 Task: Send an email with the signature Mariah Brown with the subject Feedback on a pitch deck and the message I would like to request a copy of the contract for the recent agreement we made. from softage.3@softage.net to softage.2@softage.net with an attached audio file Audio_humor_sketch.mp3 and move the email from Sent Items to the folder Lease agreements
Action: Mouse moved to (136, 557)
Screenshot: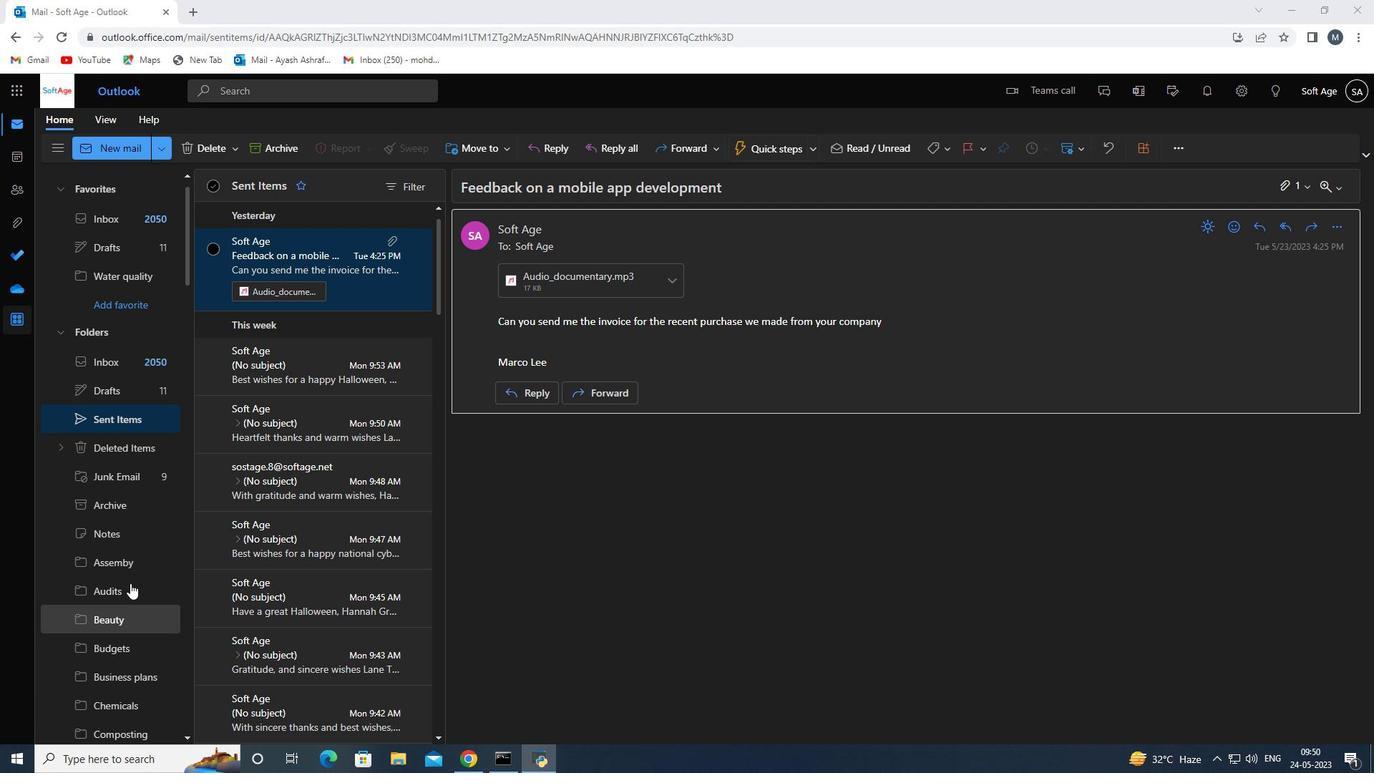 
Action: Mouse scrolled (136, 557) with delta (0, 0)
Screenshot: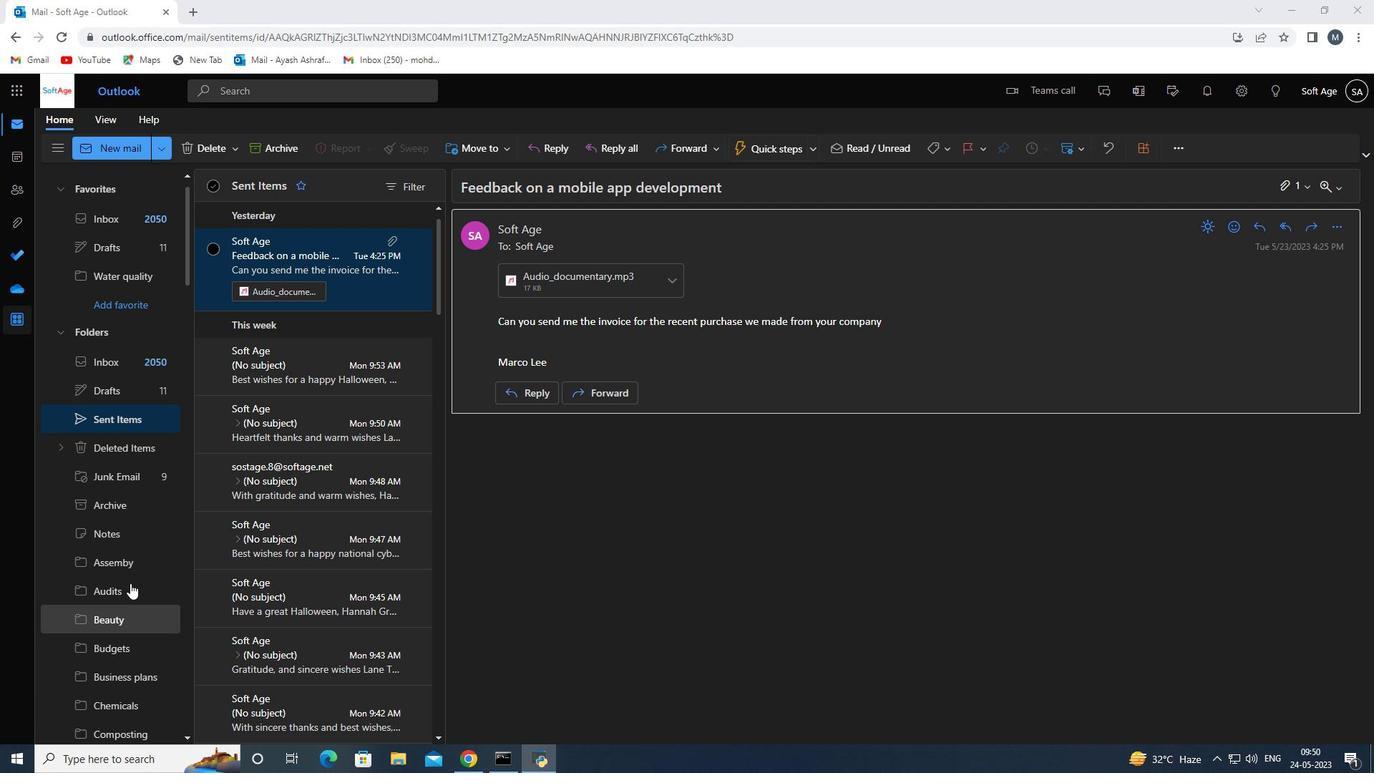 
Action: Mouse moved to (136, 555)
Screenshot: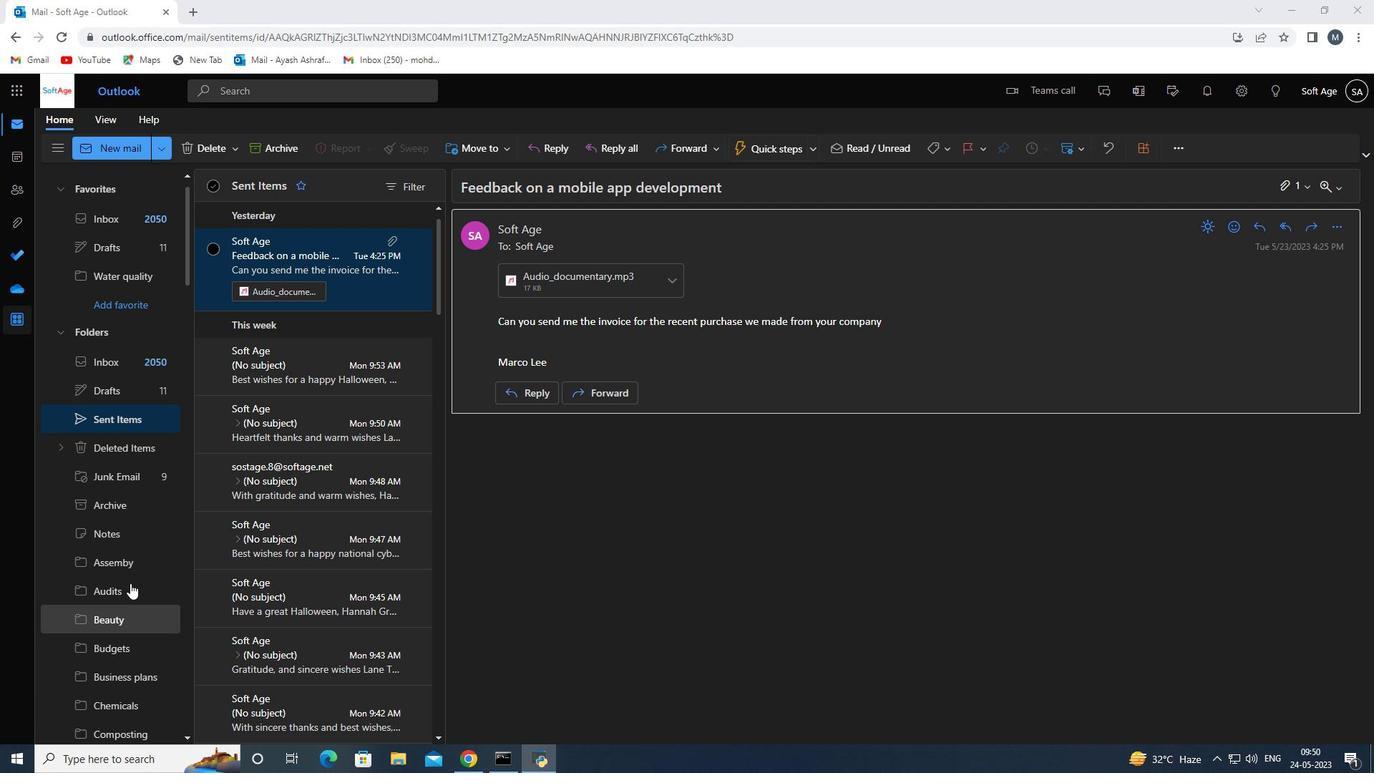 
Action: Mouse scrolled (136, 556) with delta (0, 0)
Screenshot: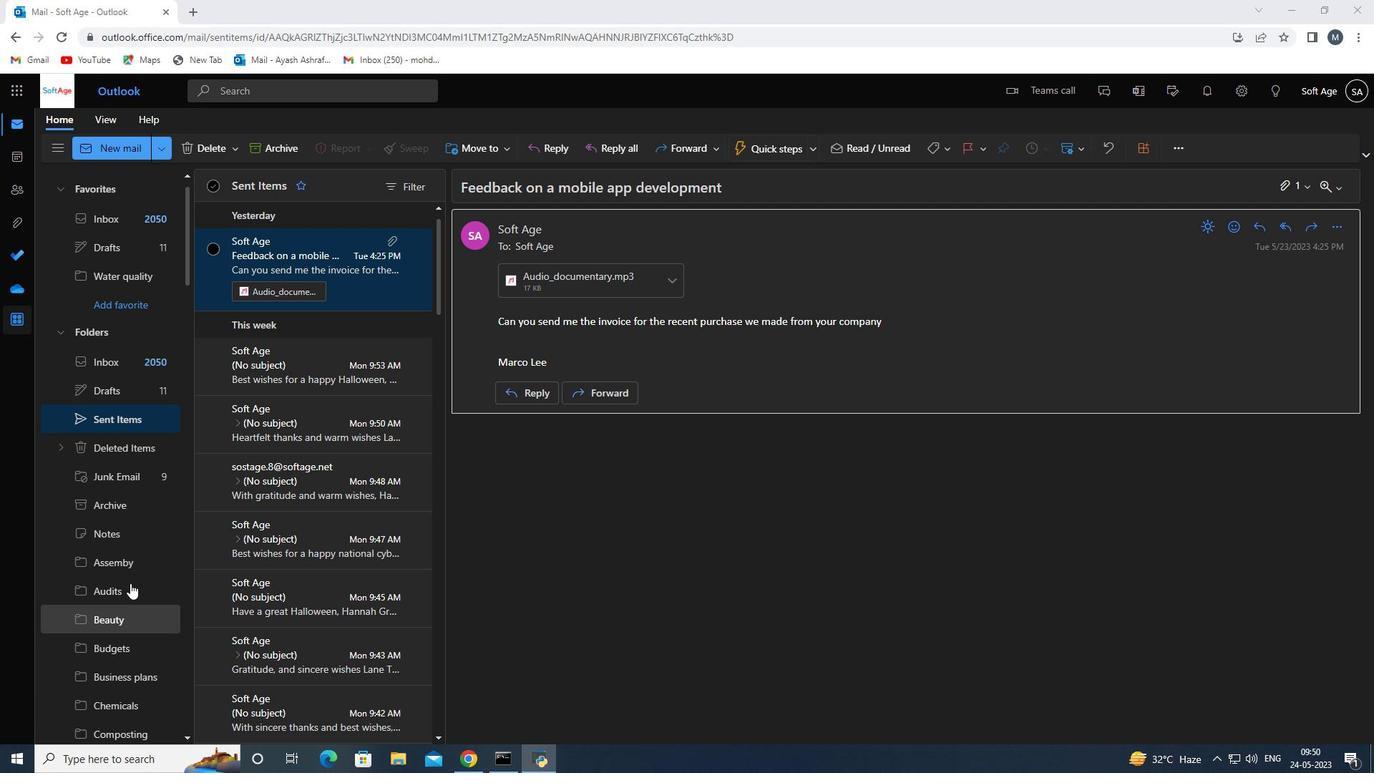 
Action: Mouse moved to (136, 553)
Screenshot: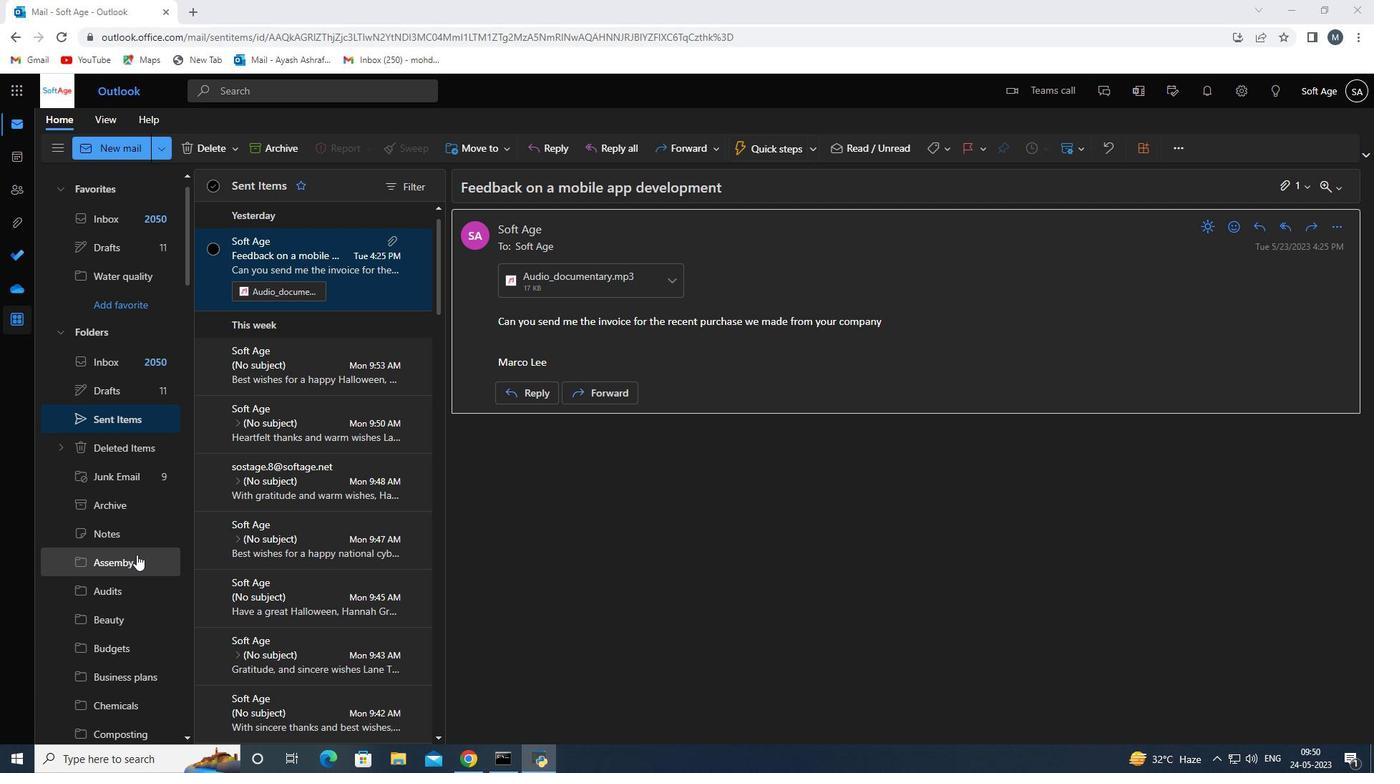 
Action: Mouse scrolled (136, 555) with delta (0, 0)
Screenshot: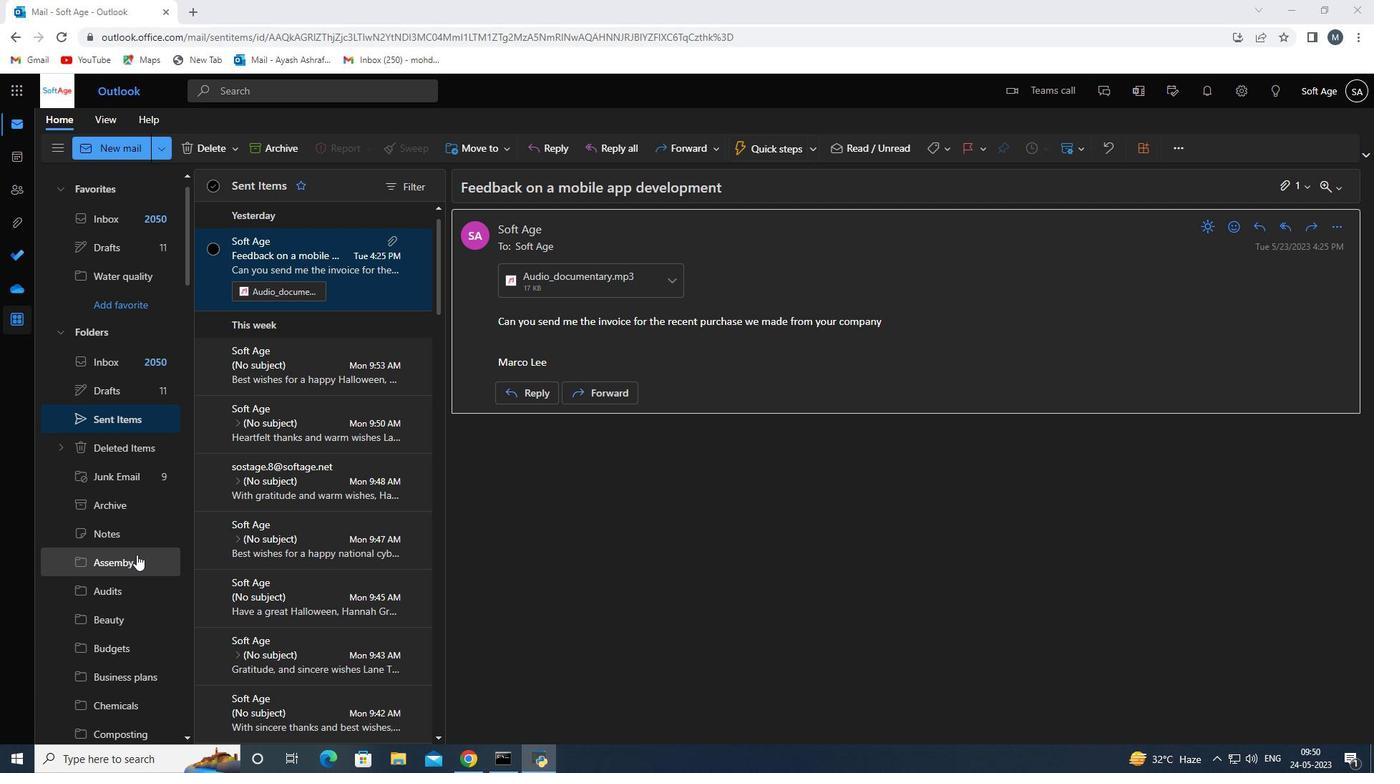 
Action: Mouse moved to (138, 543)
Screenshot: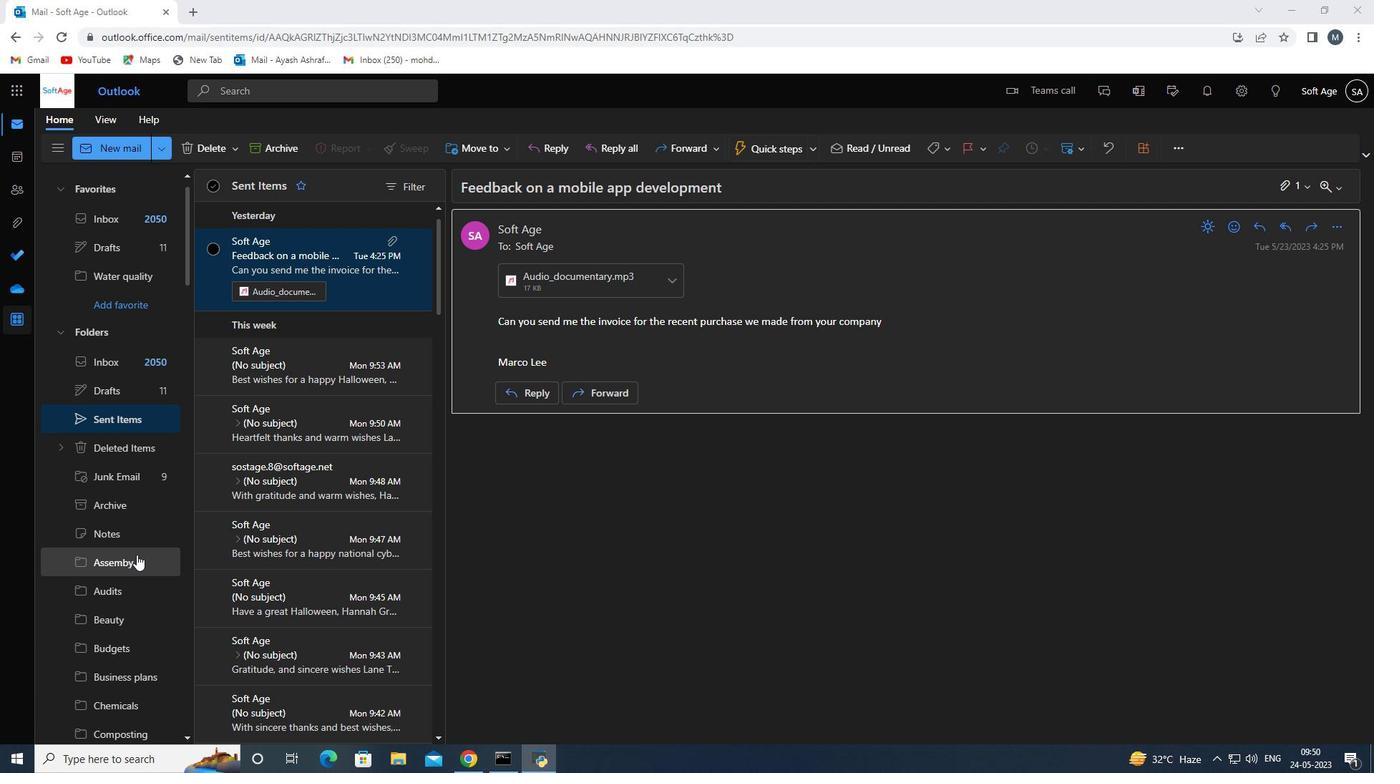 
Action: Mouse scrolled (137, 553) with delta (0, 0)
Screenshot: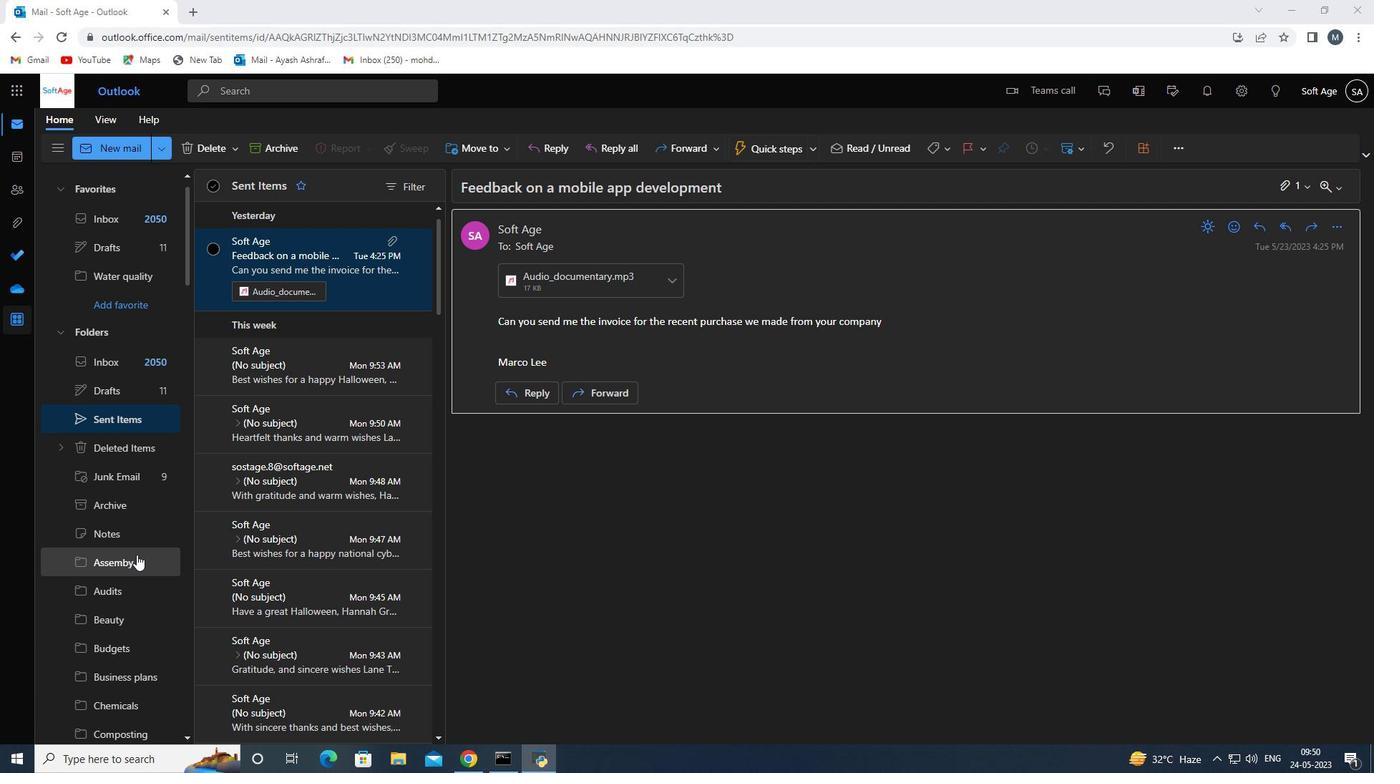
Action: Mouse moved to (113, 221)
Screenshot: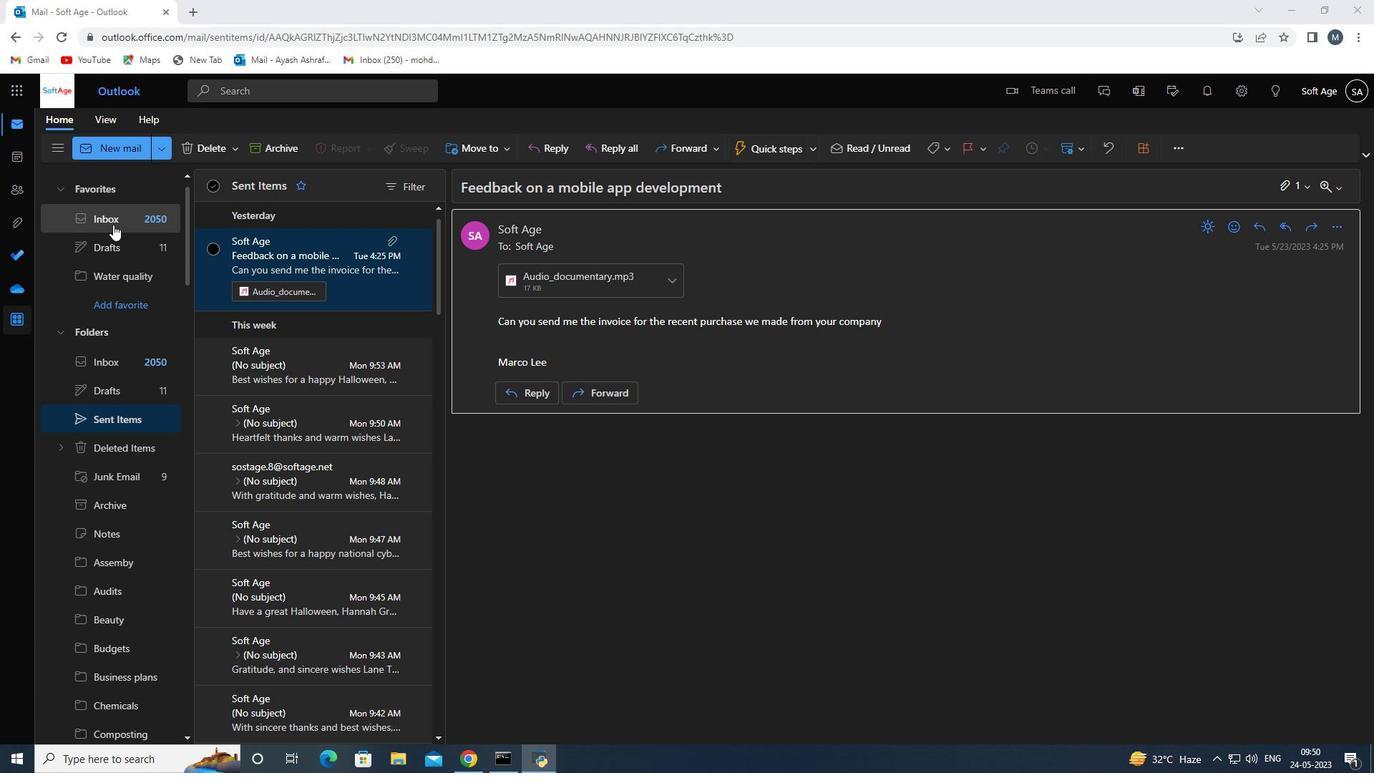 
Action: Mouse pressed left at (113, 221)
Screenshot: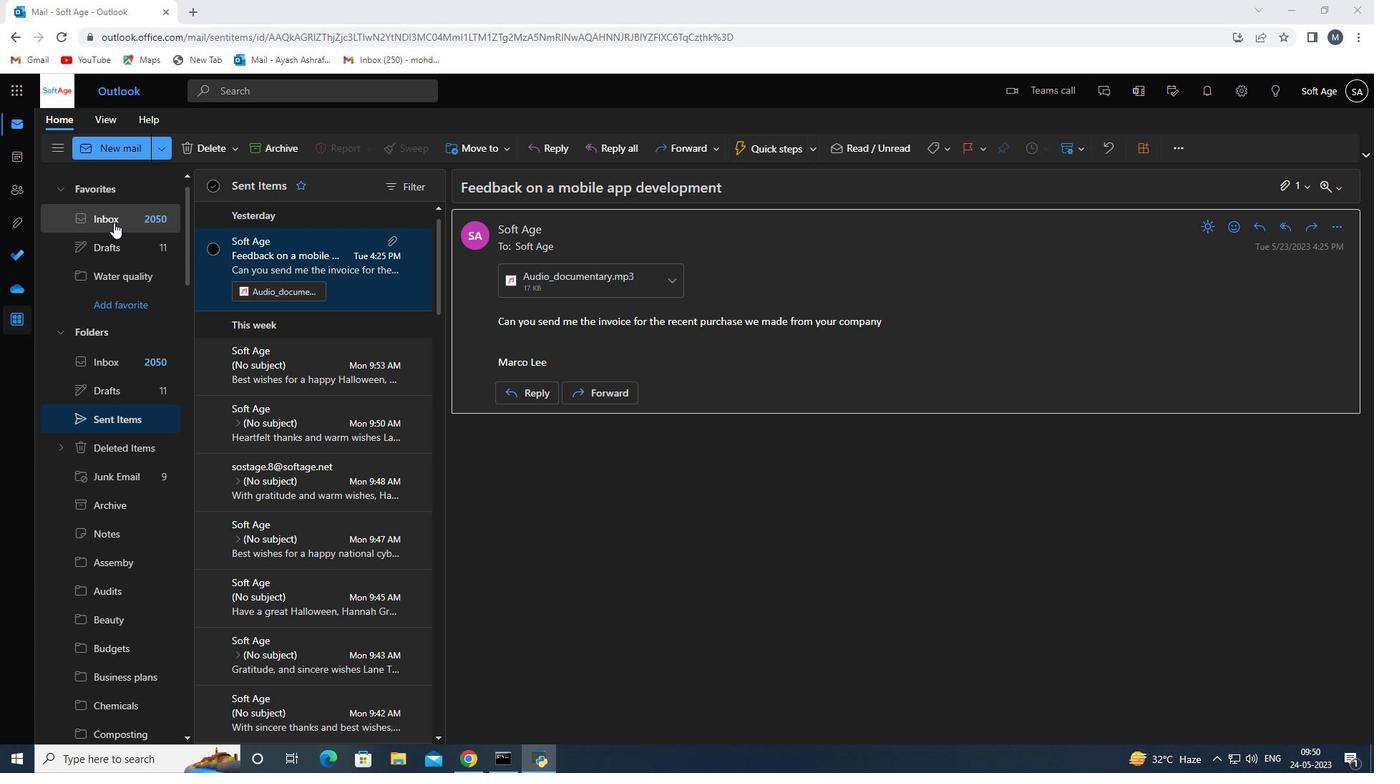 
Action: Mouse moved to (270, 319)
Screenshot: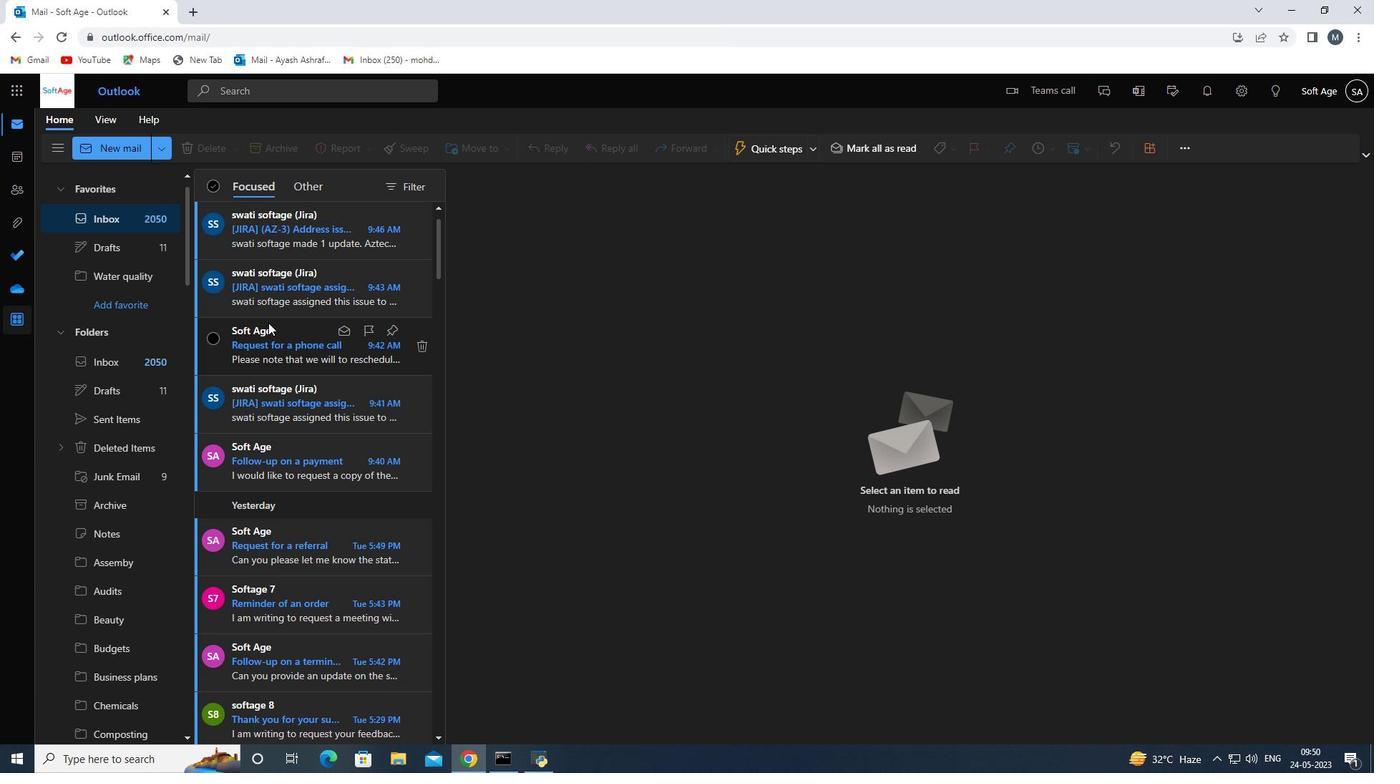 
Action: Mouse scrolled (270, 320) with delta (0, 0)
Screenshot: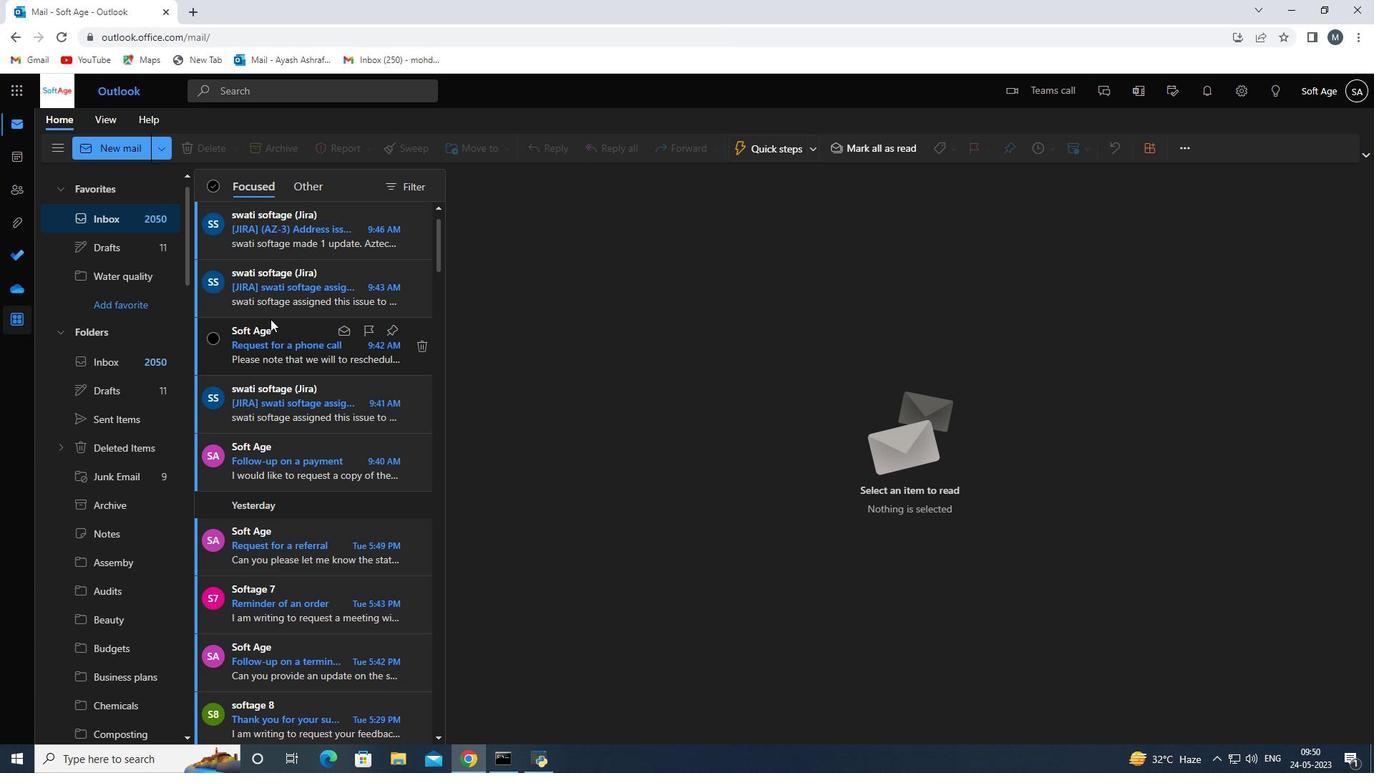 
Action: Mouse scrolled (270, 320) with delta (0, 0)
Screenshot: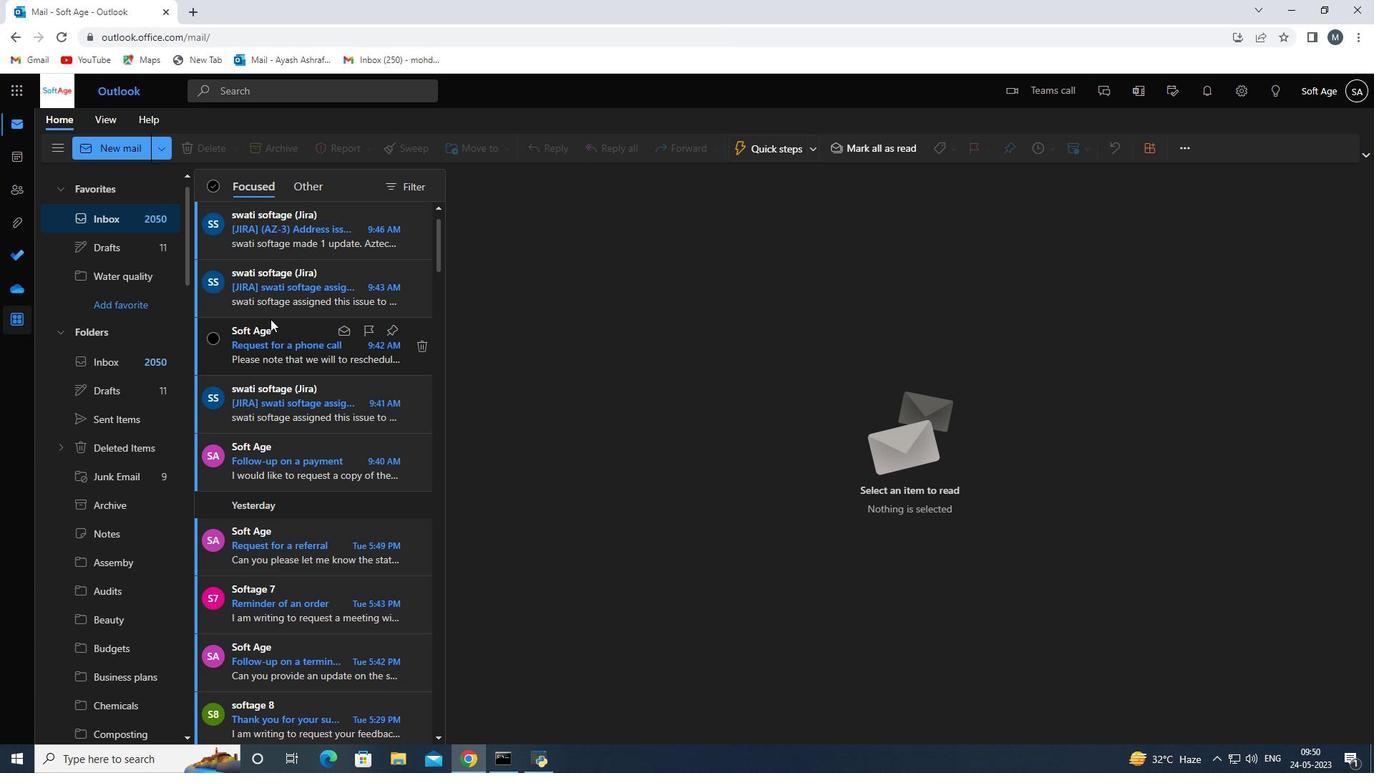 
Action: Mouse scrolled (270, 320) with delta (0, 0)
Screenshot: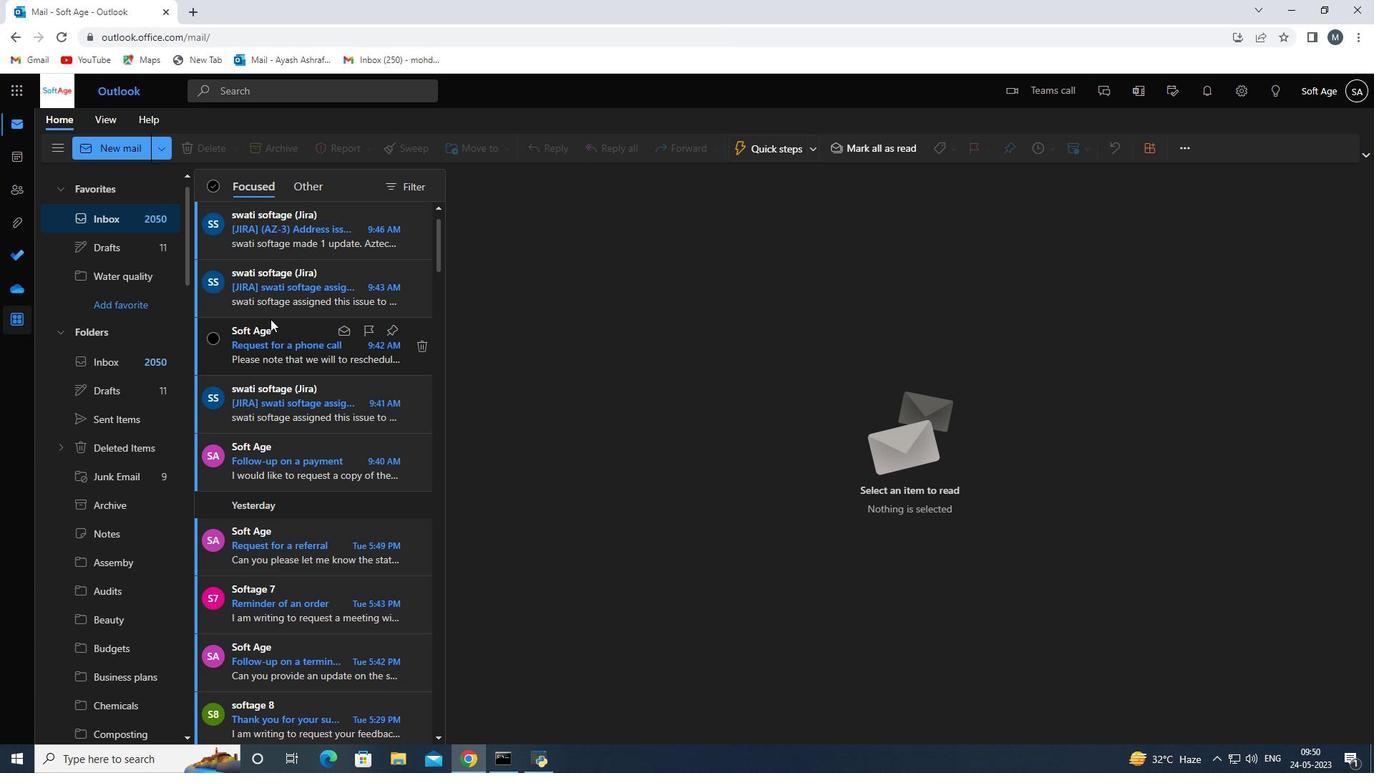 
Action: Mouse scrolled (270, 320) with delta (0, 0)
Screenshot: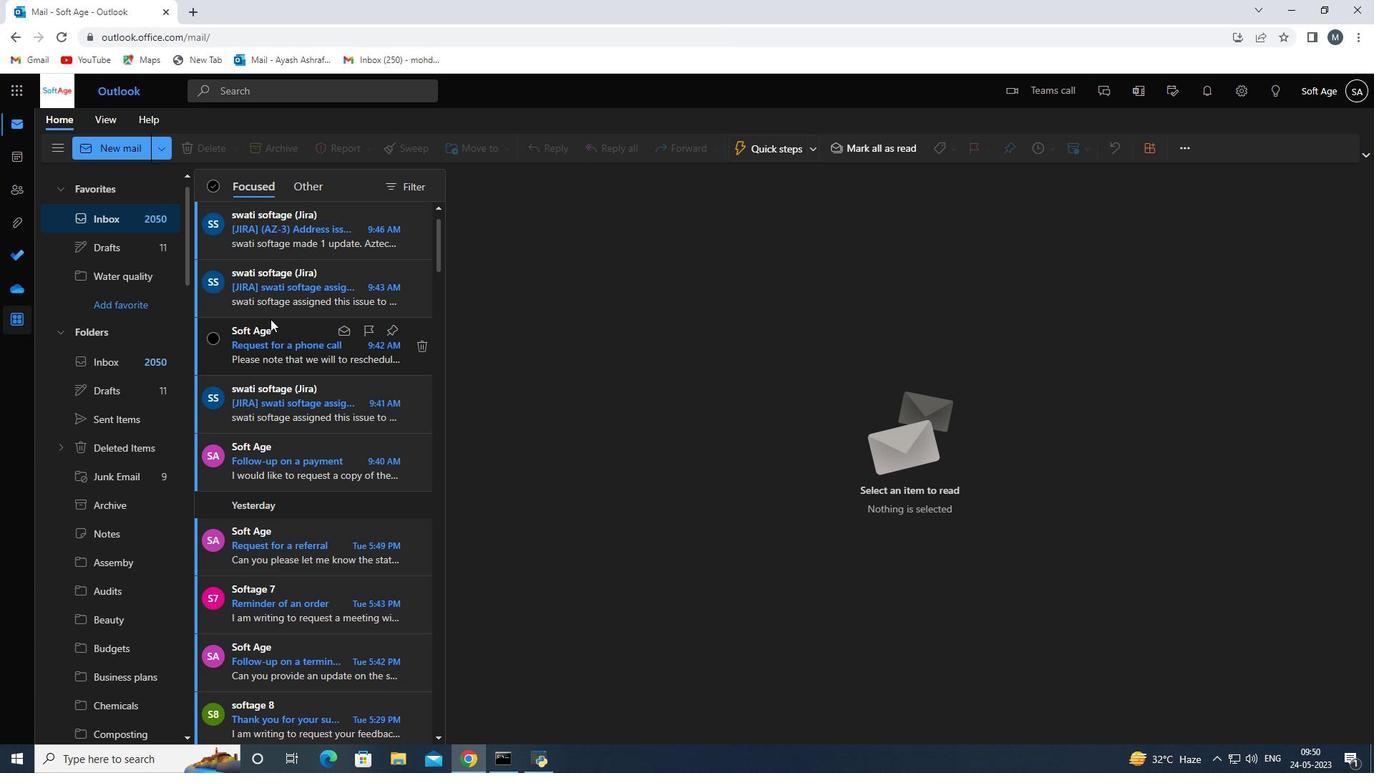 
Action: Mouse moved to (100, 136)
Screenshot: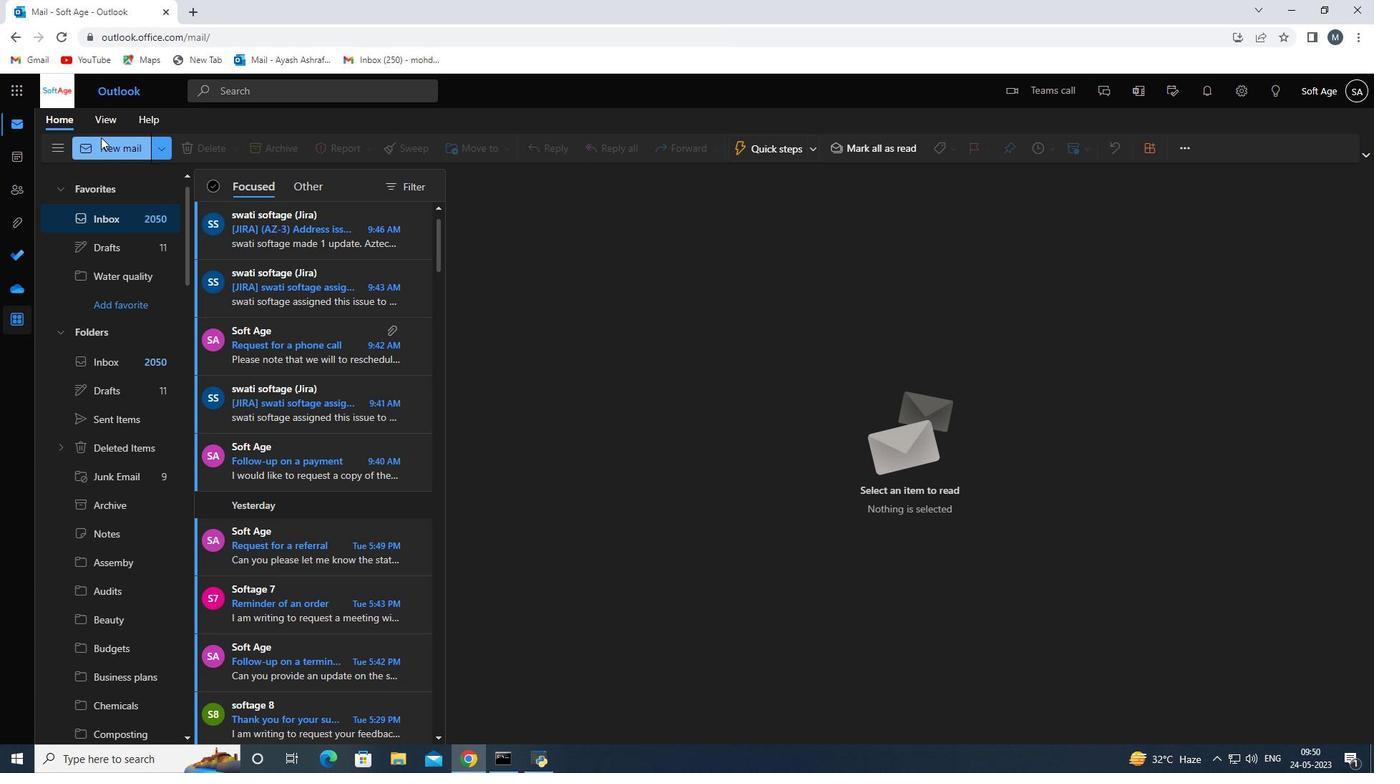 
Action: Mouse pressed left at (100, 136)
Screenshot: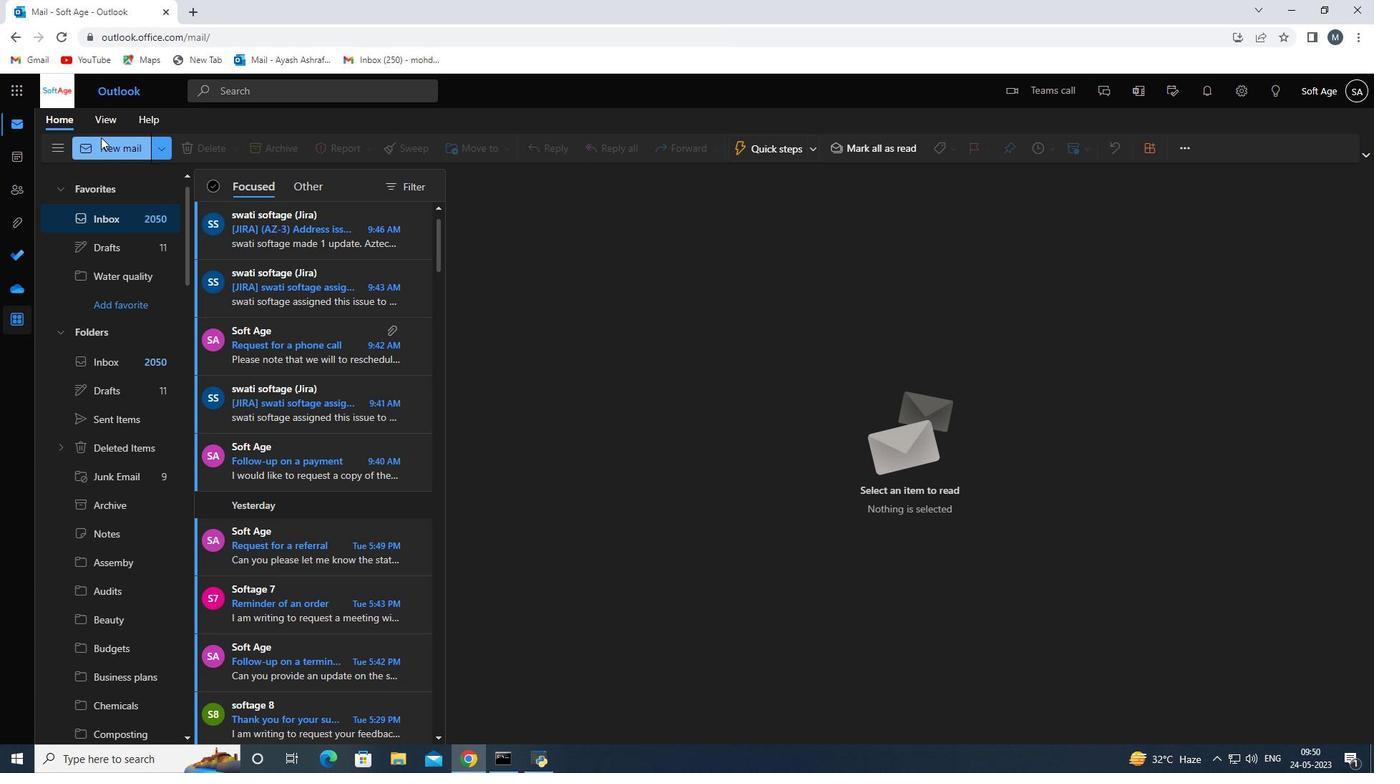 
Action: Mouse moved to (969, 153)
Screenshot: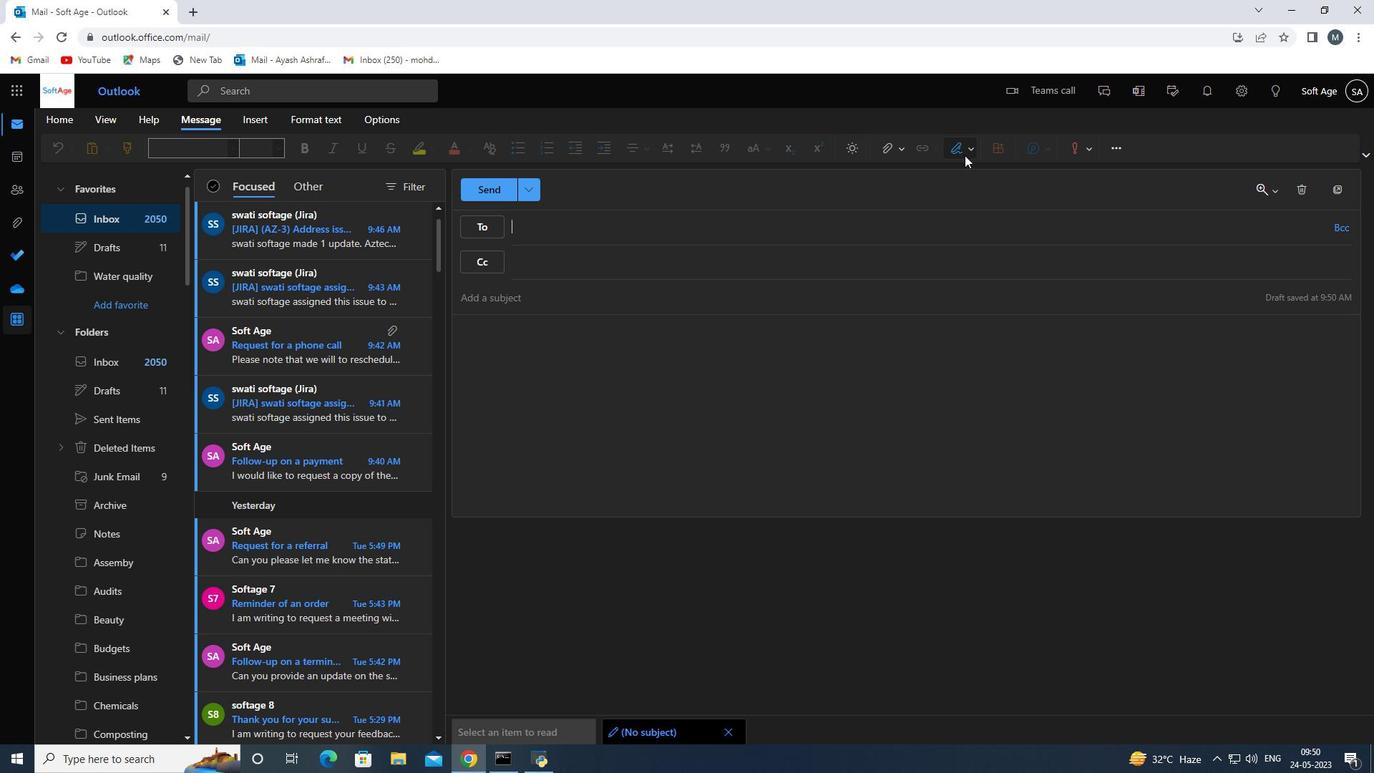 
Action: Mouse pressed left at (969, 153)
Screenshot: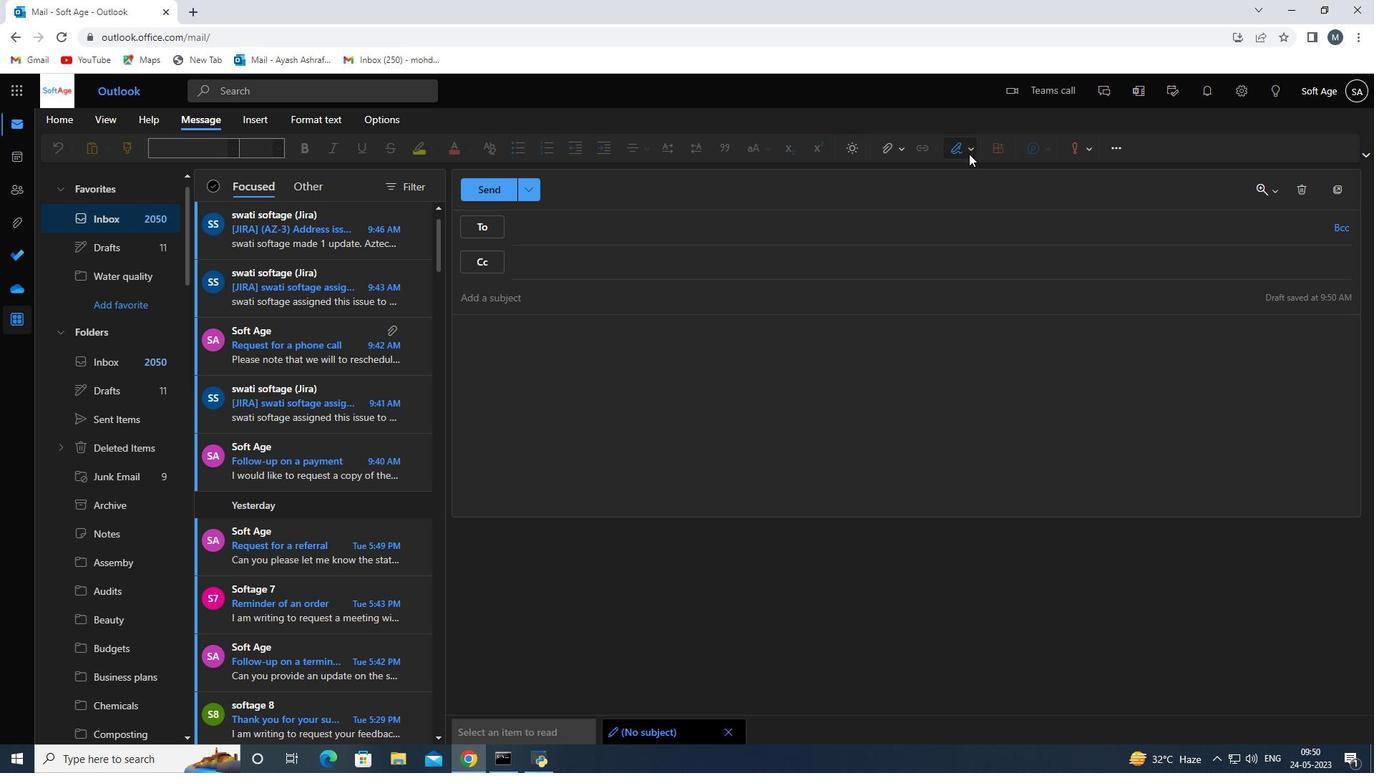 
Action: Mouse moved to (940, 206)
Screenshot: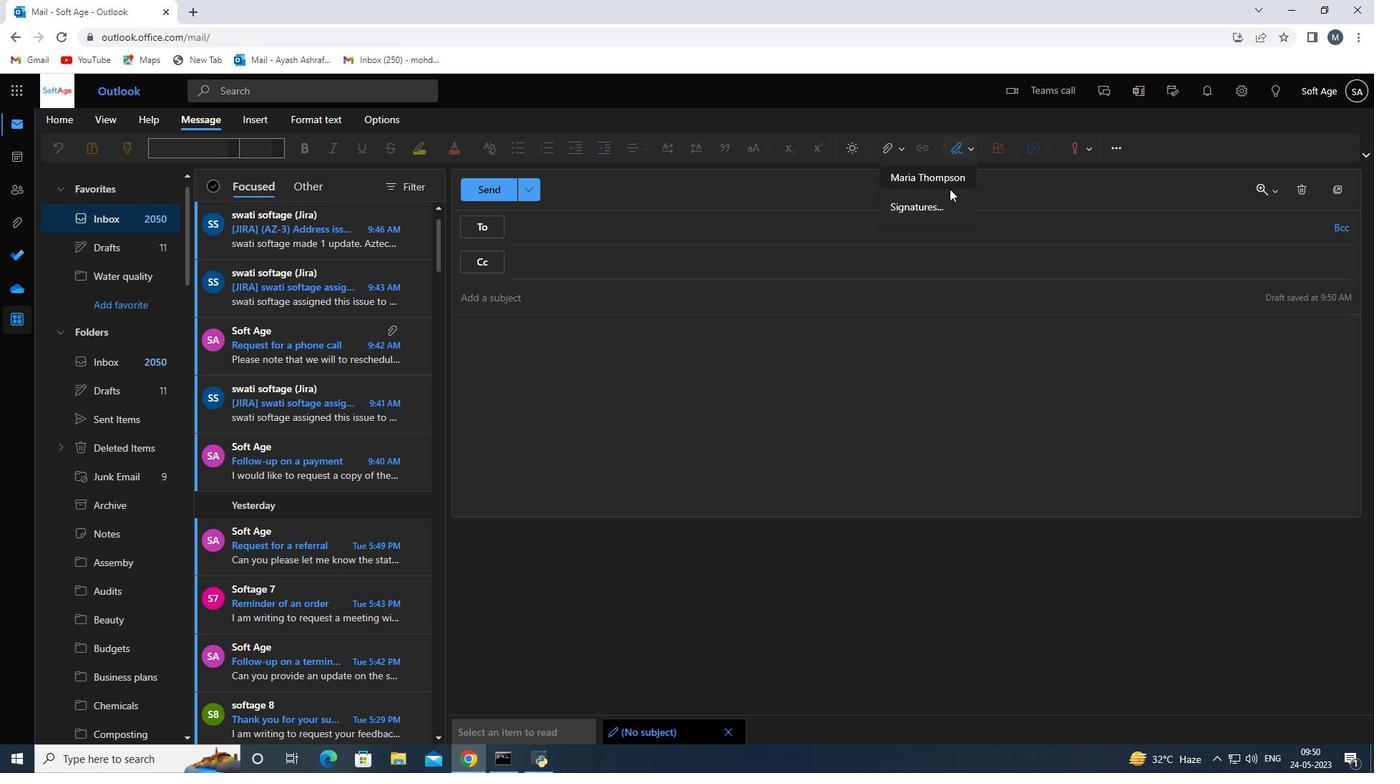
Action: Mouse pressed left at (940, 206)
Screenshot: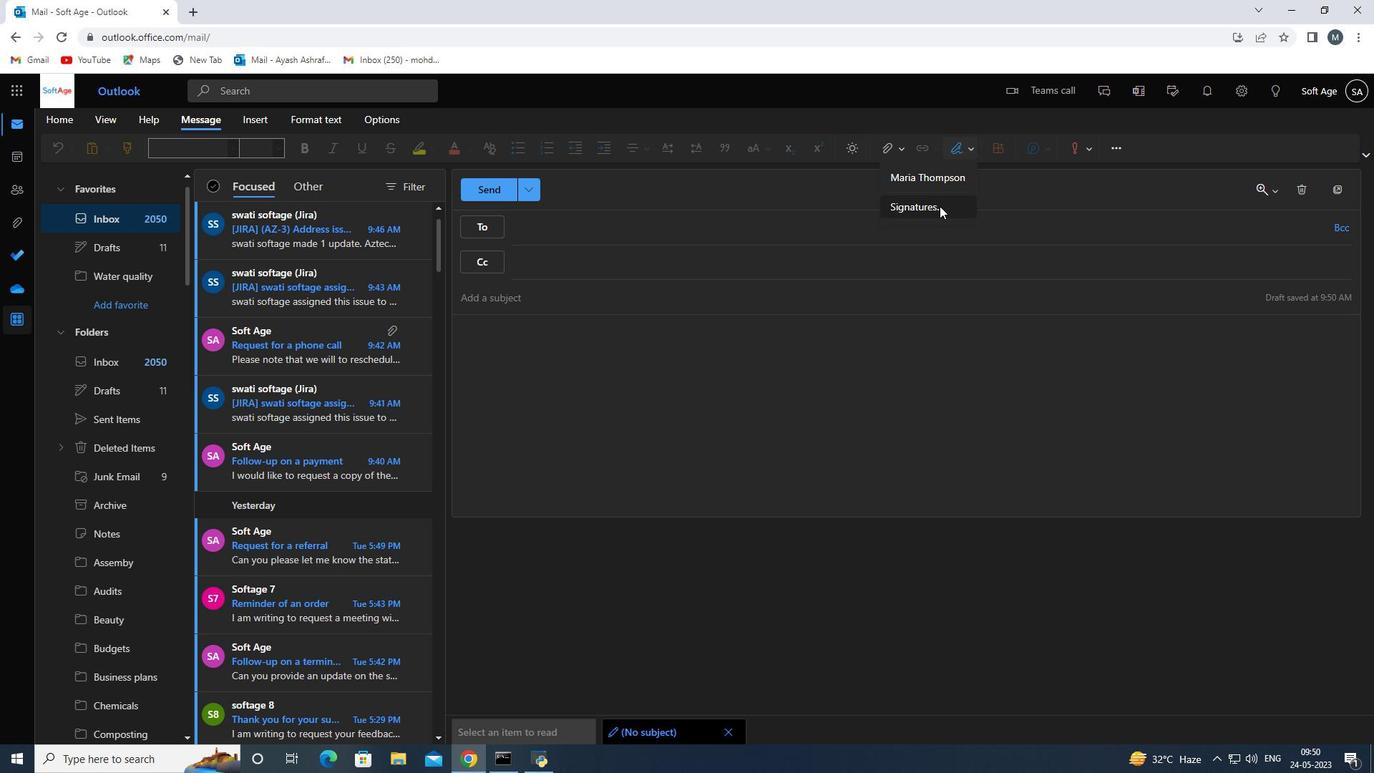 
Action: Mouse moved to (974, 253)
Screenshot: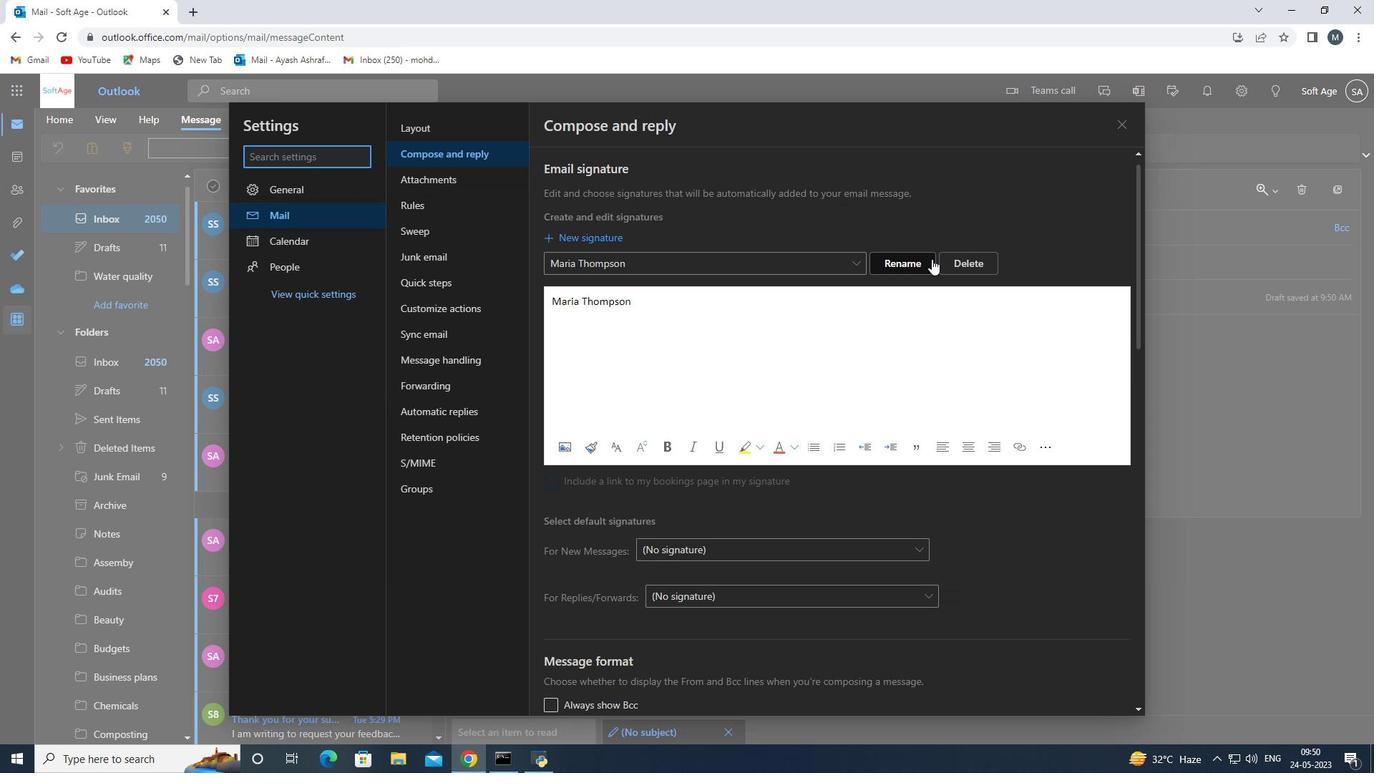 
Action: Mouse pressed left at (974, 253)
Screenshot: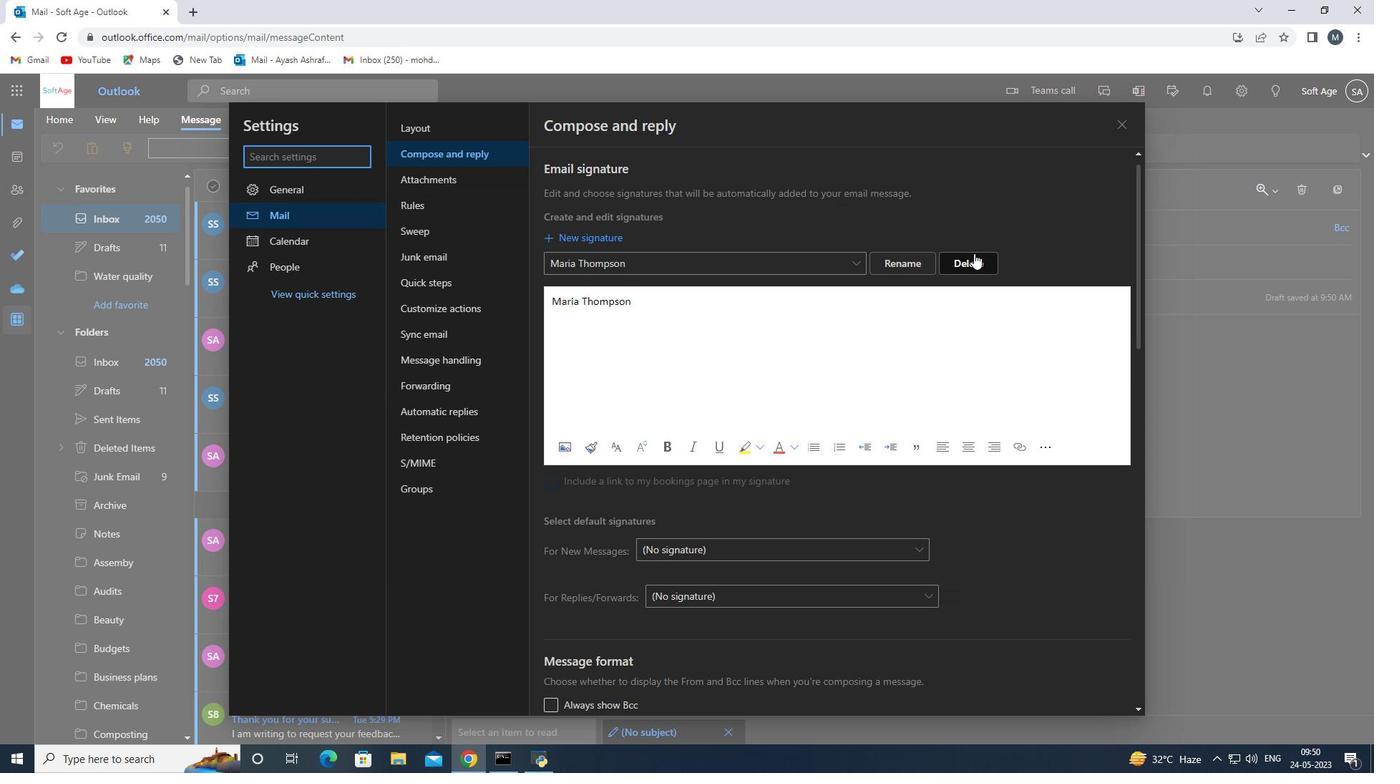 
Action: Mouse moved to (700, 262)
Screenshot: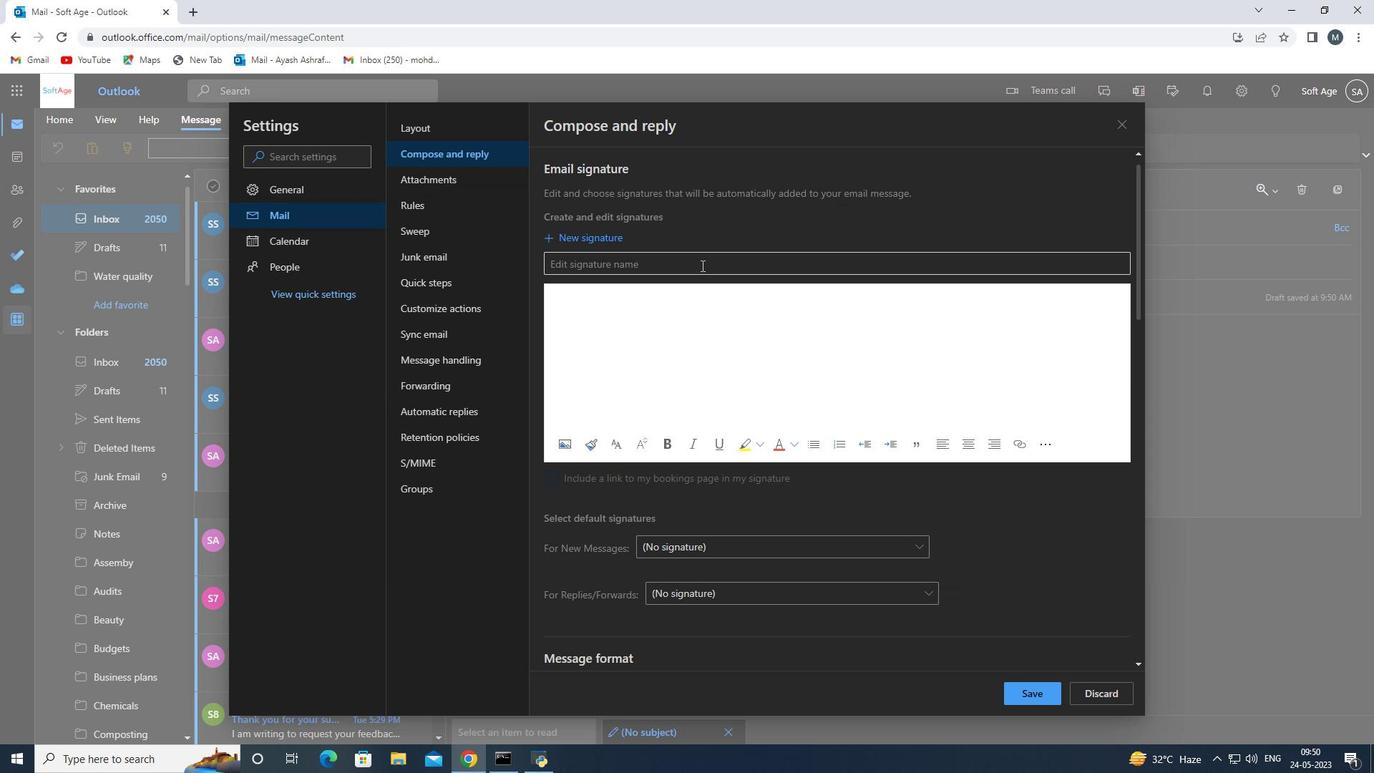 
Action: Mouse pressed left at (700, 262)
Screenshot: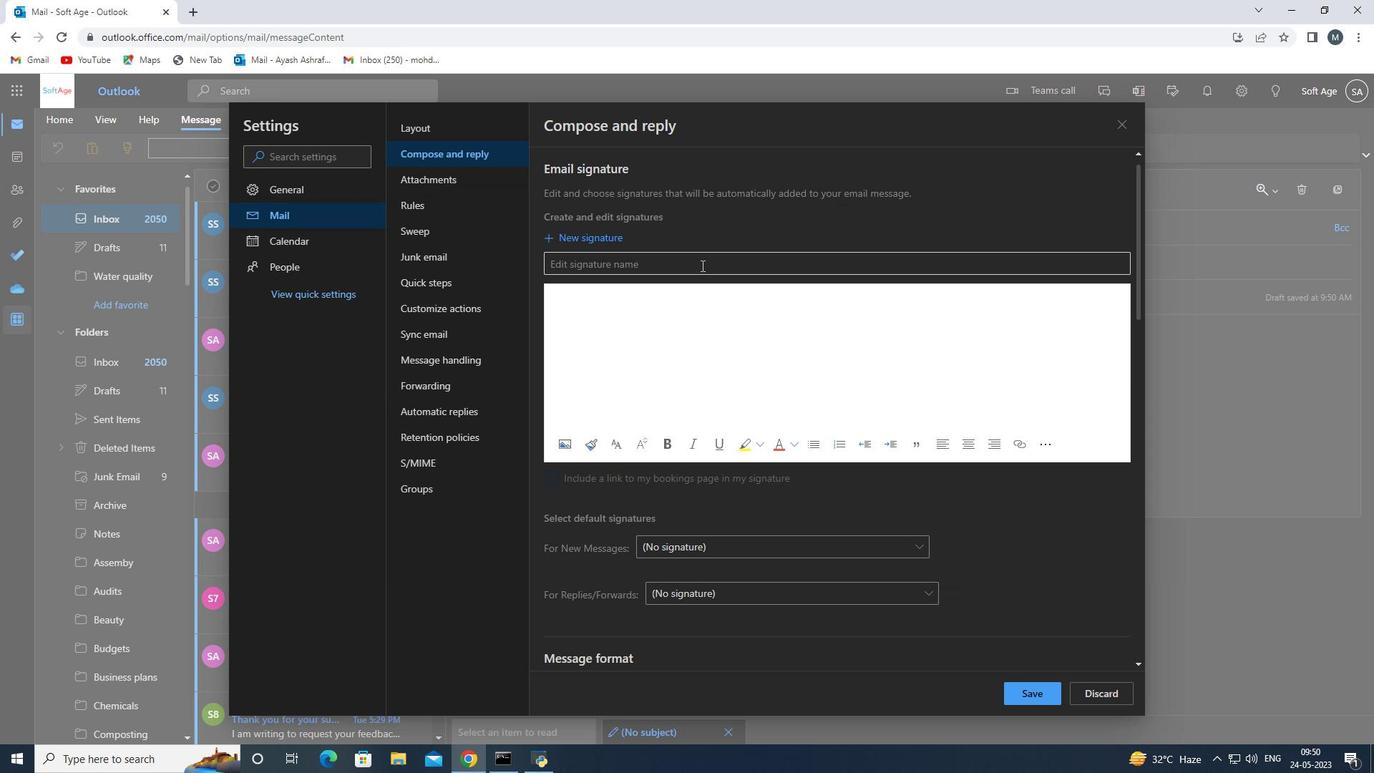 
Action: Key pressed <Key.cmd>m<Key.cmd>
Screenshot: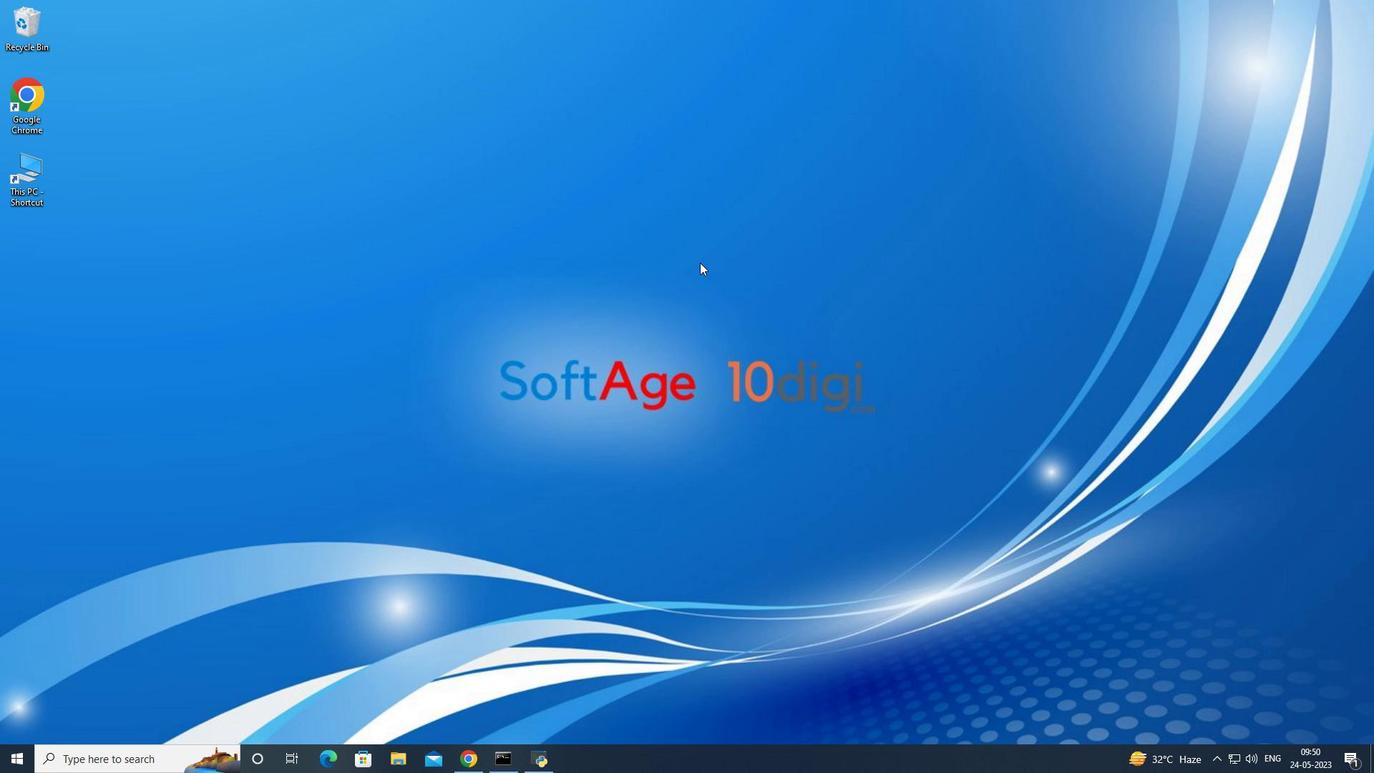 
Action: Mouse pressed left at (700, 262)
Screenshot: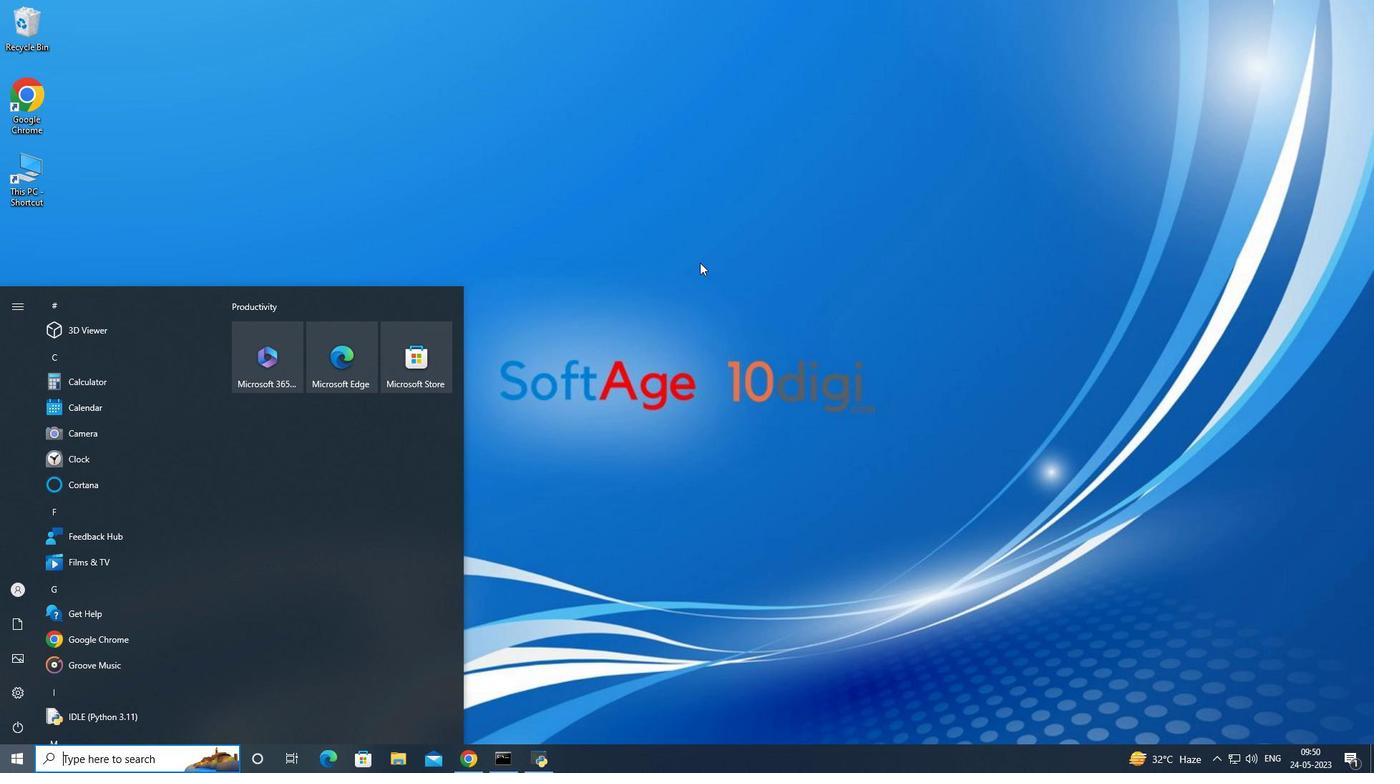
Action: Mouse moved to (454, 731)
Screenshot: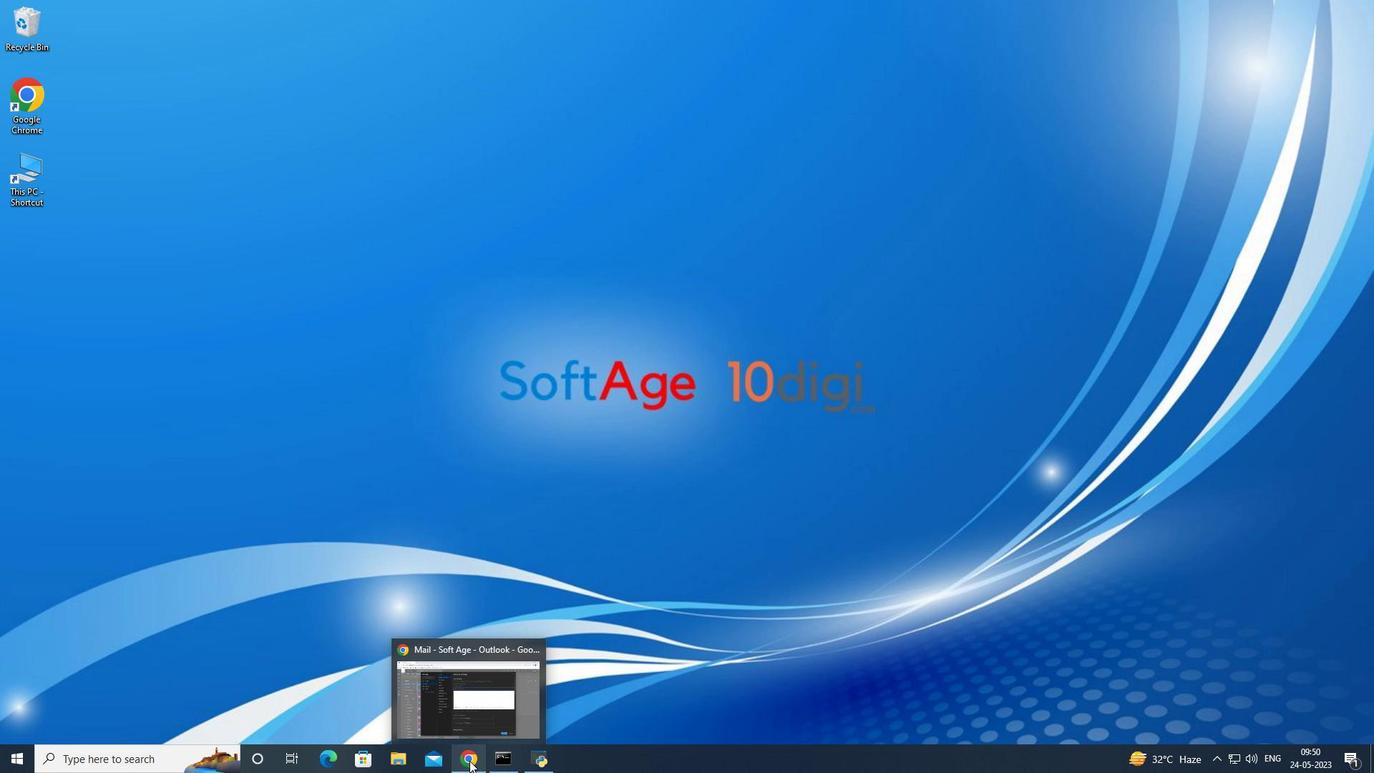 
Action: Mouse pressed left at (454, 731)
Screenshot: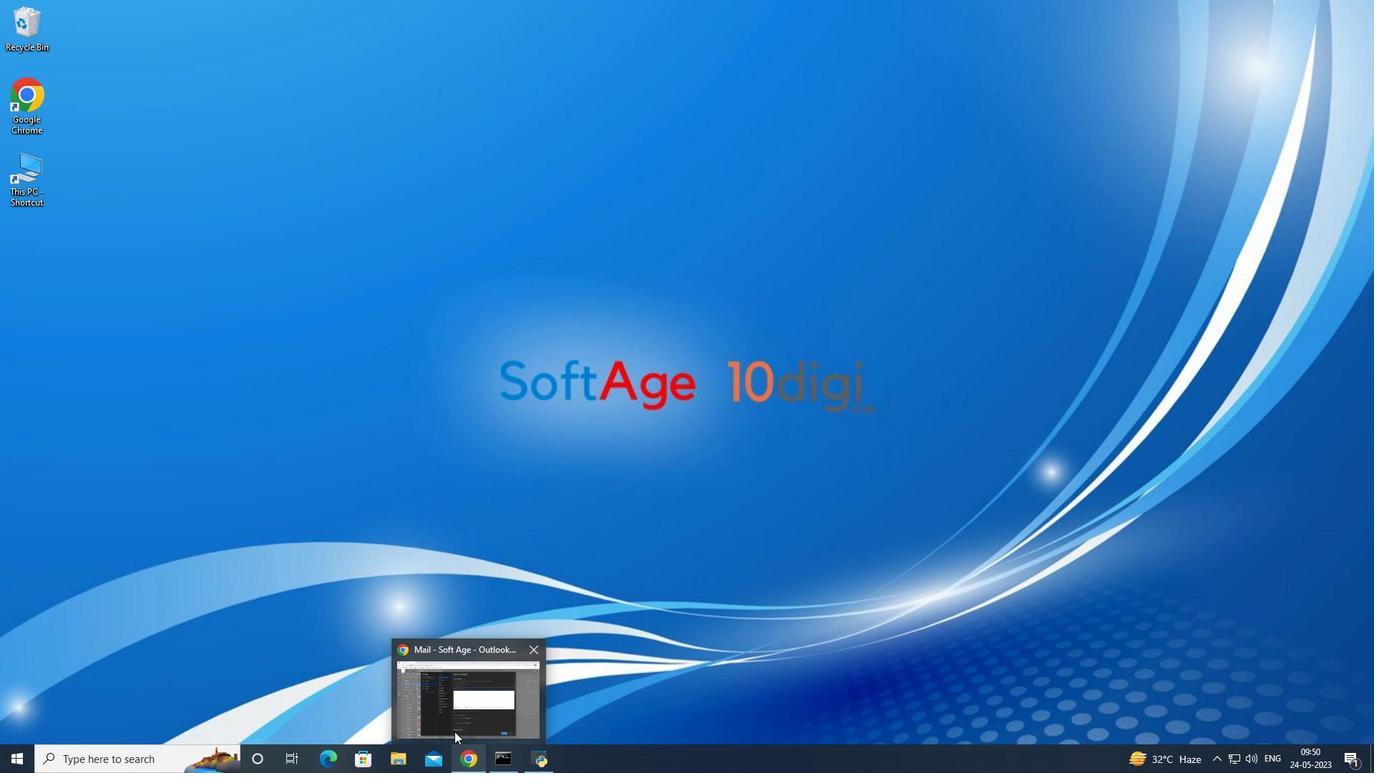 
Action: Mouse moved to (534, 768)
Screenshot: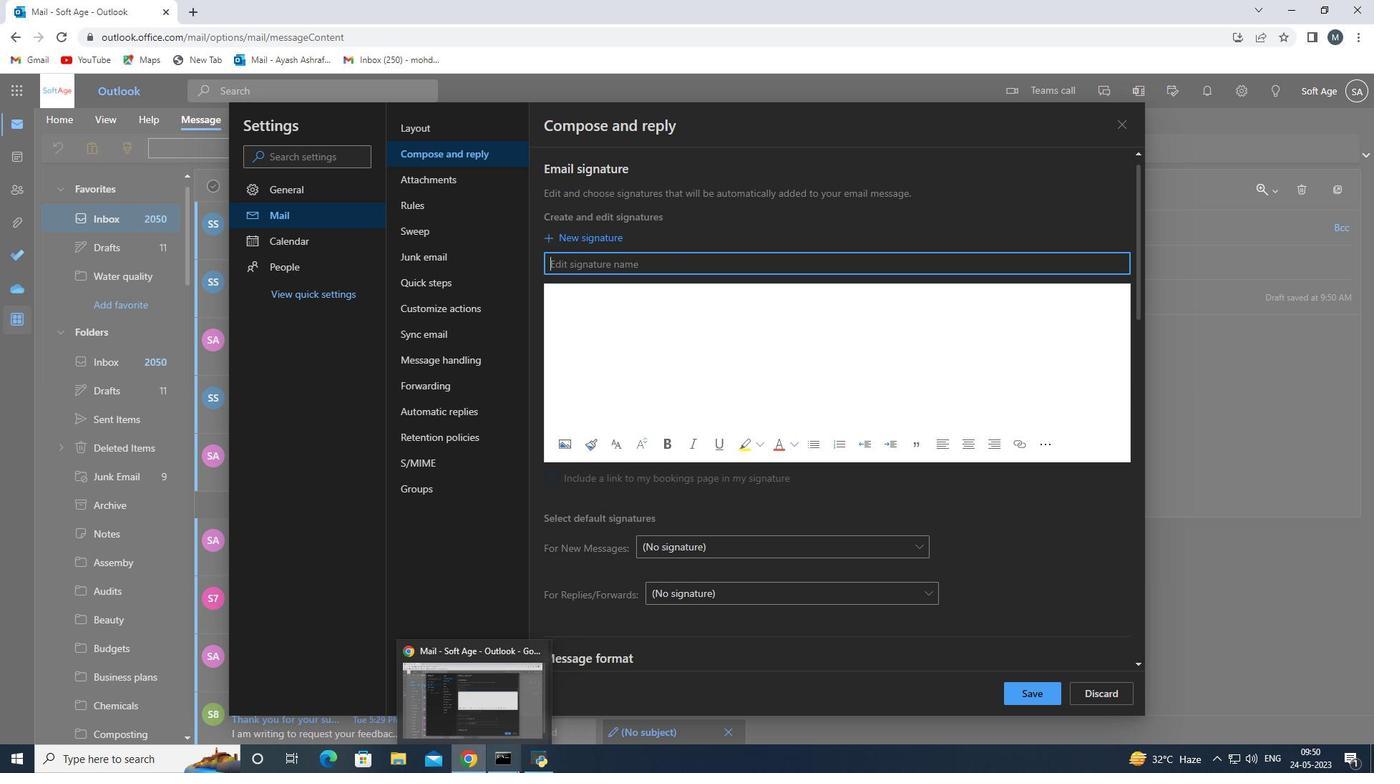 
Action: Mouse pressed left at (534, 768)
Screenshot: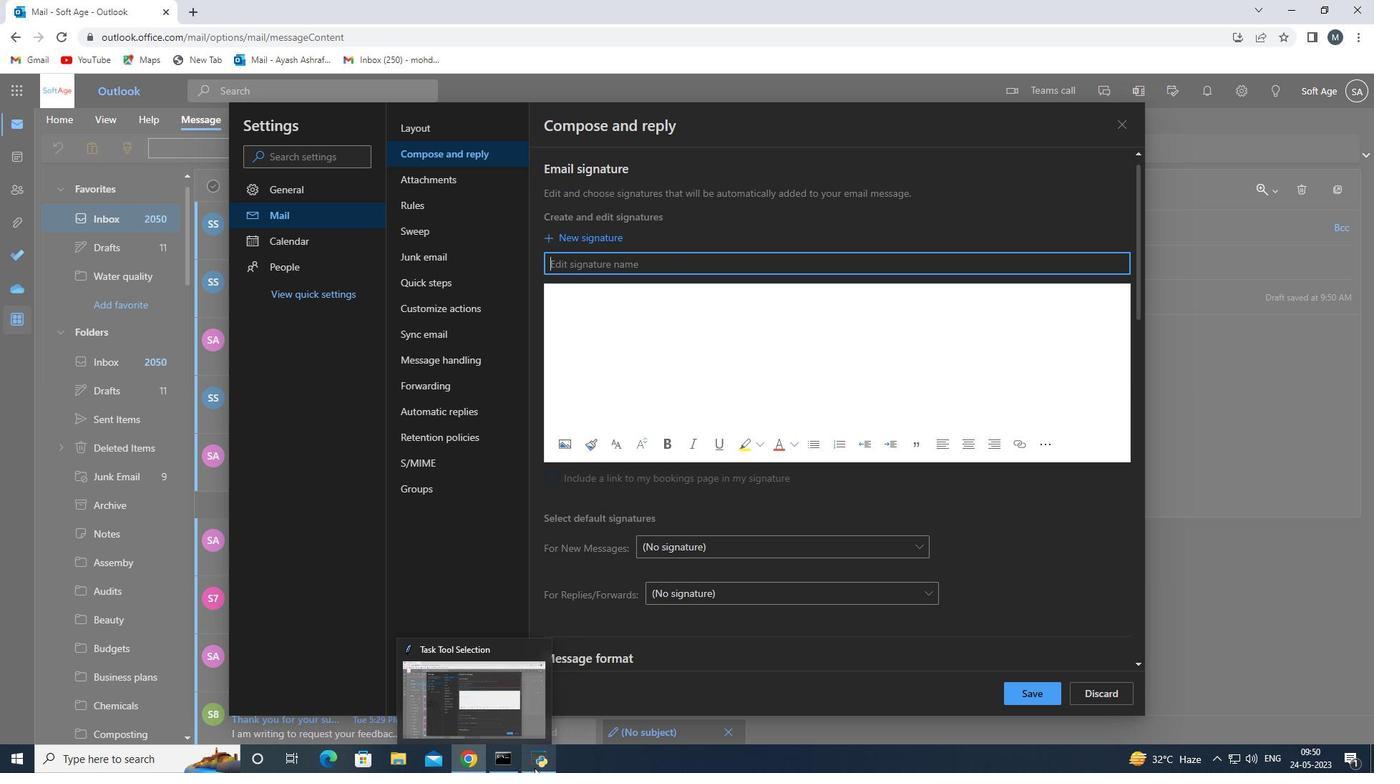 
Action: Mouse moved to (629, 265)
Screenshot: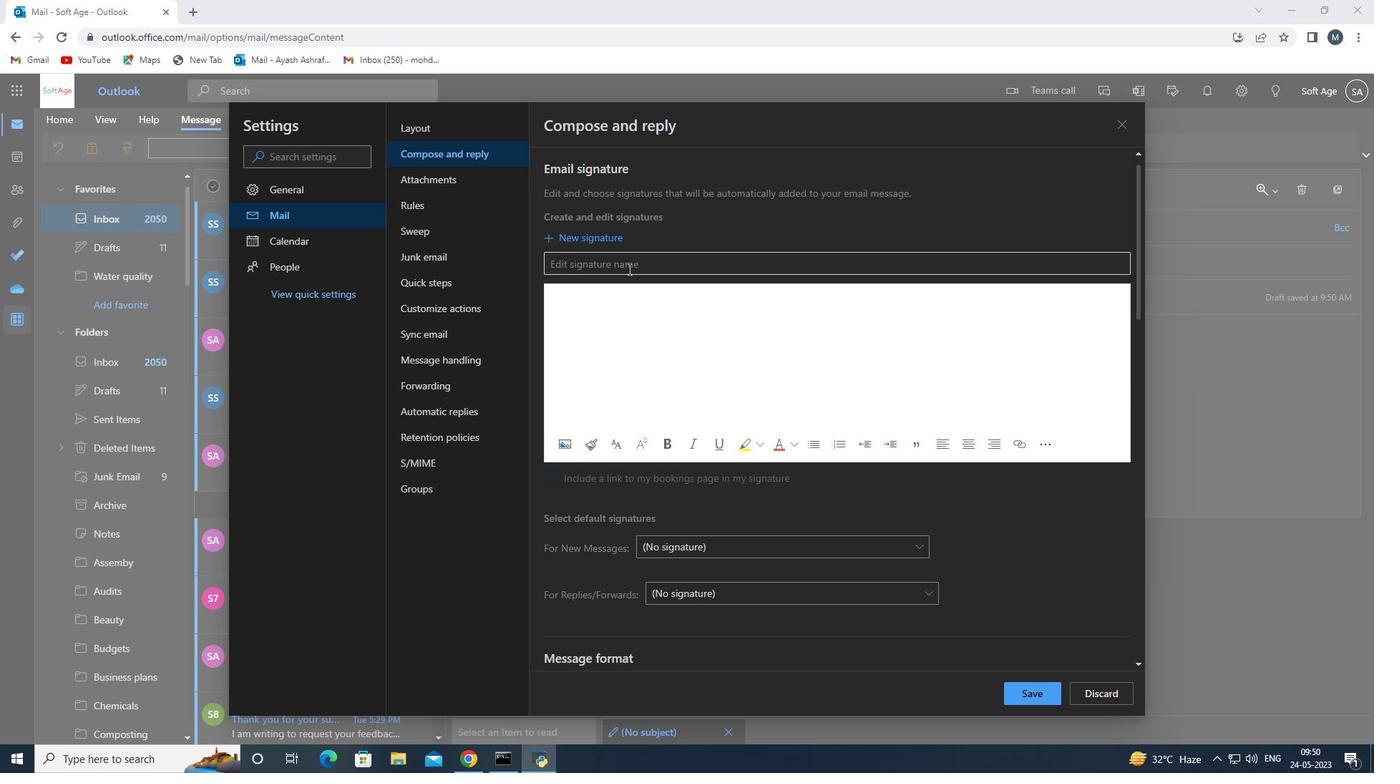 
Action: Mouse pressed left at (629, 265)
Screenshot: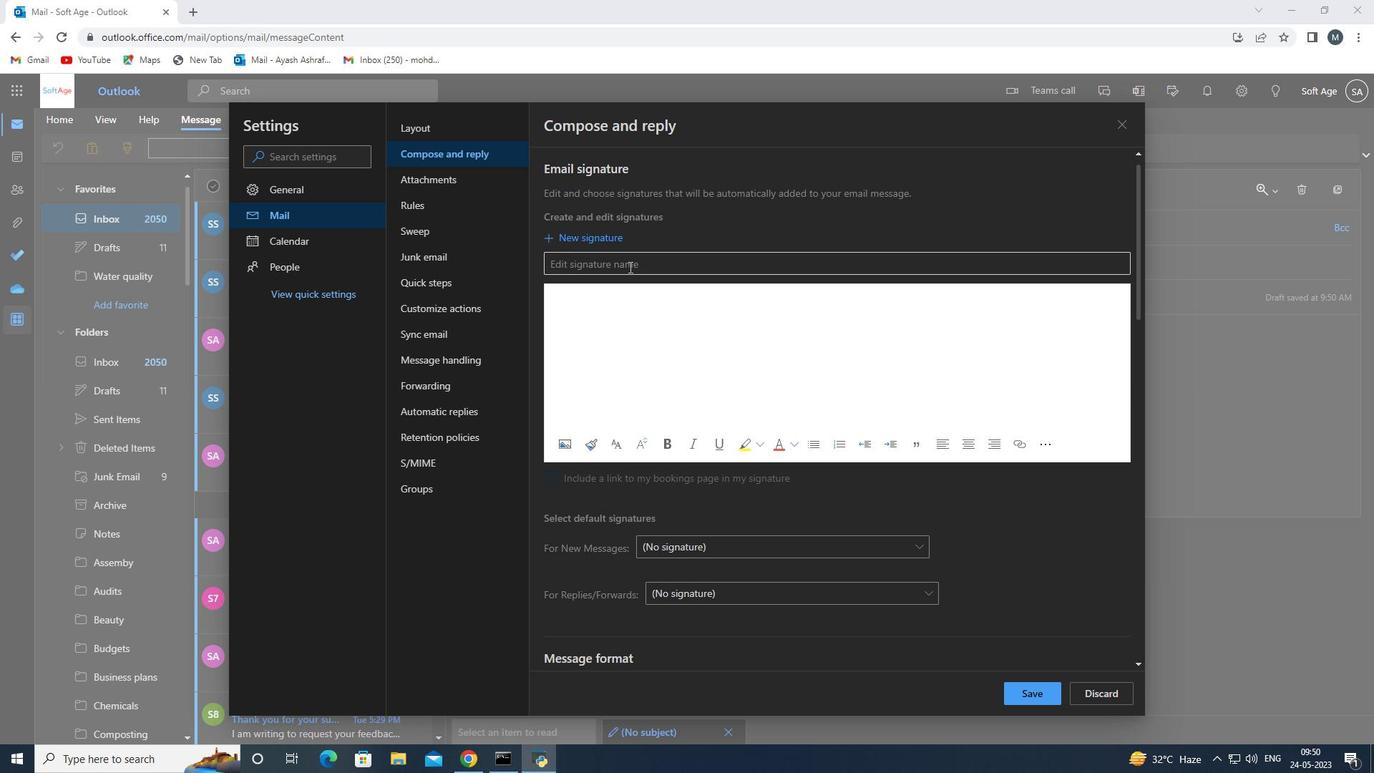 
Action: Key pressed <Key.shift>Mariah<Key.space>
Screenshot: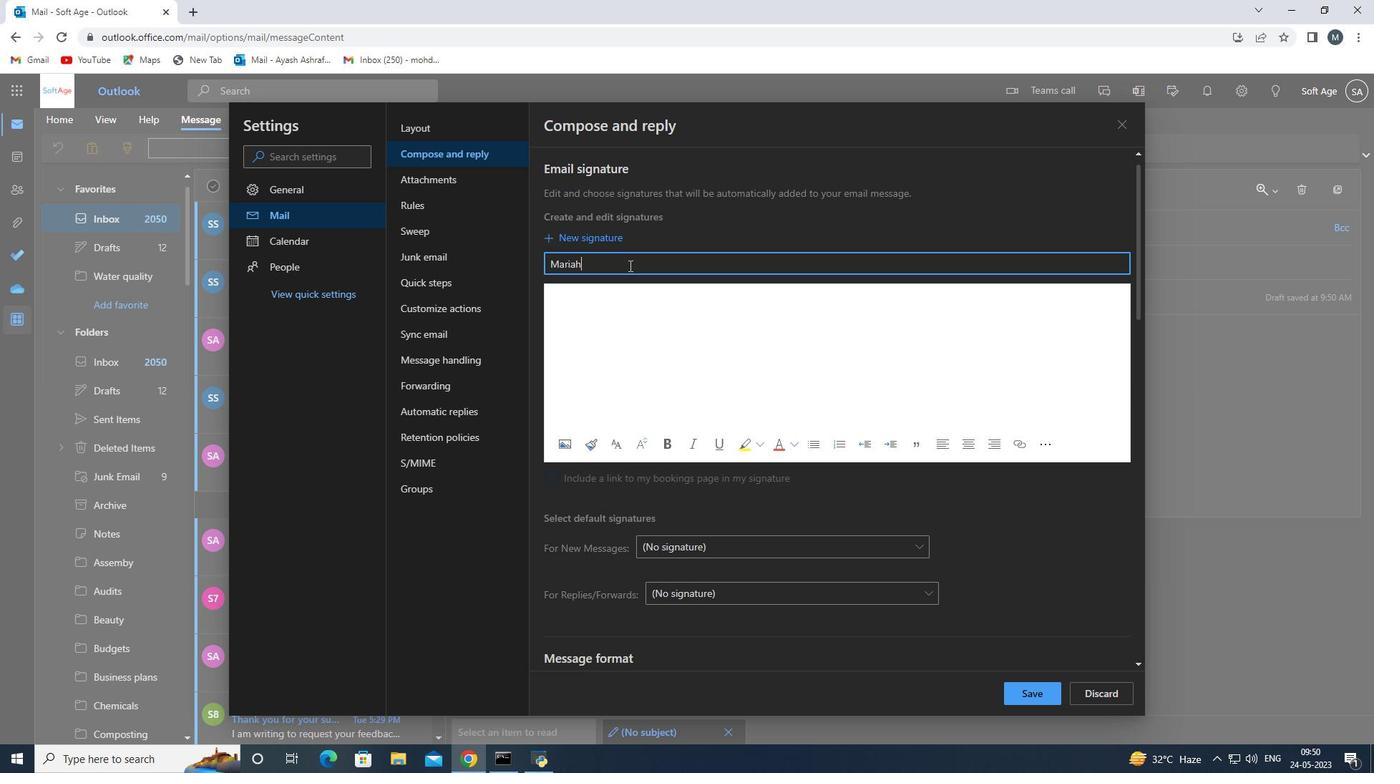 
Action: Mouse moved to (680, 428)
Screenshot: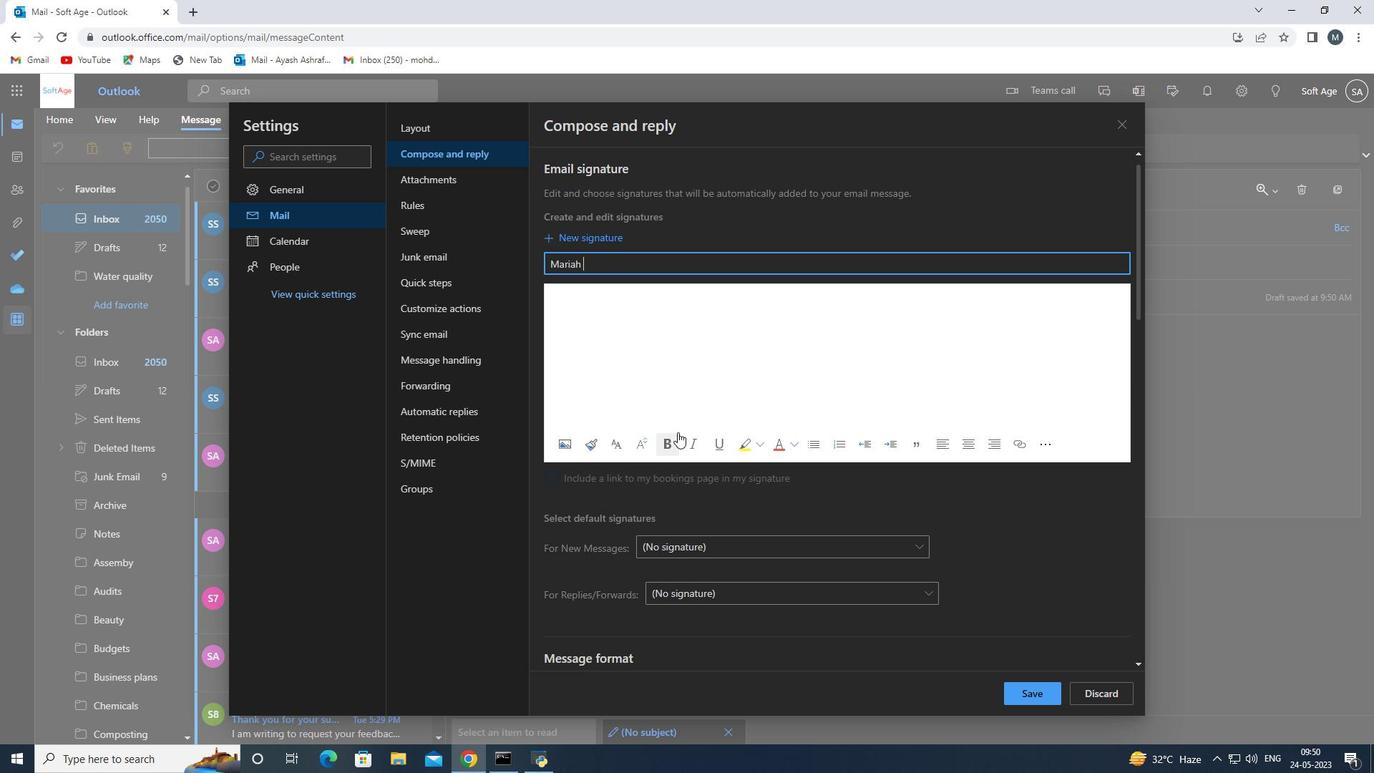 
Action: Key pressed <Key.shift><Key.shift><Key.shift><Key.shift><Key.shift><Key.shift><Key.shift><Key.shift><Key.shift><Key.shift><Key.shift><Key.shift>Brown<Key.space>
Screenshot: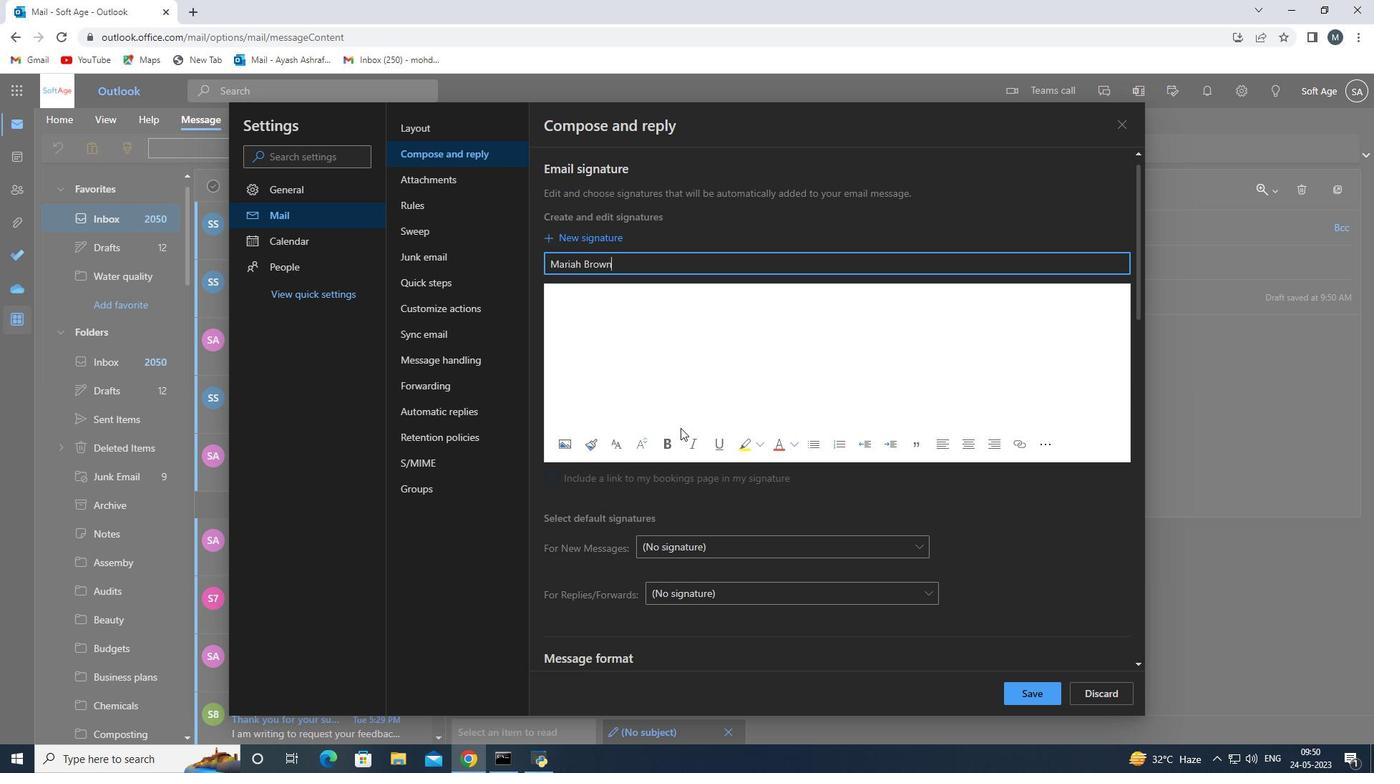 
Action: Mouse moved to (630, 328)
Screenshot: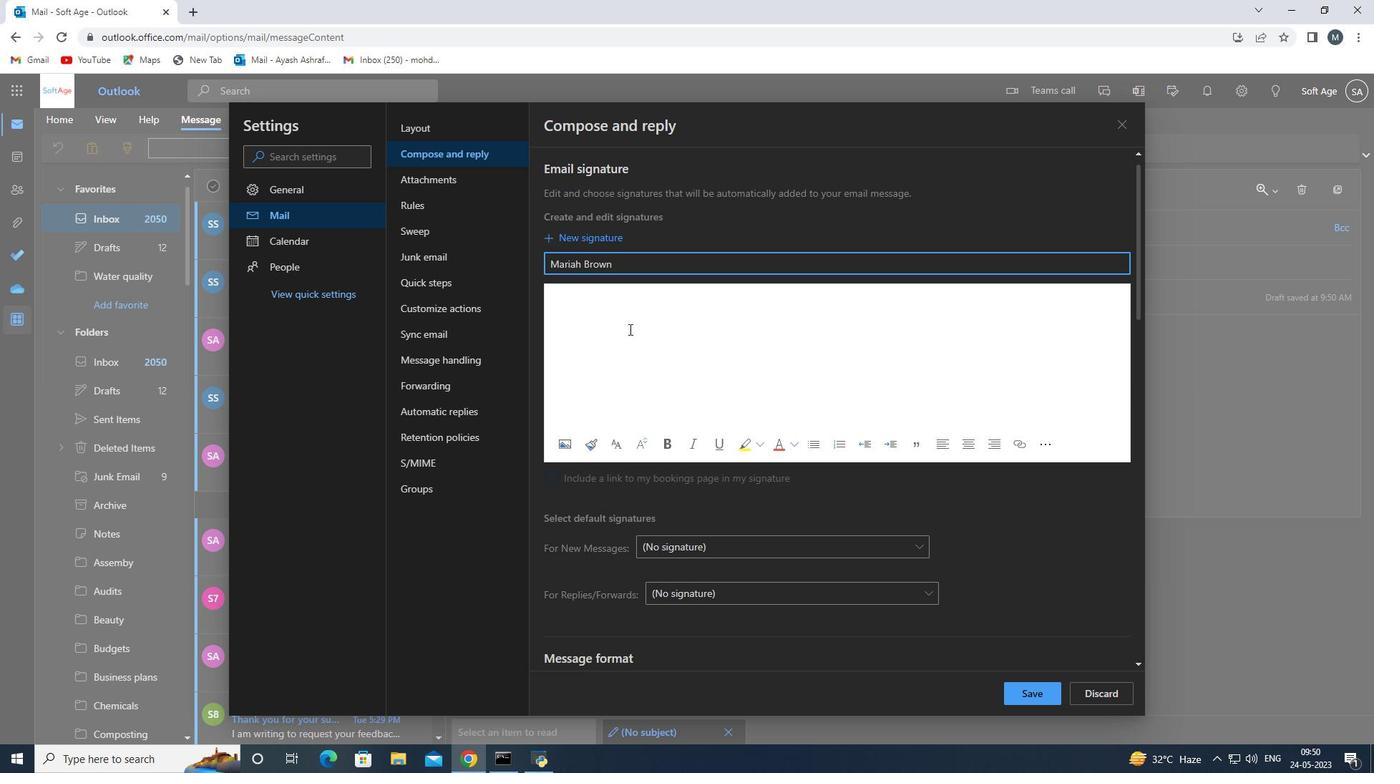 
Action: Mouse pressed left at (630, 328)
Screenshot: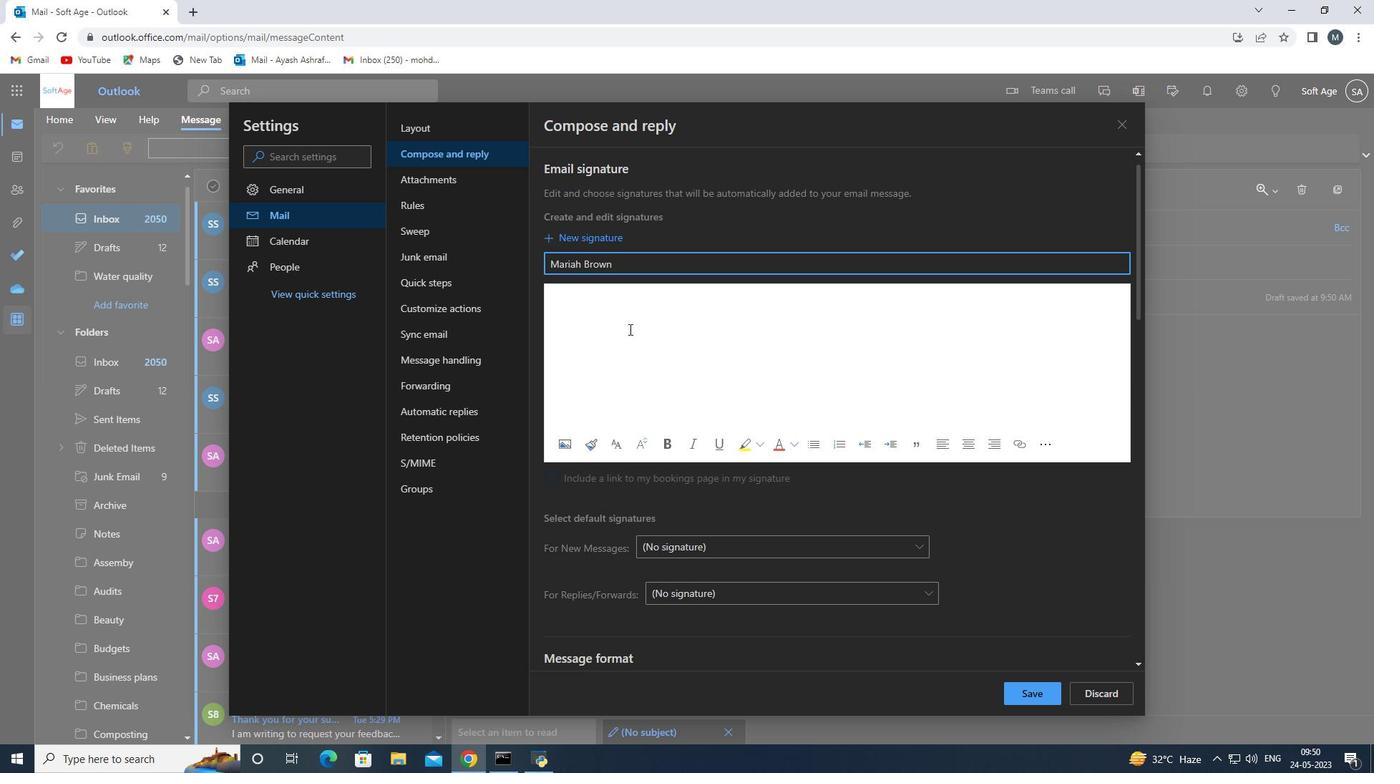 
Action: Key pressed <Key.shift>Mariiah<Key.space><Key.backspace><Key.backspace><Key.backspace><Key.backspace>ah<Key.space><Key.shift>Brown<Key.space>
Screenshot: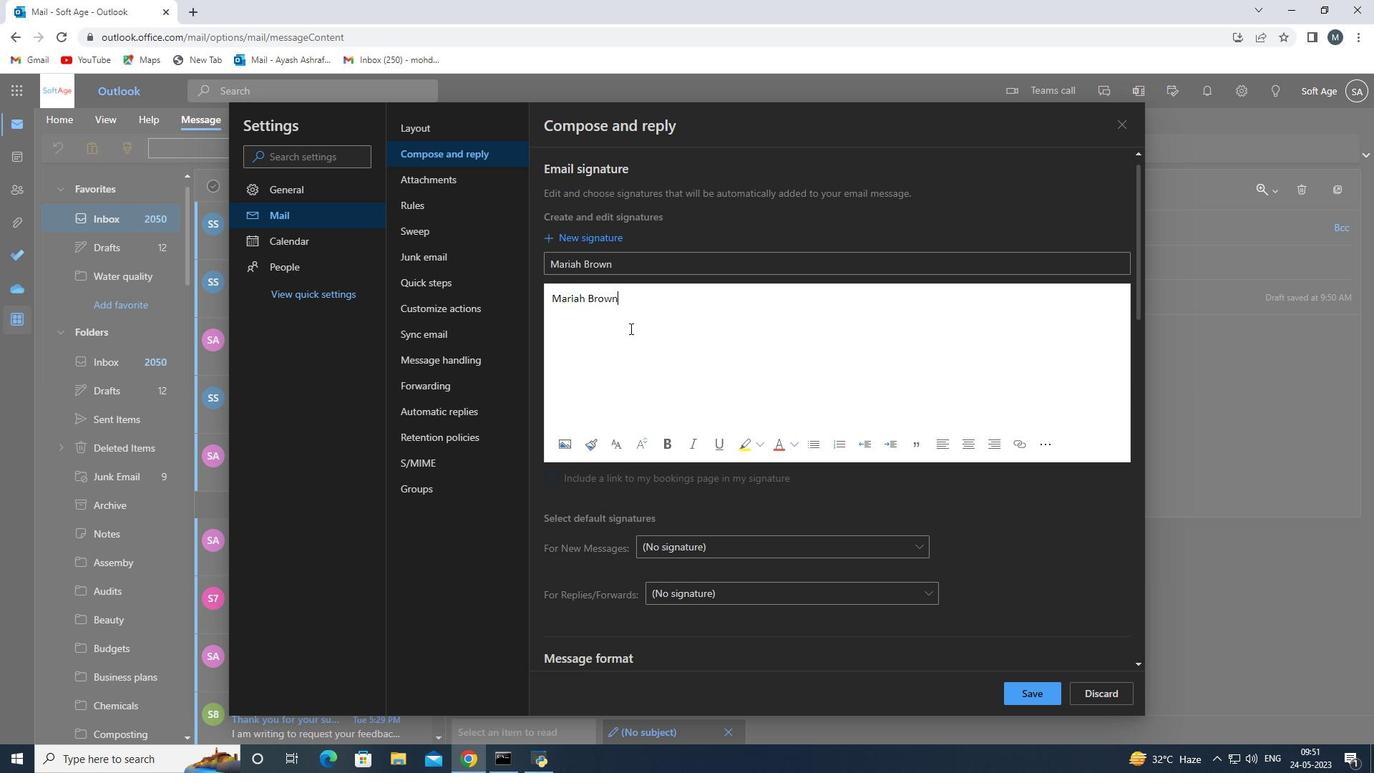 
Action: Mouse moved to (1021, 689)
Screenshot: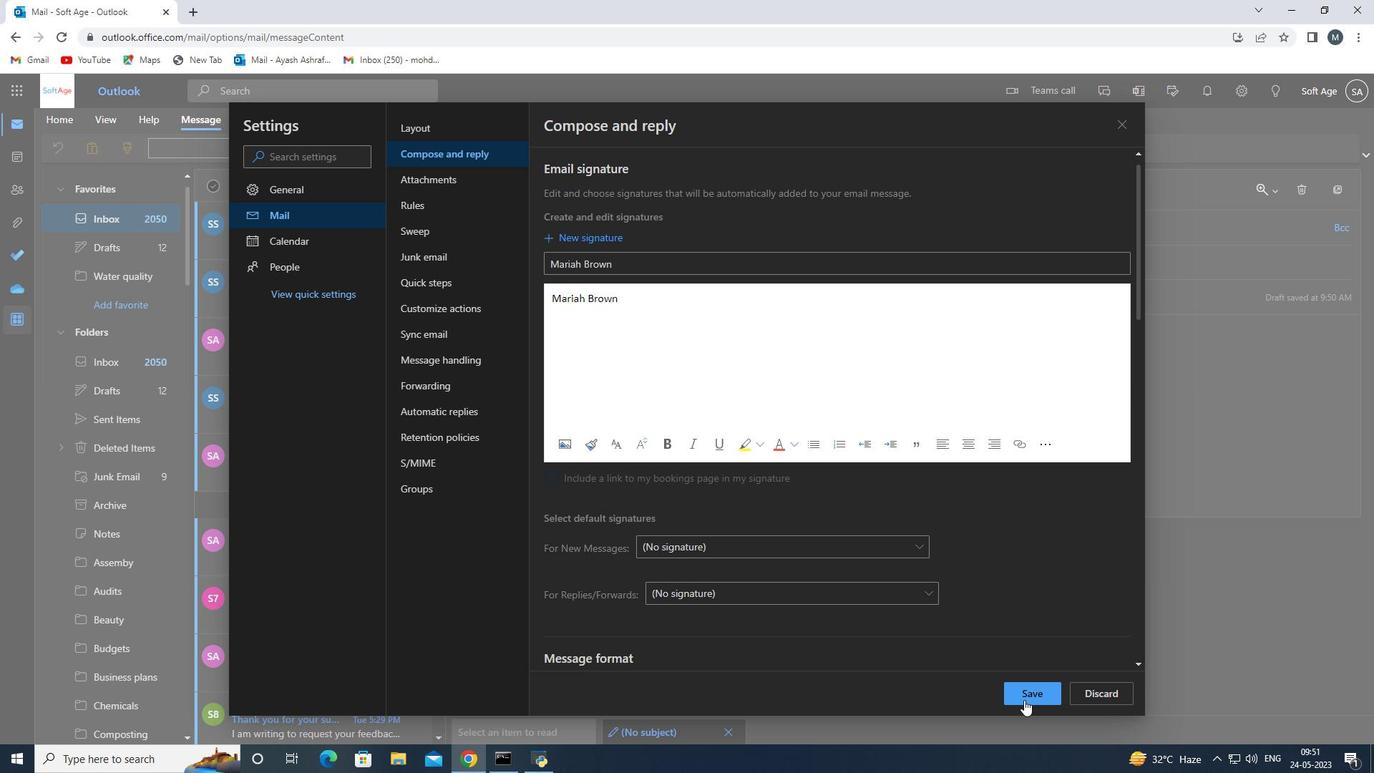 
Action: Mouse pressed left at (1021, 689)
Screenshot: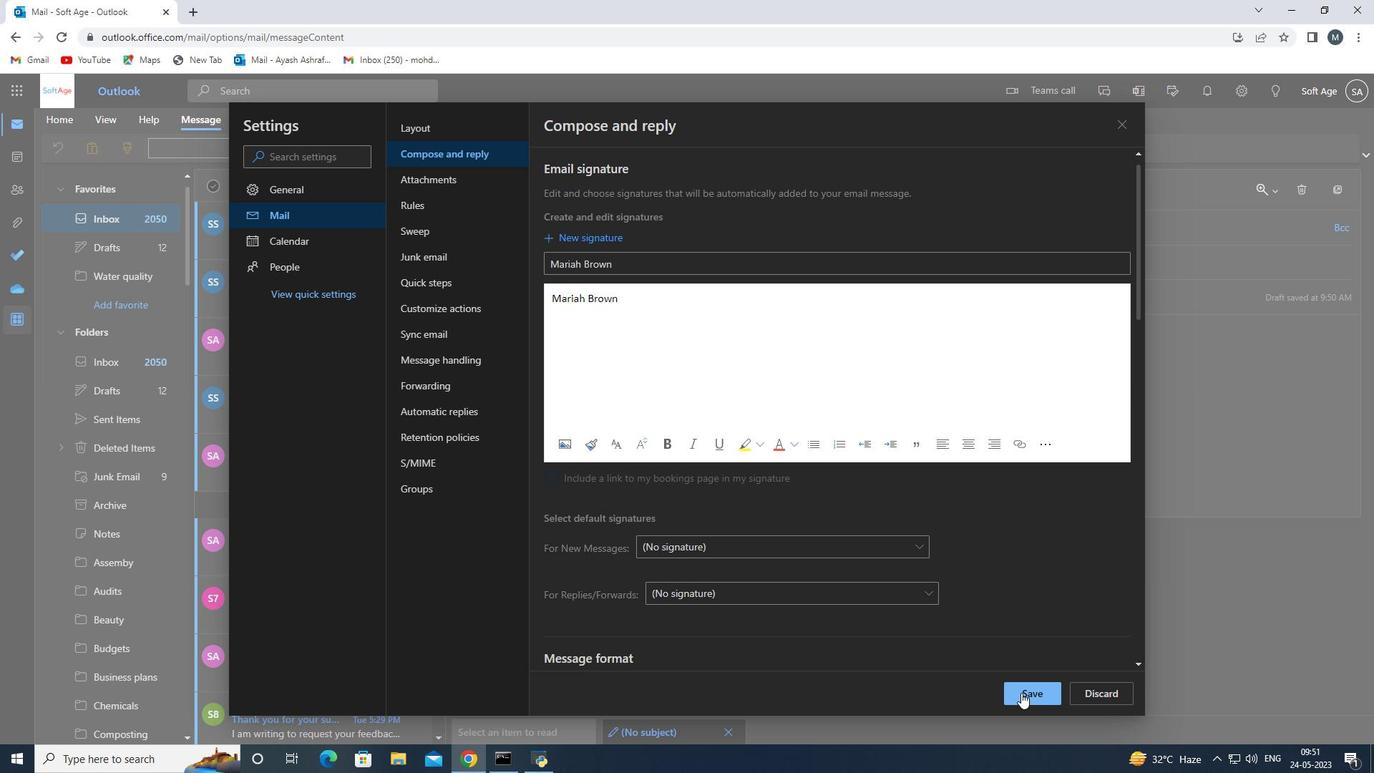 
Action: Mouse moved to (1066, 409)
Screenshot: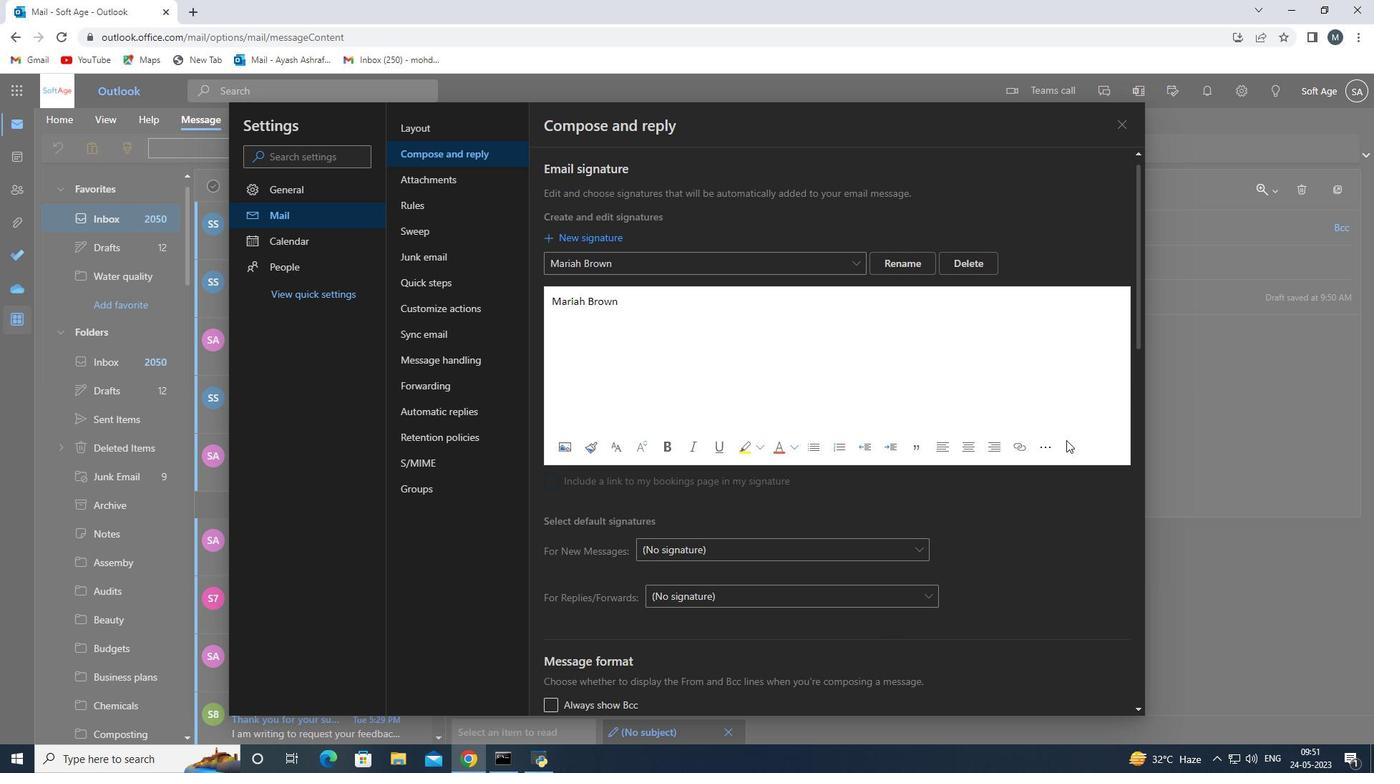 
Action: Mouse scrolled (1066, 410) with delta (0, 0)
Screenshot: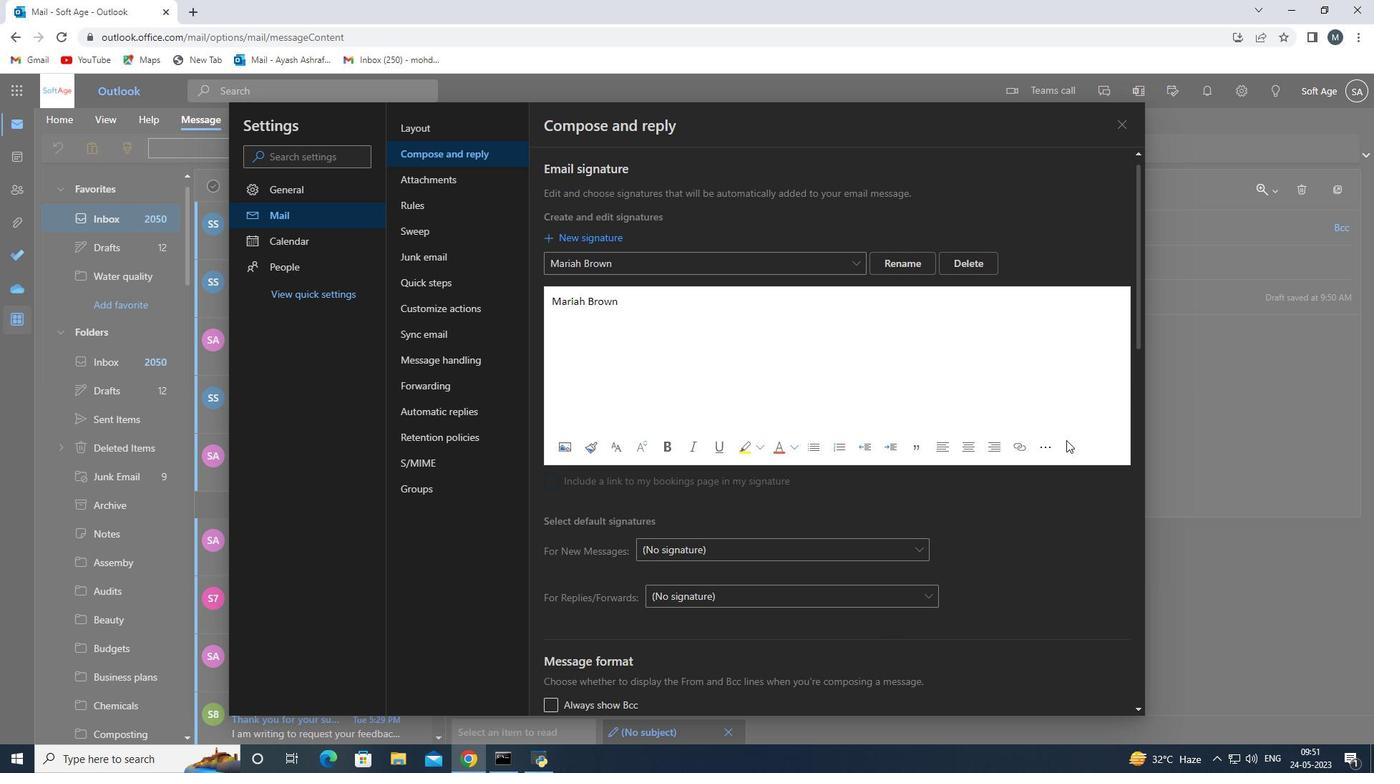 
Action: Mouse scrolled (1066, 408) with delta (0, 0)
Screenshot: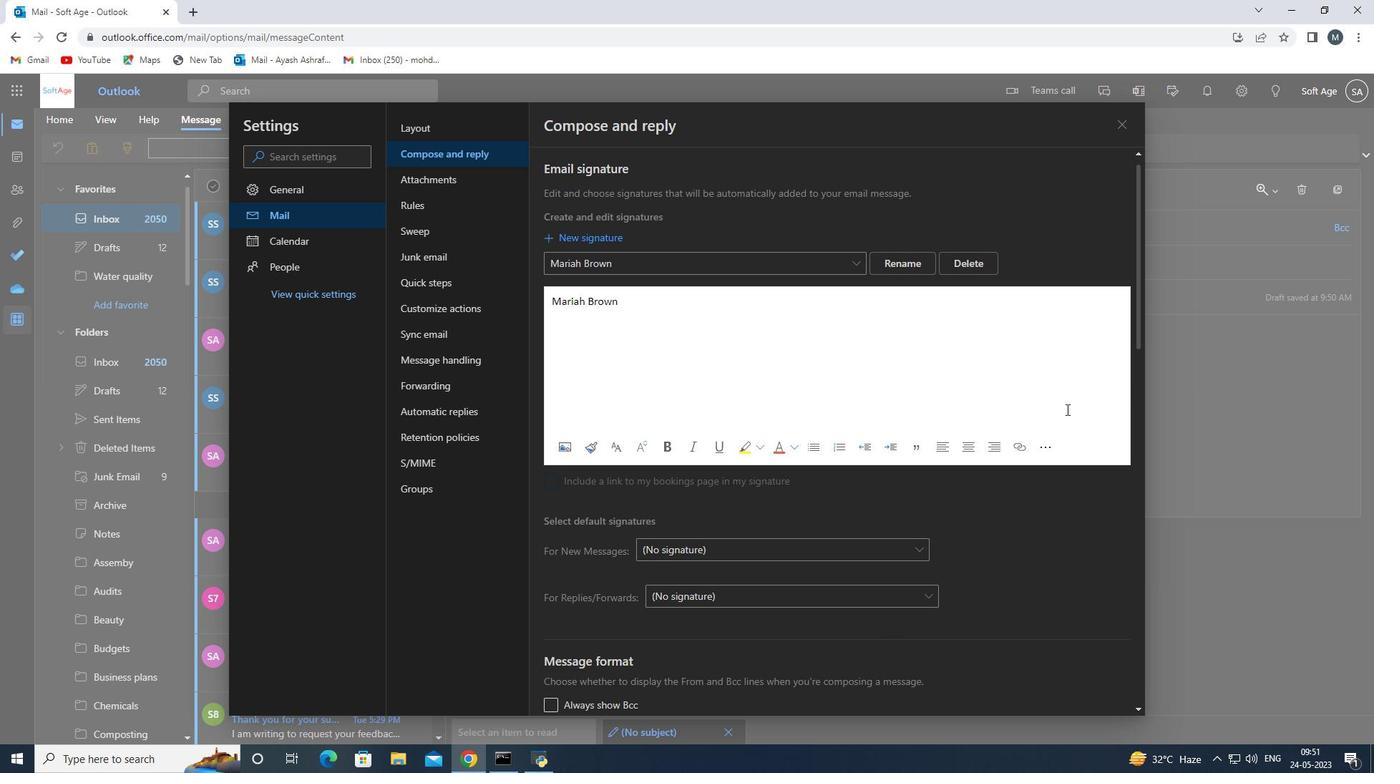 
Action: Mouse scrolled (1066, 408) with delta (0, 0)
Screenshot: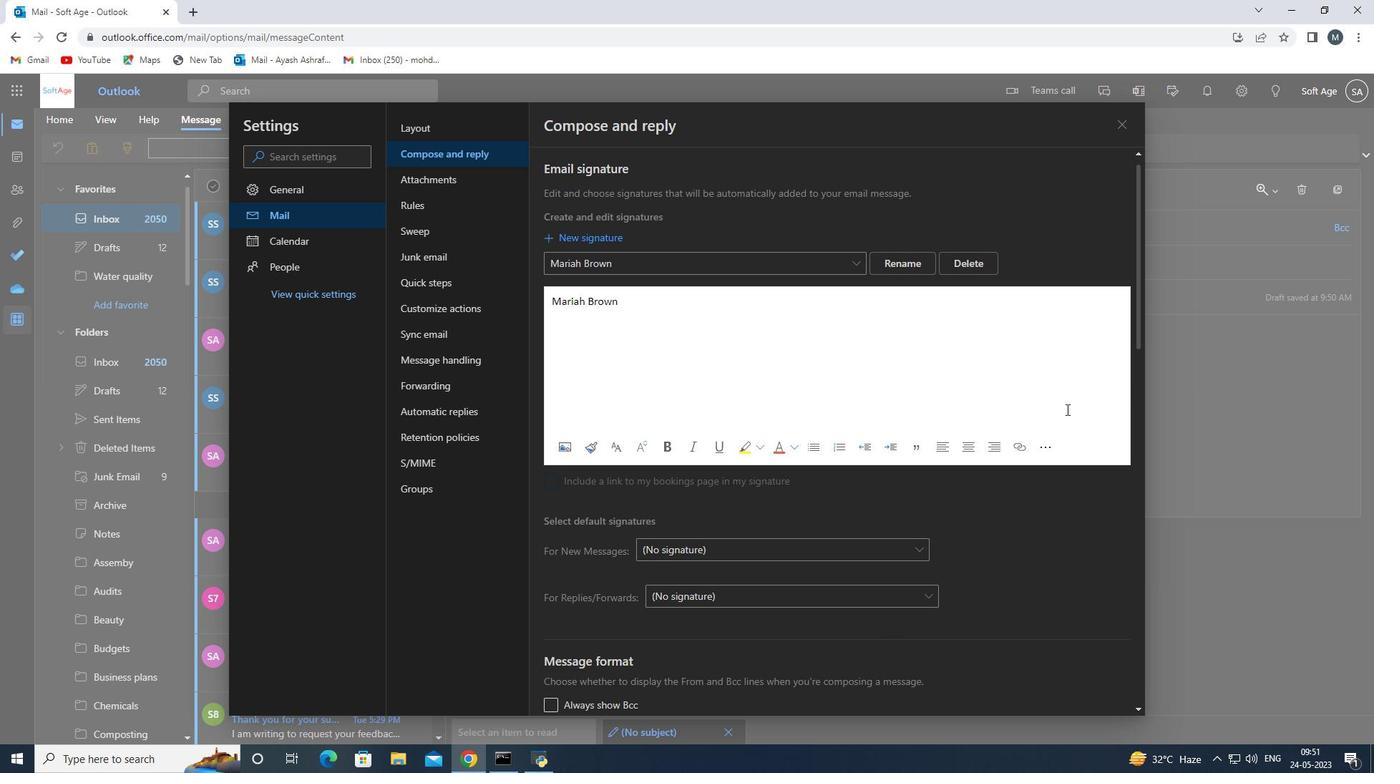 
Action: Mouse scrolled (1066, 408) with delta (0, 0)
Screenshot: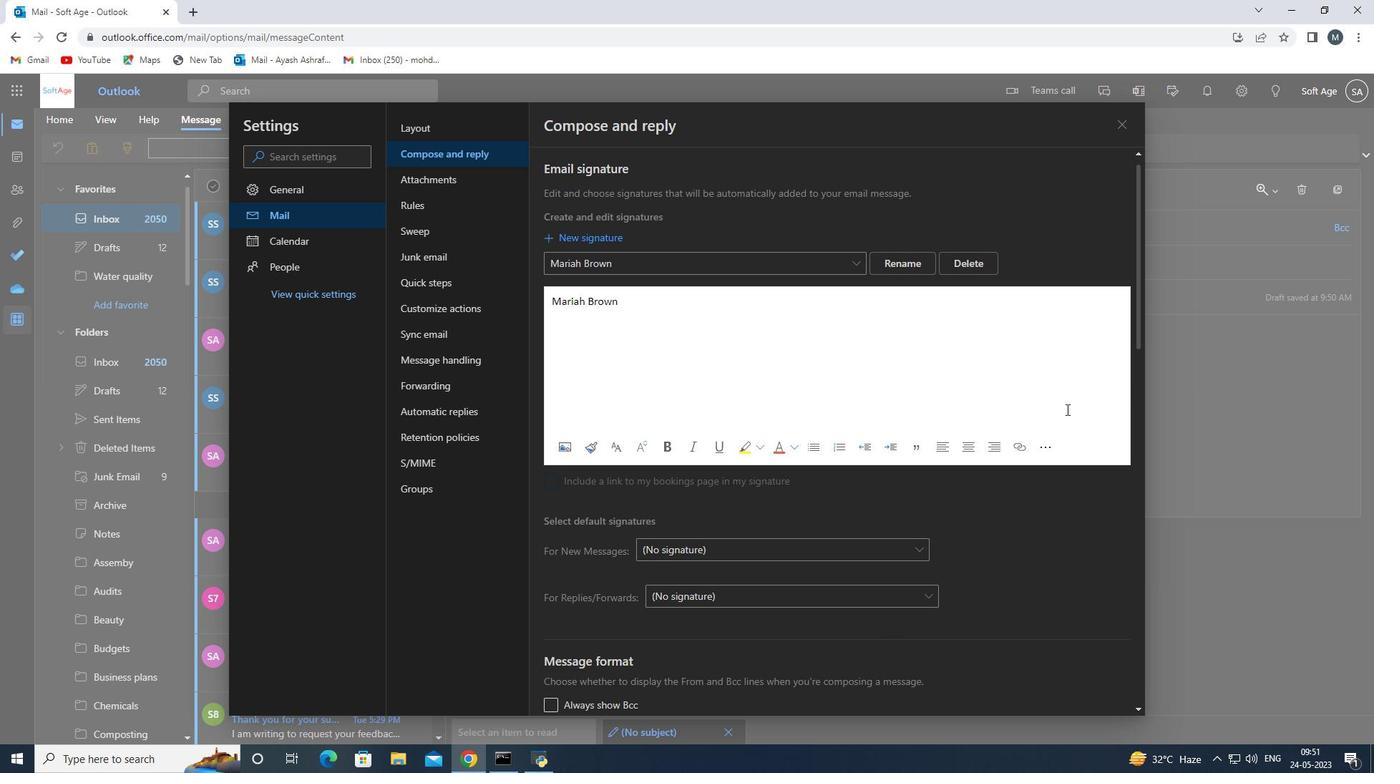 
Action: Mouse scrolled (1066, 408) with delta (0, 0)
Screenshot: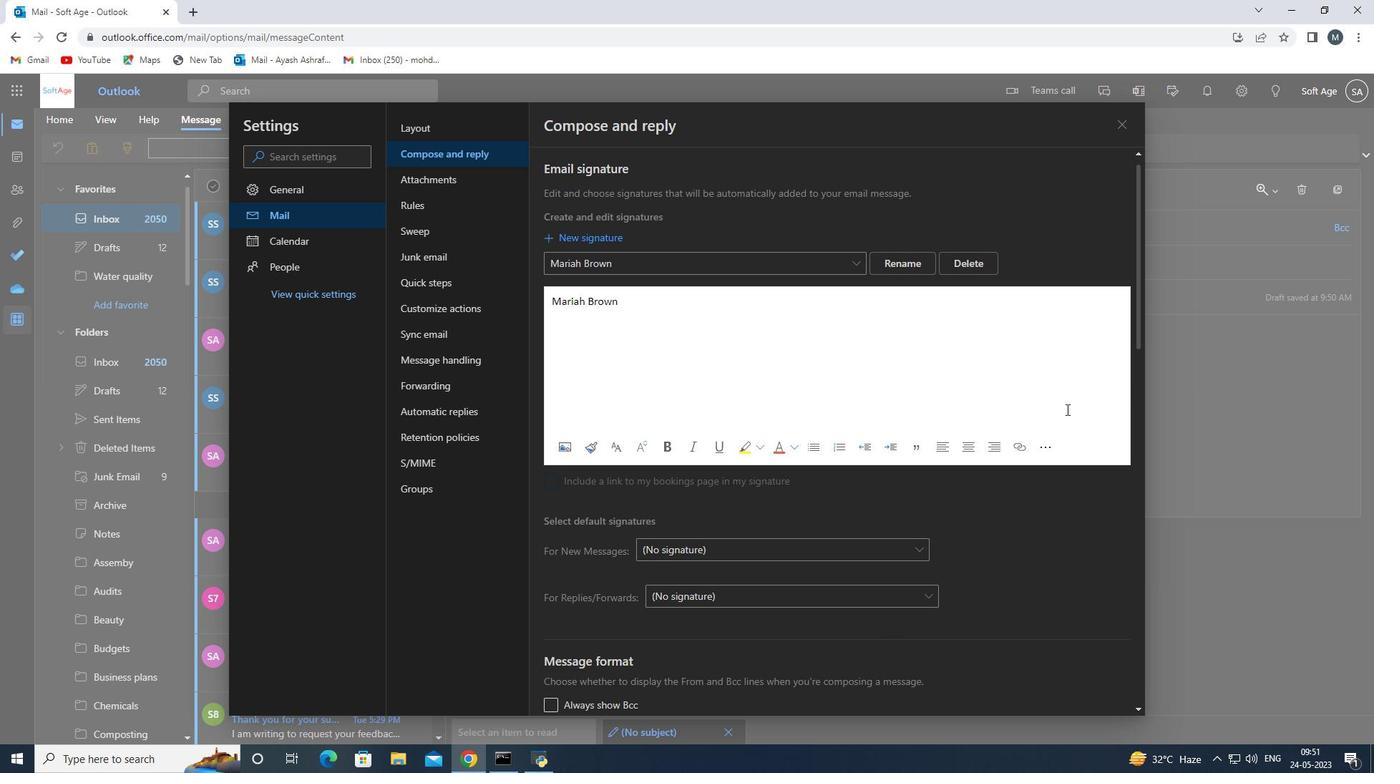 
Action: Mouse moved to (1129, 122)
Screenshot: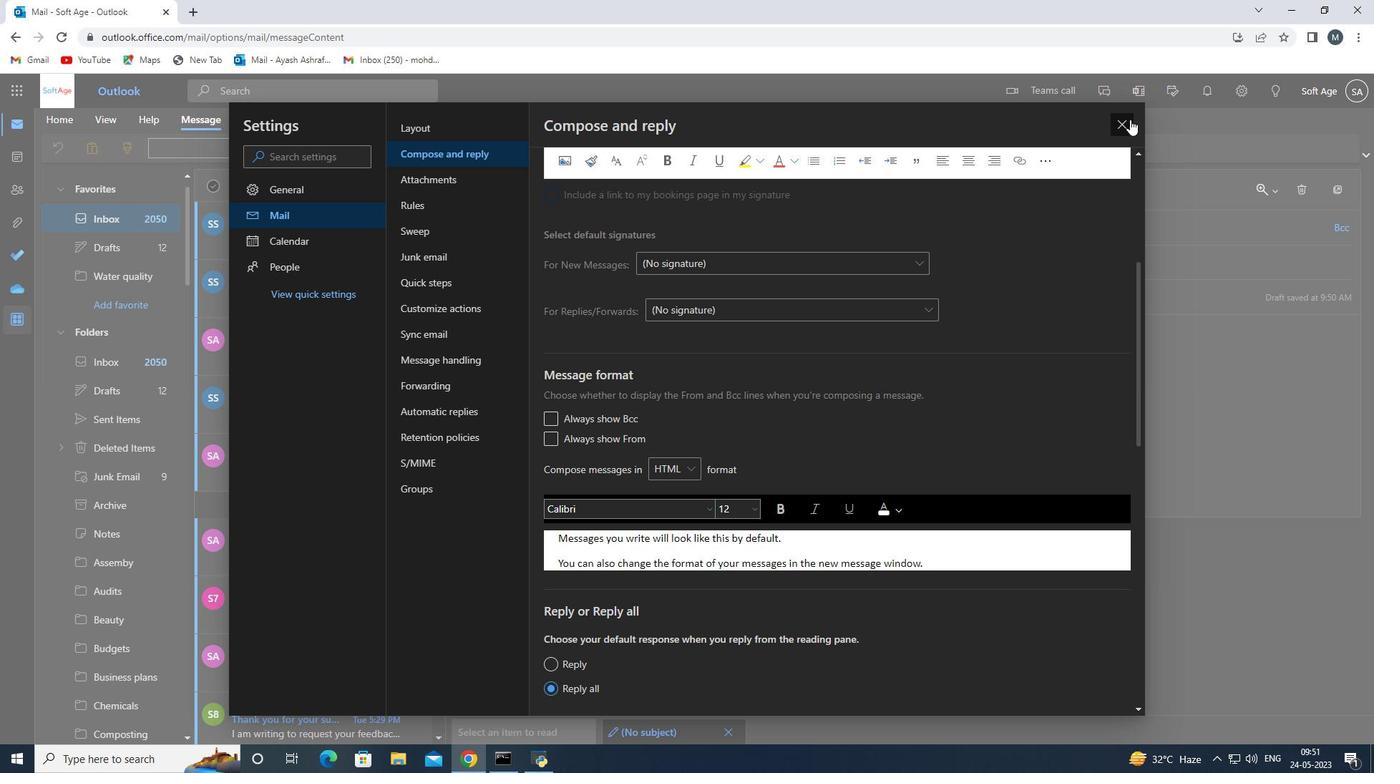 
Action: Mouse pressed left at (1129, 122)
Screenshot: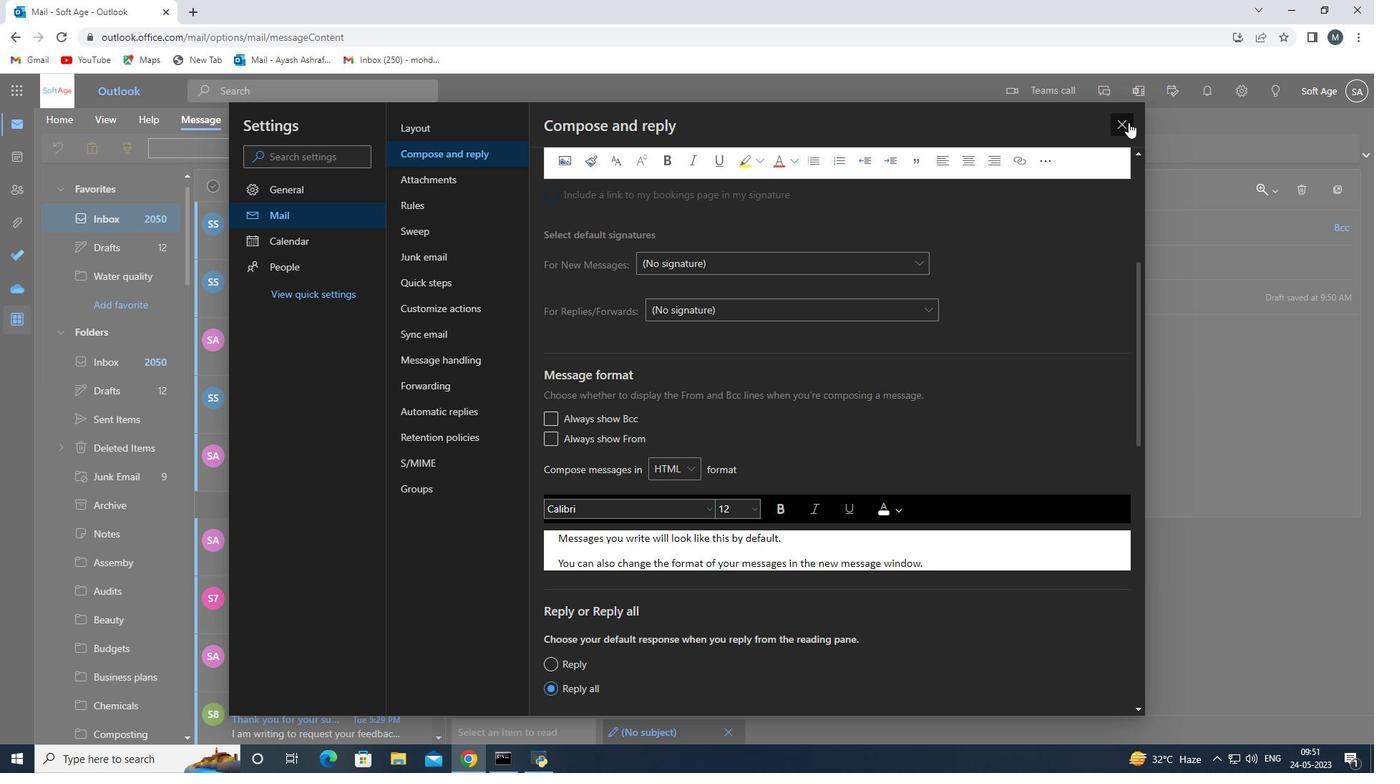 
Action: Mouse moved to (569, 300)
Screenshot: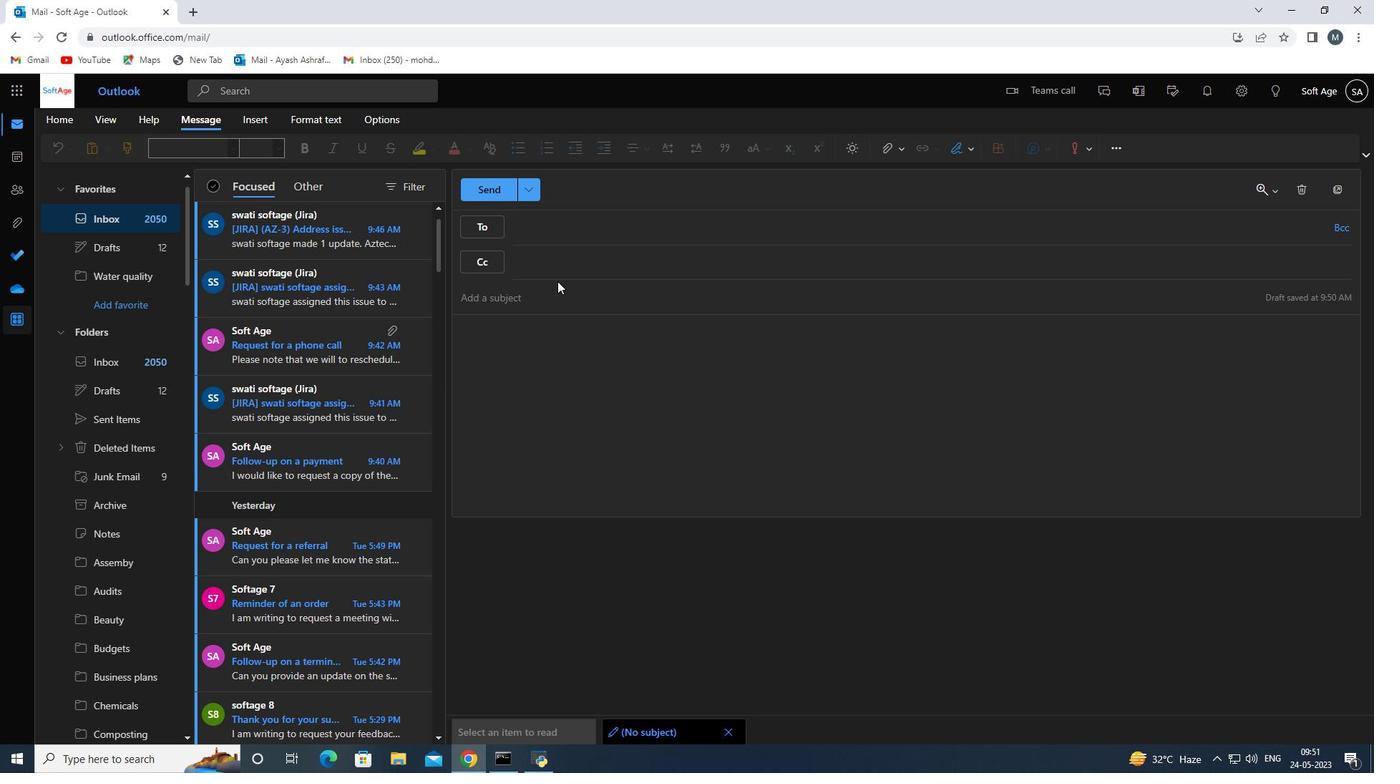 
Action: Mouse pressed left at (569, 300)
Screenshot: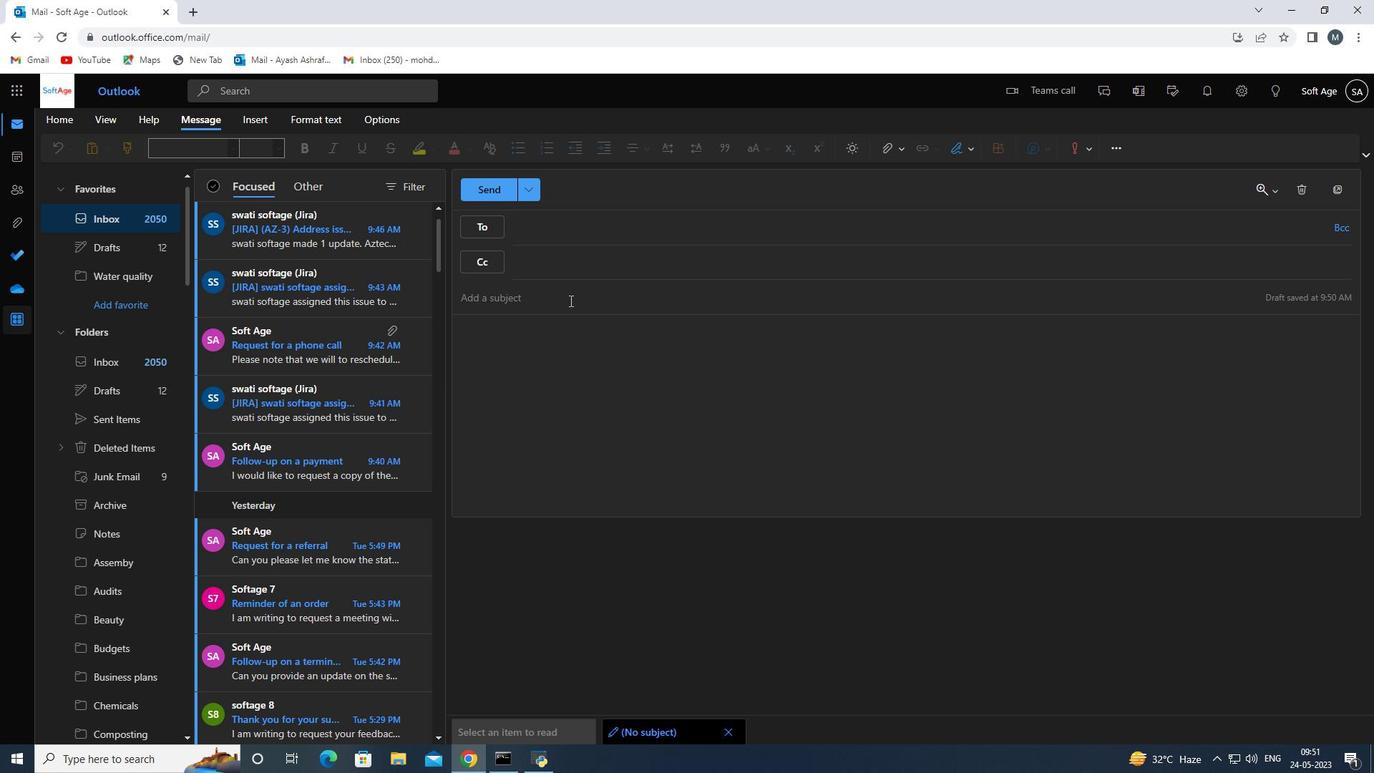 
Action: Key pressed <Key.shift>Feedback<Key.space>p<Key.backspace>on<Key.space>a<Key.space>pitch<Key.space>deck<Key.space>
Screenshot: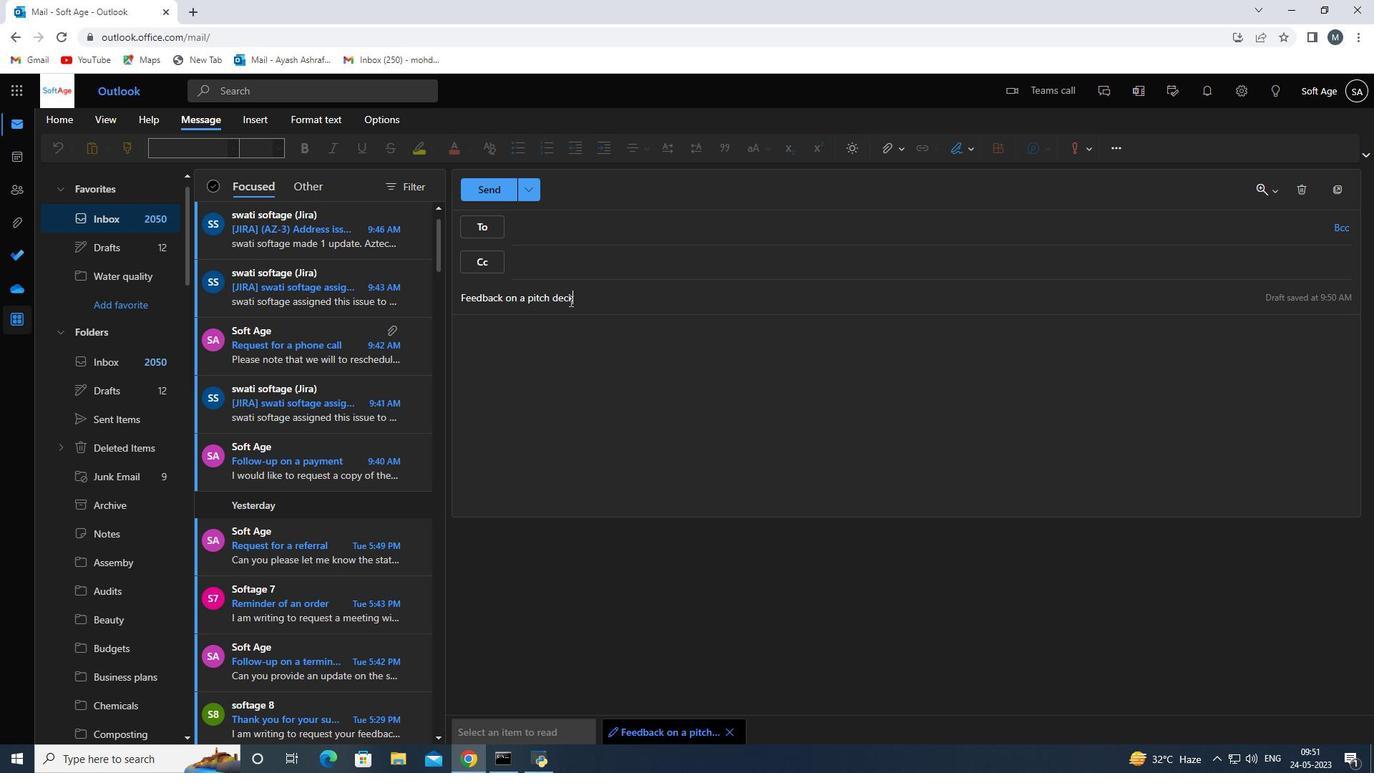 
Action: Mouse moved to (577, 350)
Screenshot: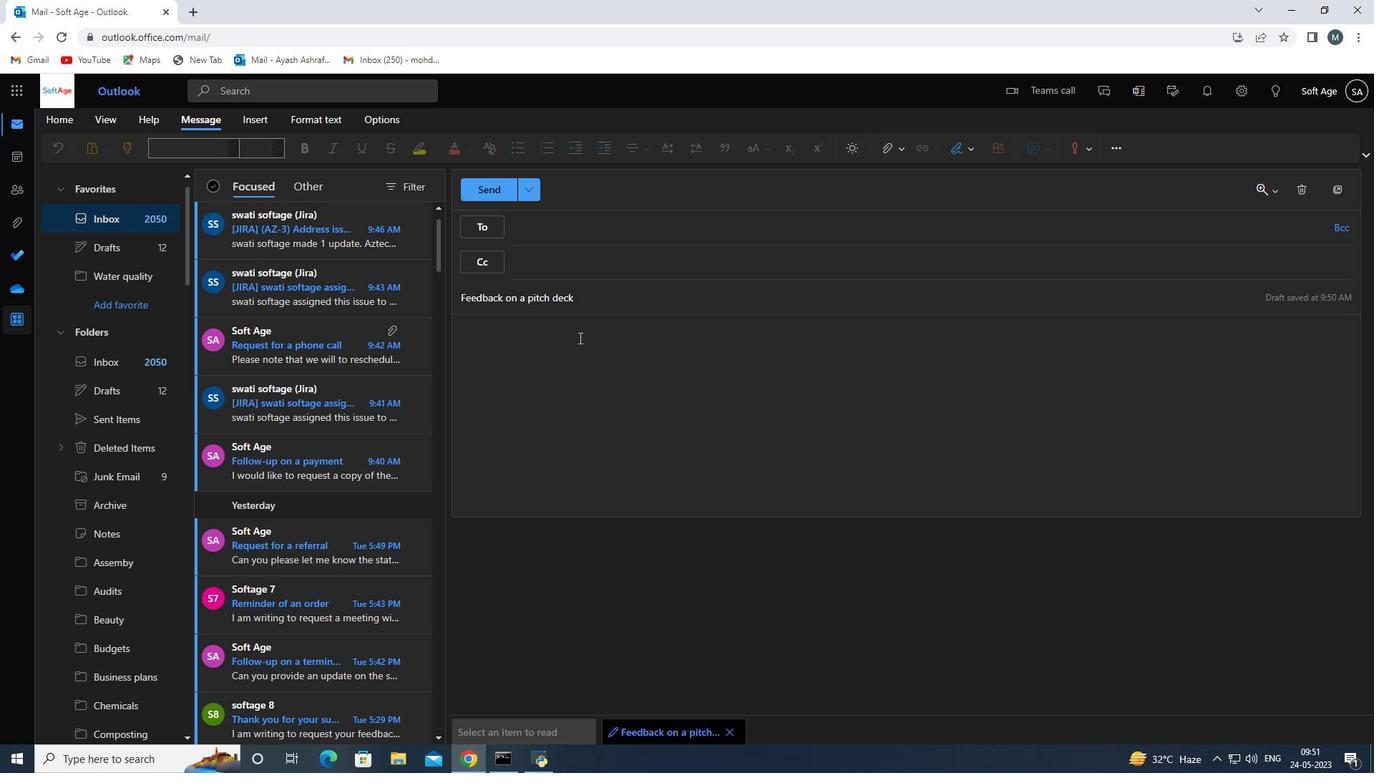 
Action: Mouse pressed left at (577, 350)
Screenshot: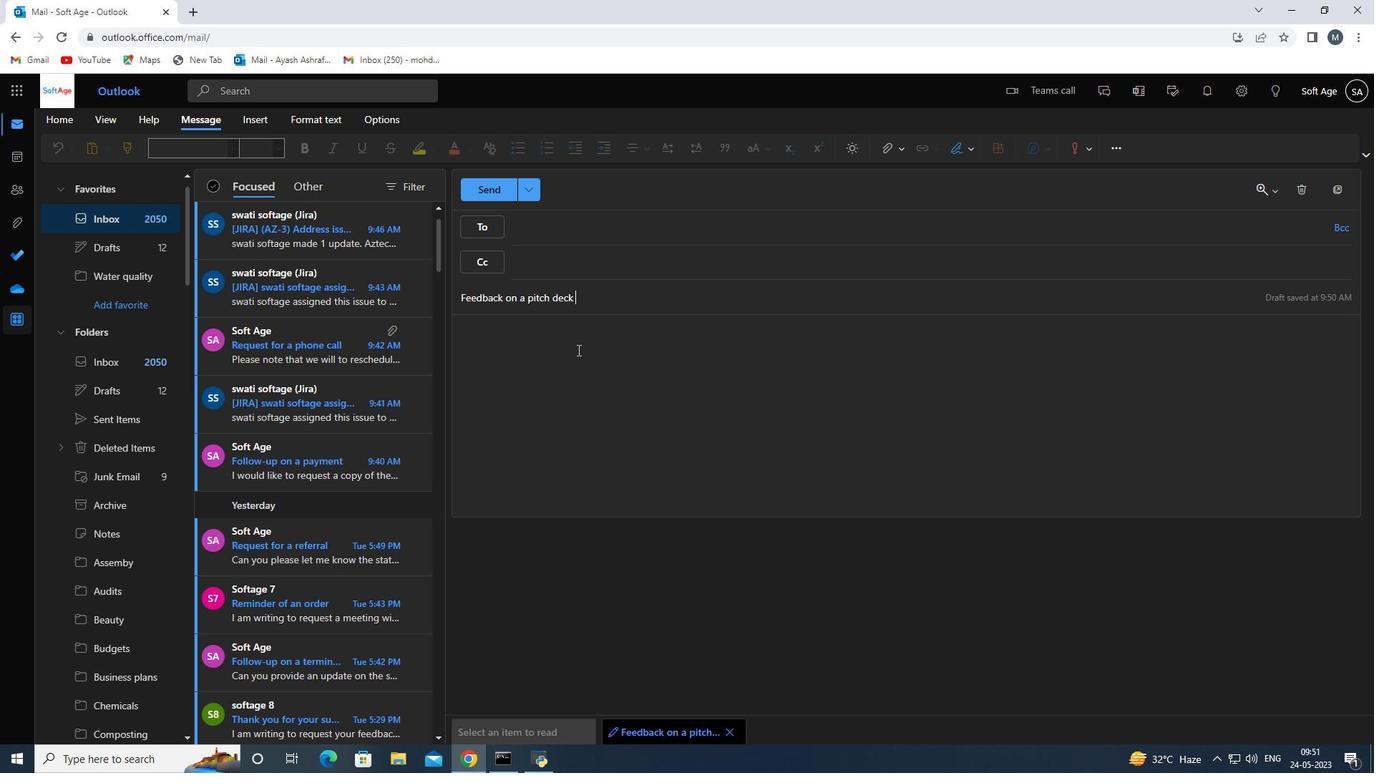 
Action: Key pressed <Key.shift>I<Key.space>would<Key.space>like<Key.space>to<Key.space>request<Key.space>a<Key.space>cpy<Key.space><Key.backspace><Key.backspace><Key.backspace>opy<Key.space>of<Key.space>the<Key.space>contract<Key.space>for<Key.space>the<Key.space>e<Key.backspace>recent<Key.space>agreement<Key.space>we<Key.space>made<Key.space>
Screenshot: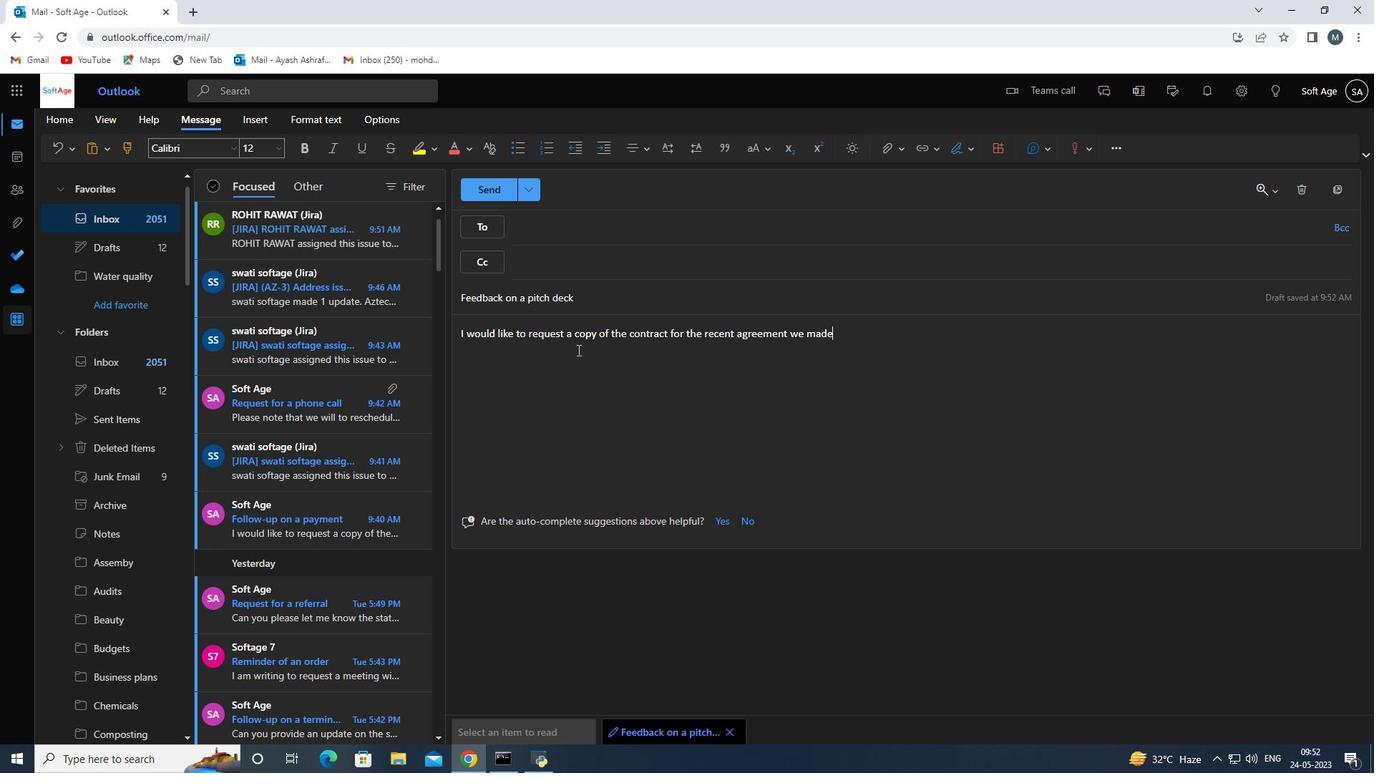 
Action: Mouse moved to (967, 155)
Screenshot: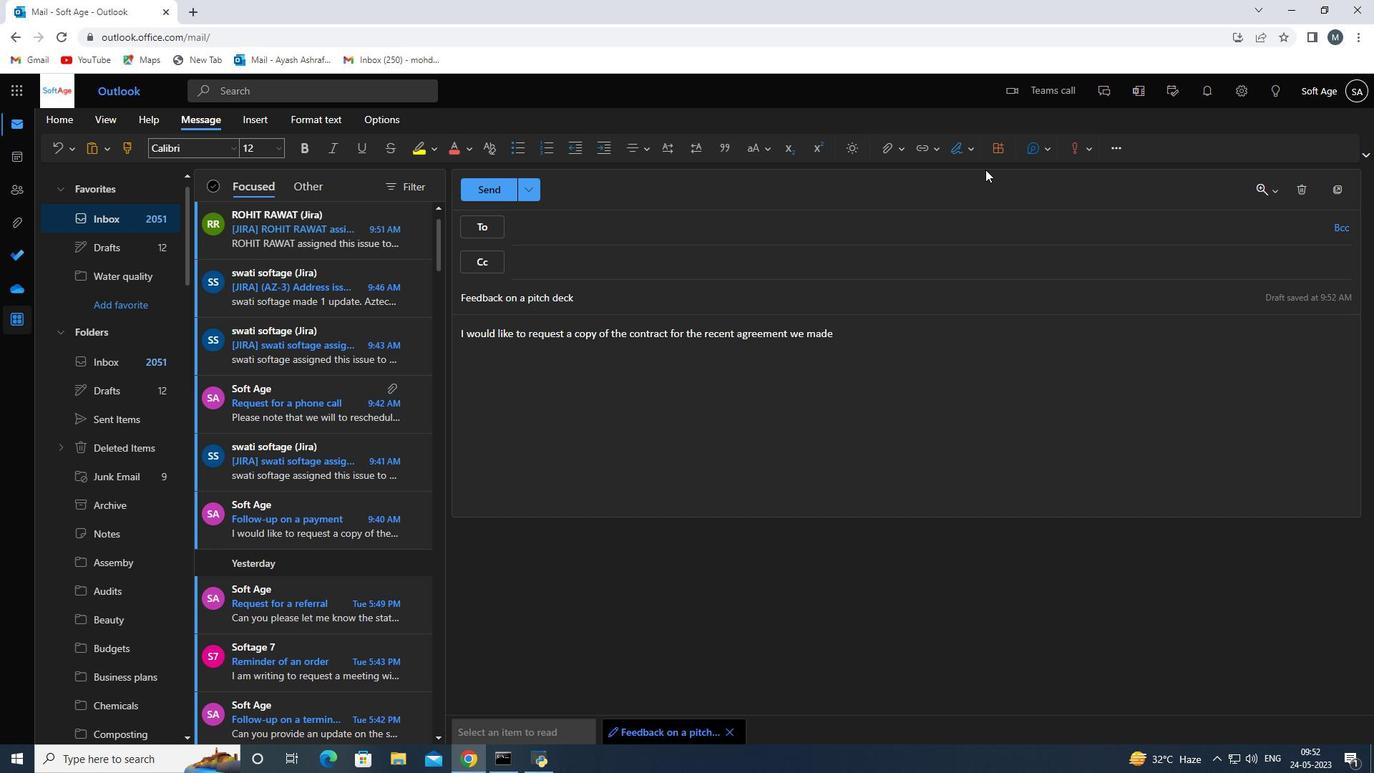 
Action: Mouse pressed left at (967, 155)
Screenshot: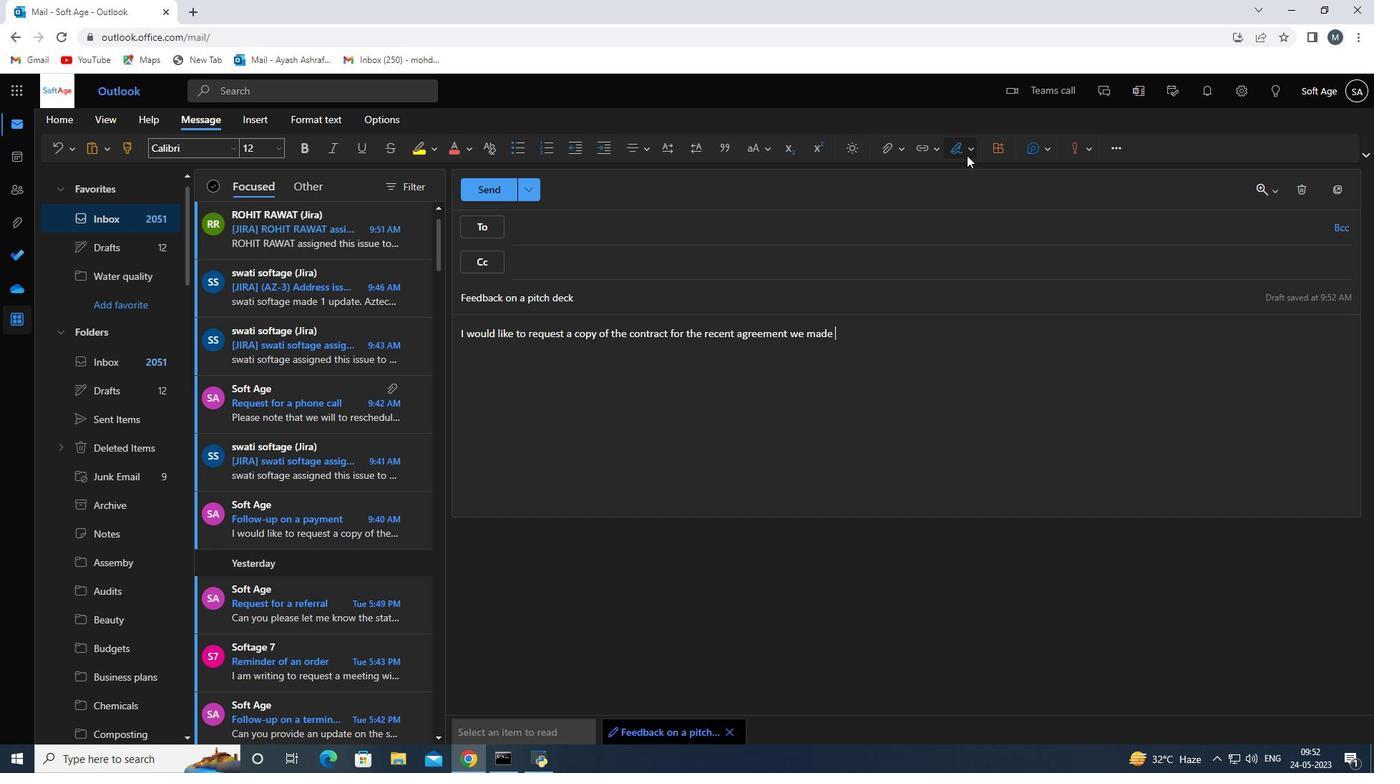 
Action: Mouse moved to (938, 176)
Screenshot: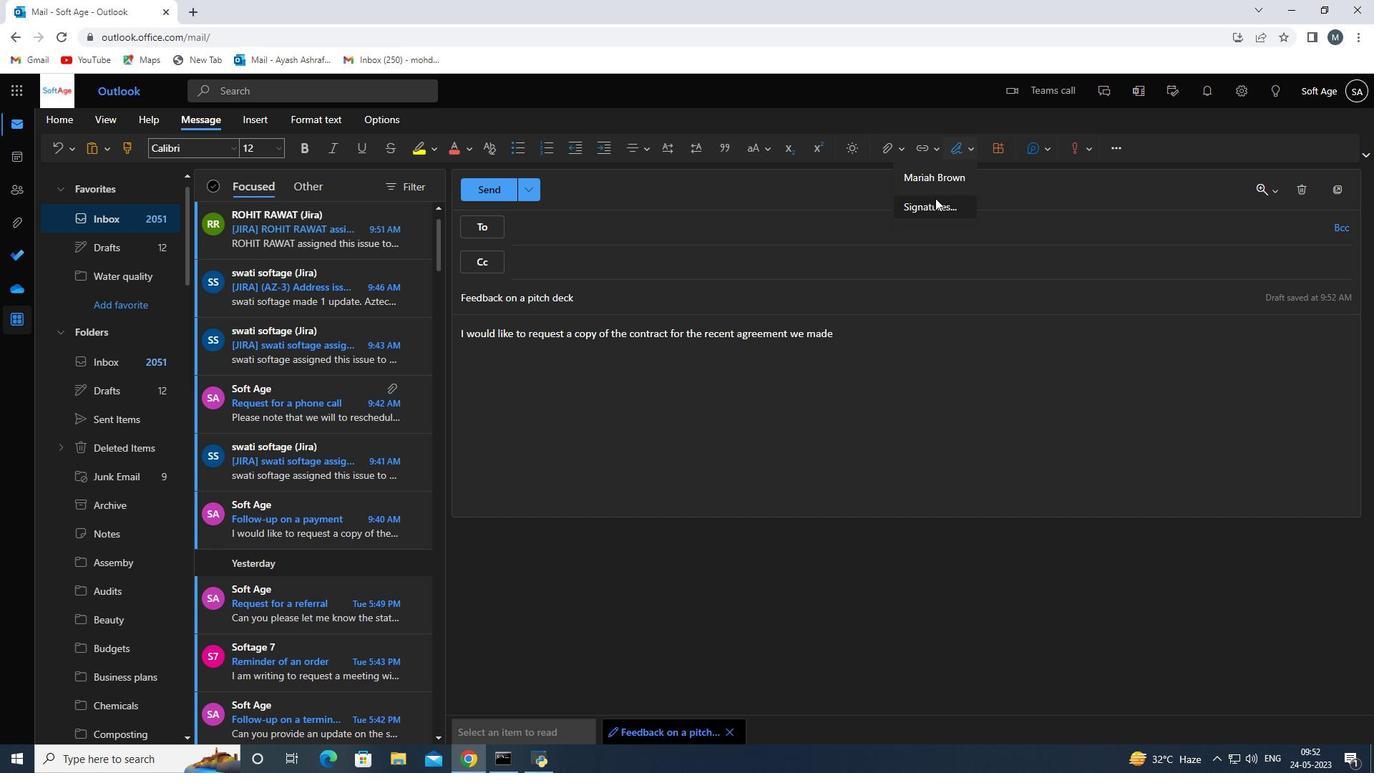 
Action: Mouse pressed left at (938, 176)
Screenshot: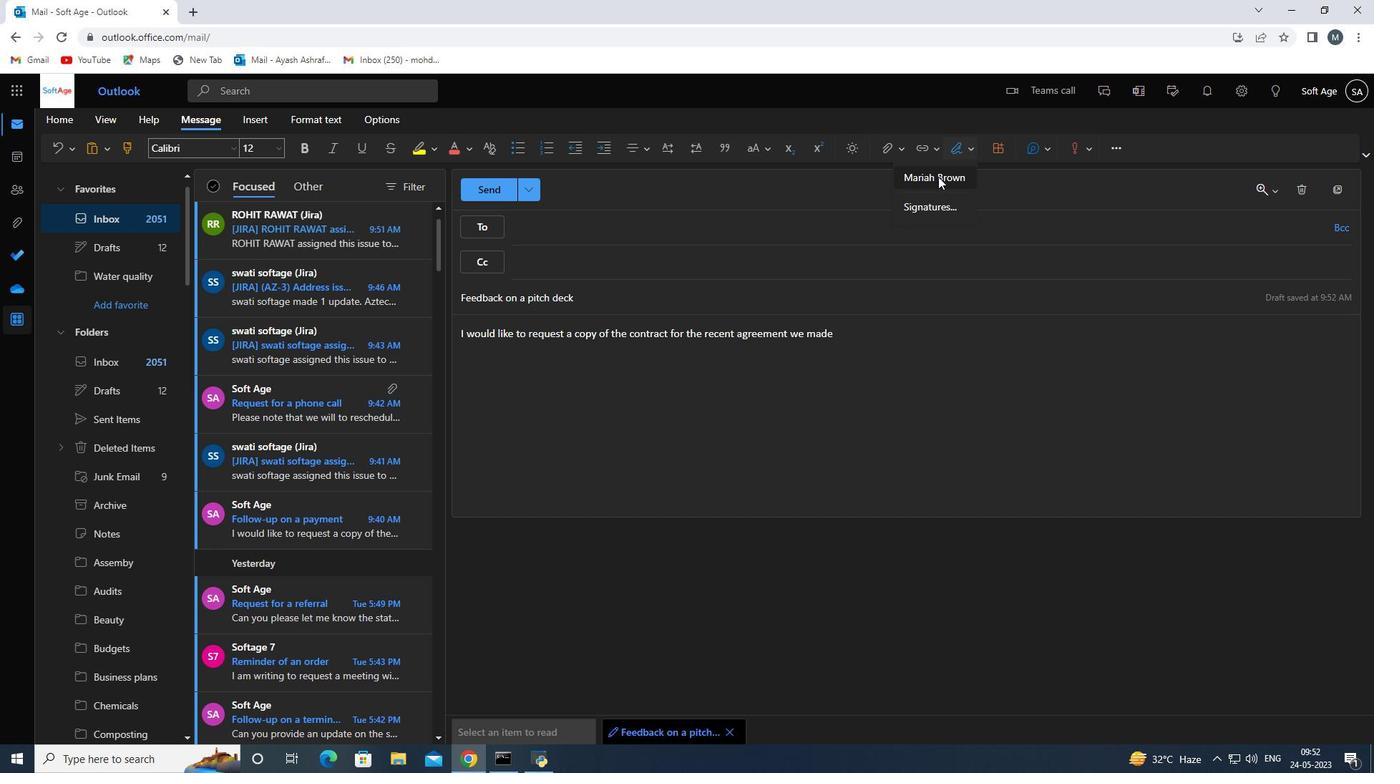 
Action: Mouse moved to (587, 224)
Screenshot: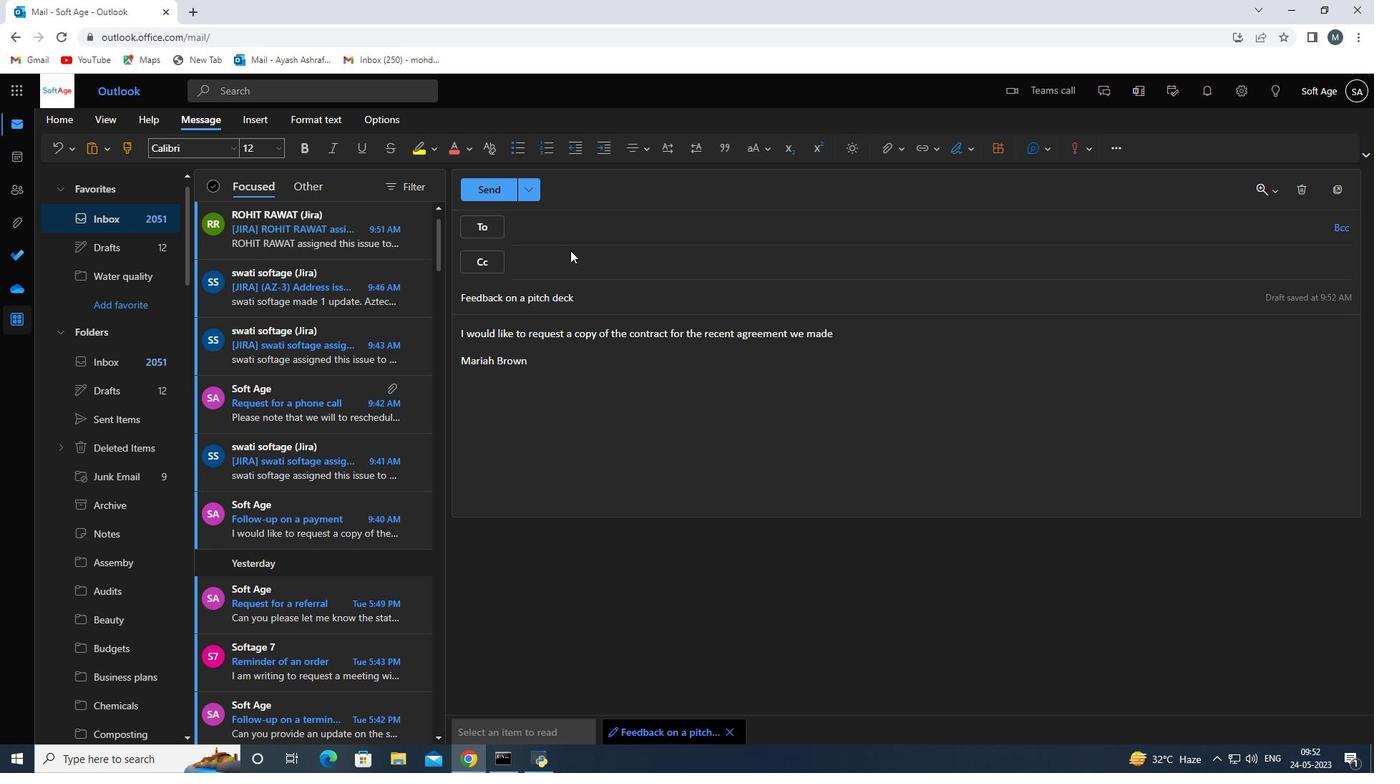 
Action: Mouse pressed left at (587, 224)
Screenshot: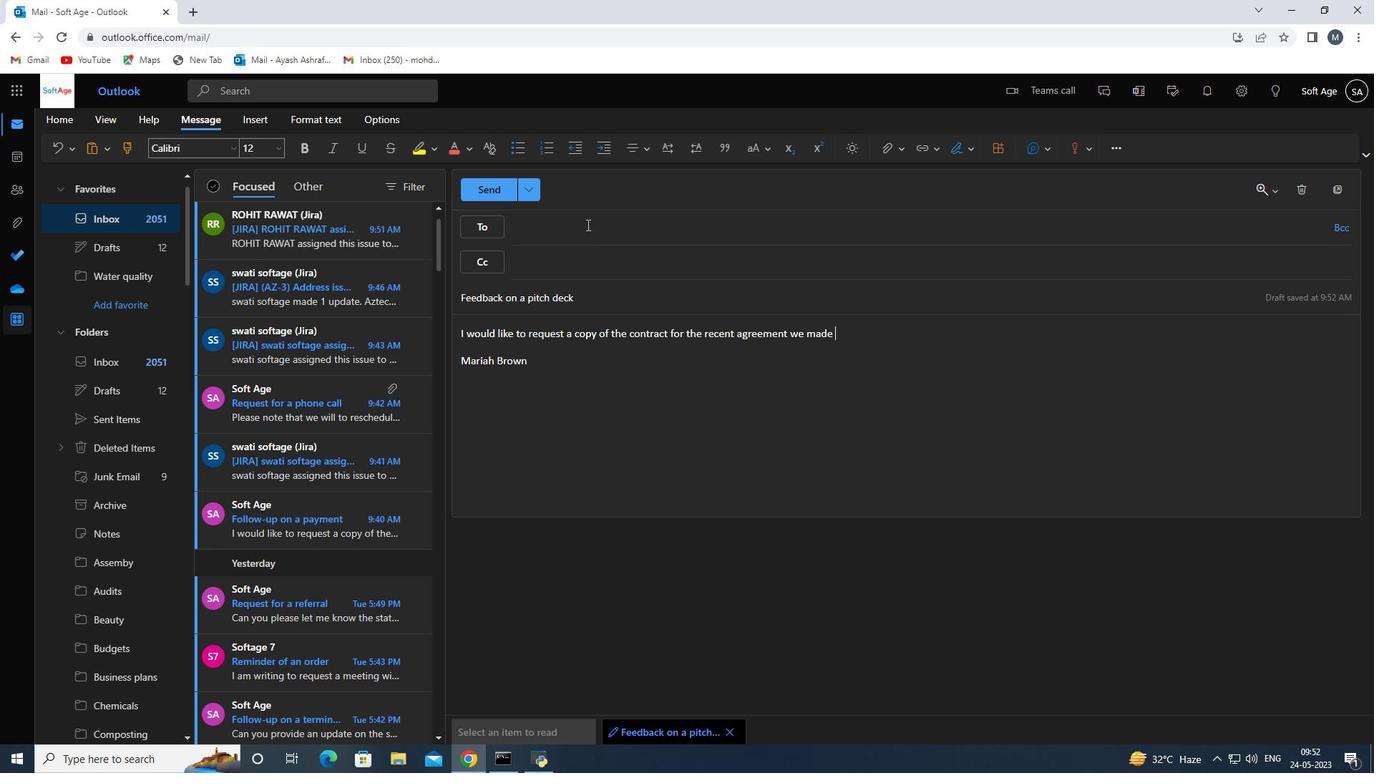 
Action: Mouse moved to (589, 221)
Screenshot: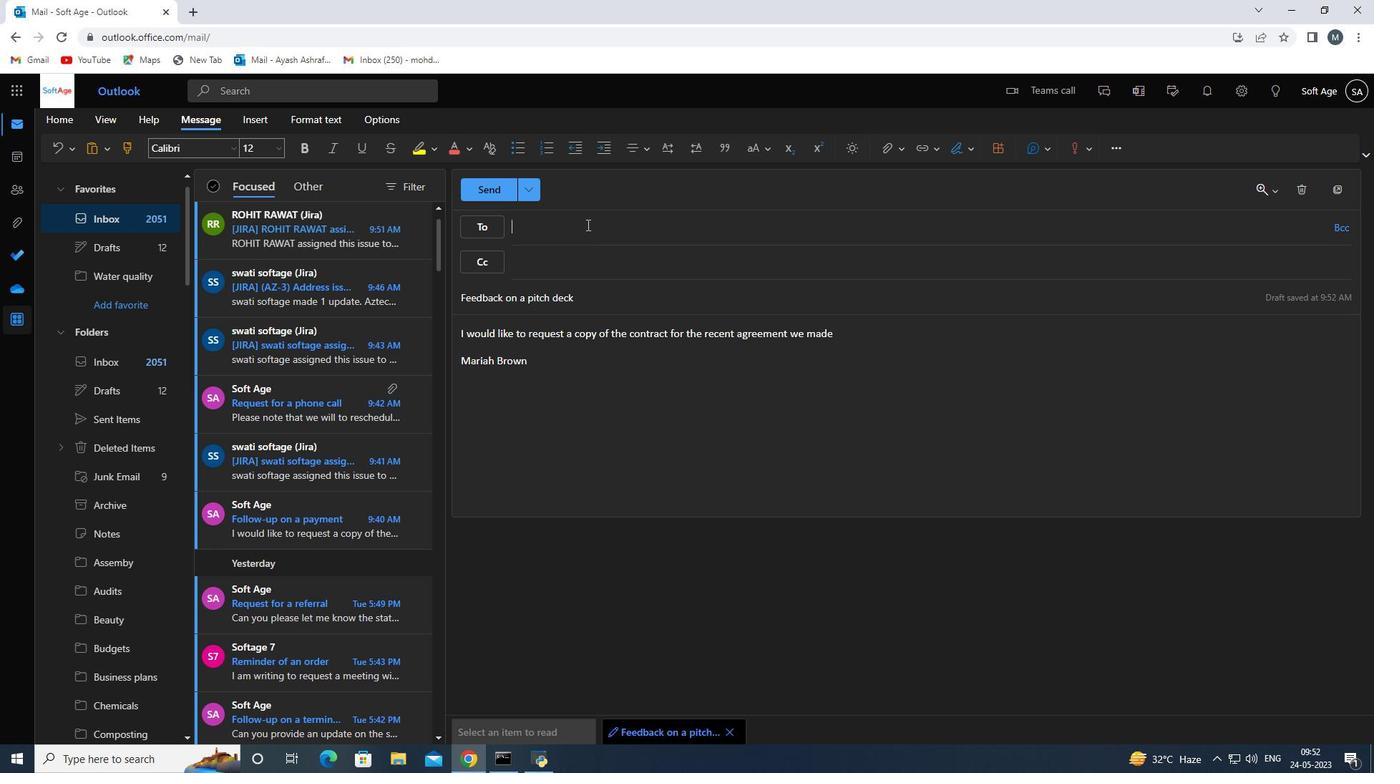 
Action: Key pressed <Key.shift>Softage.2<Key.shift>@softge.net
Screenshot: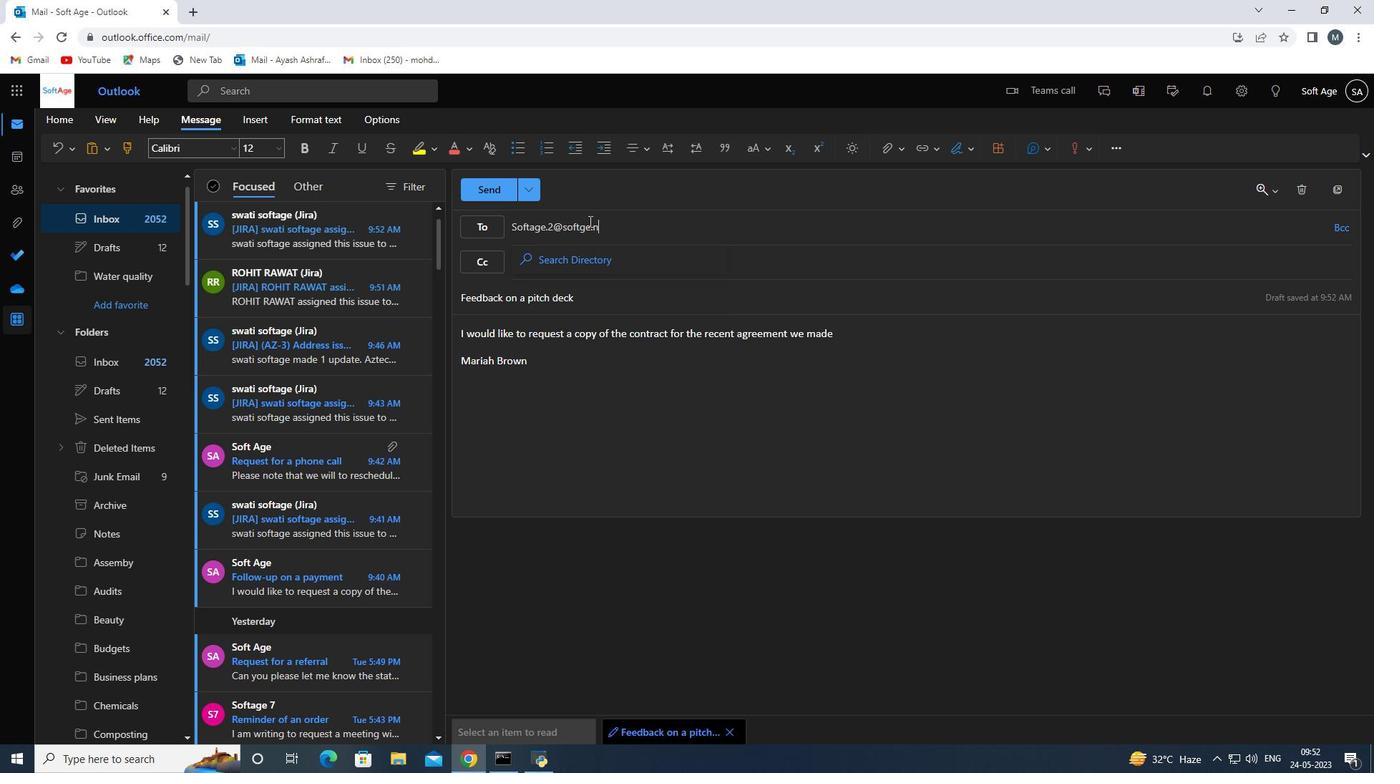 
Action: Mouse moved to (581, 224)
Screenshot: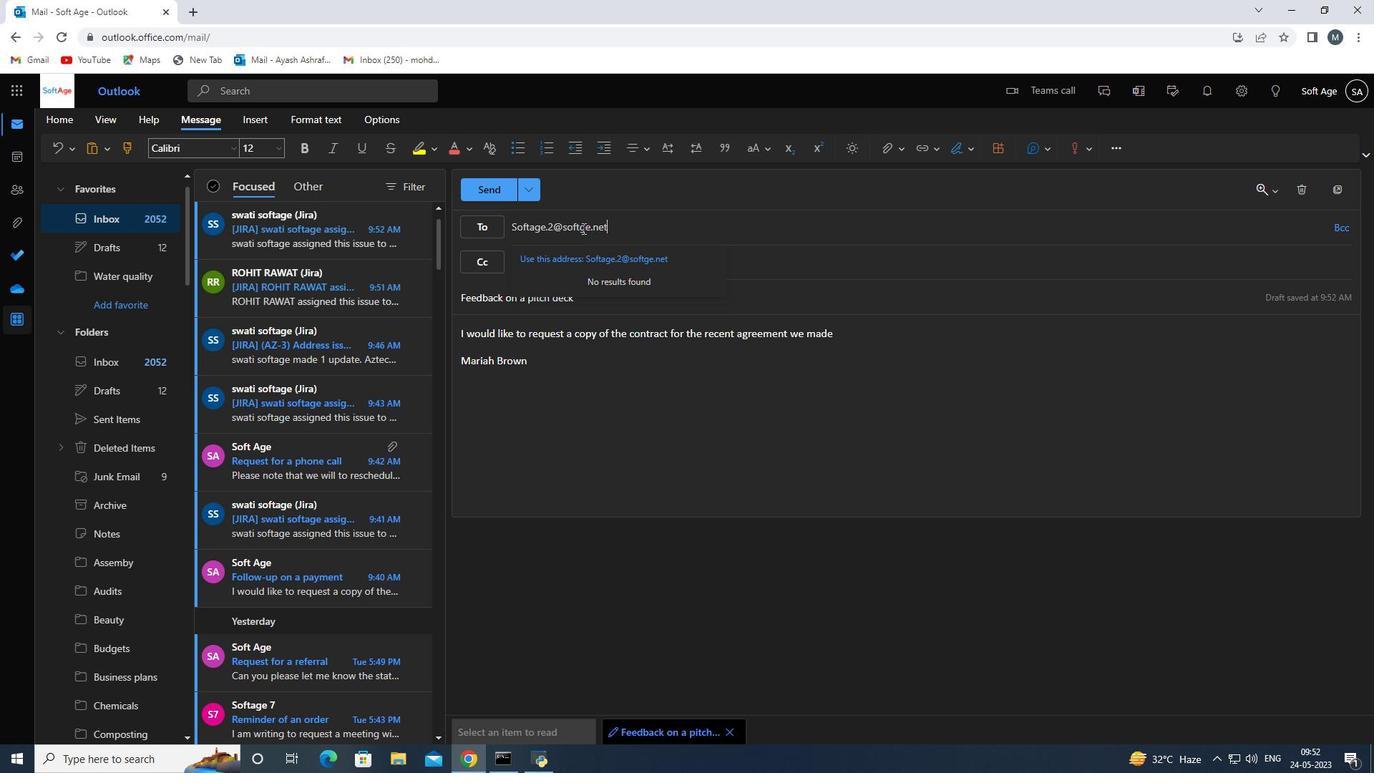 
Action: Mouse pressed left at (581, 224)
Screenshot: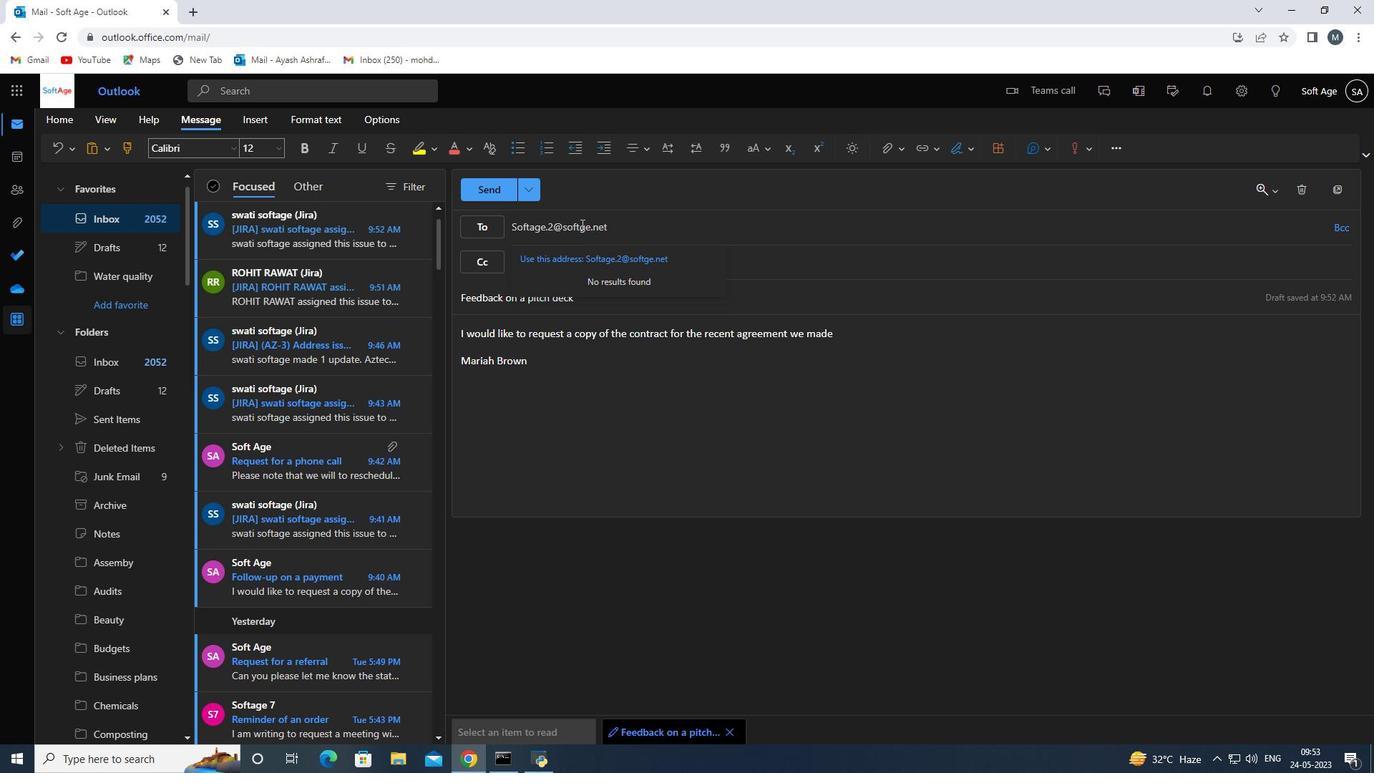 
Action: Mouse moved to (599, 229)
Screenshot: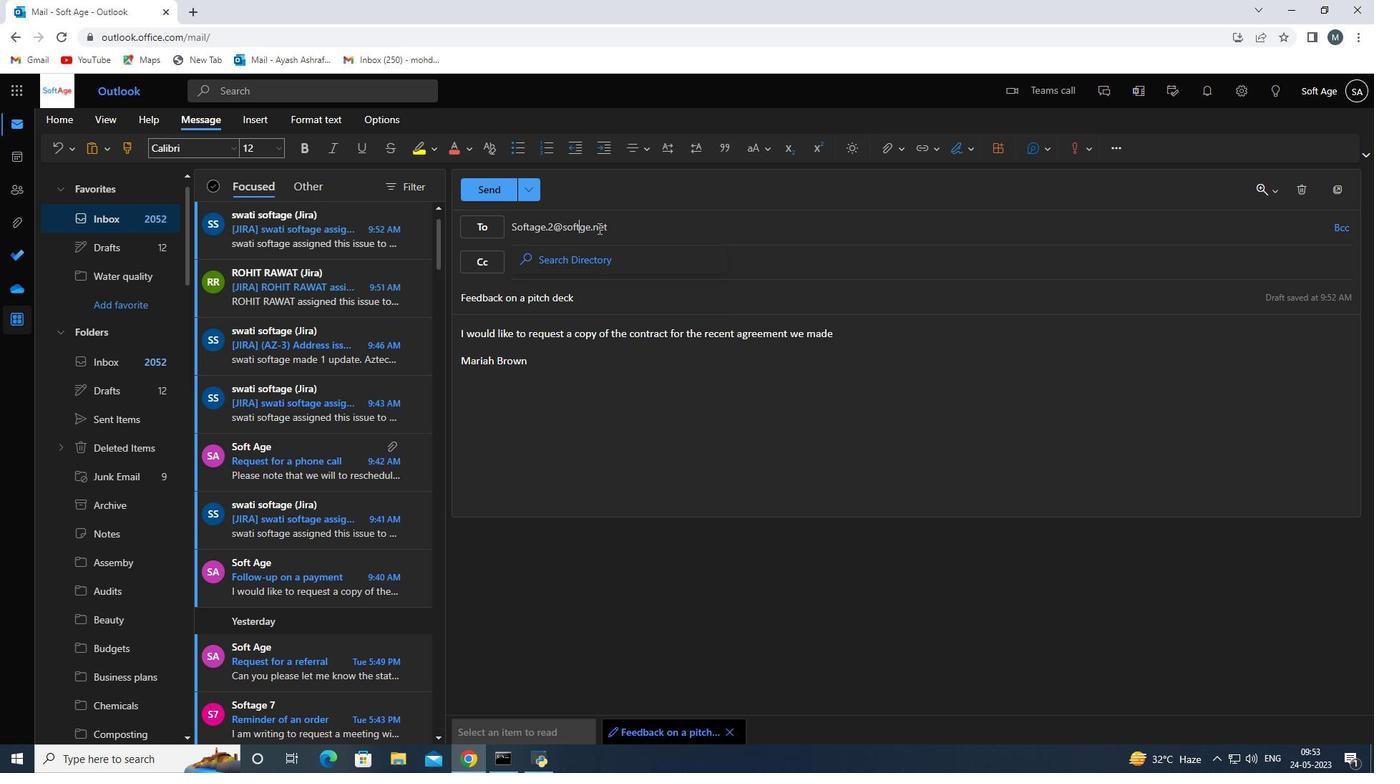 
Action: Key pressed a
Screenshot: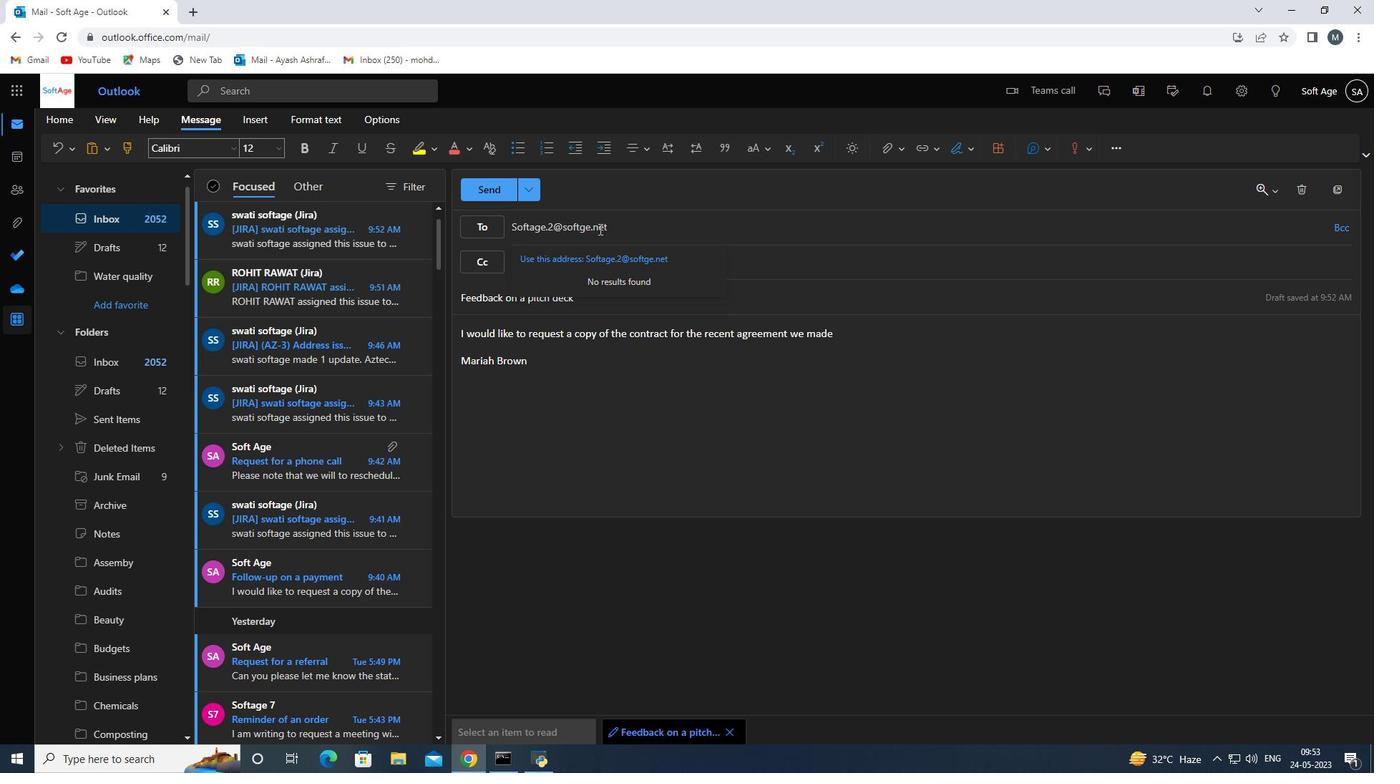 
Action: Mouse moved to (622, 268)
Screenshot: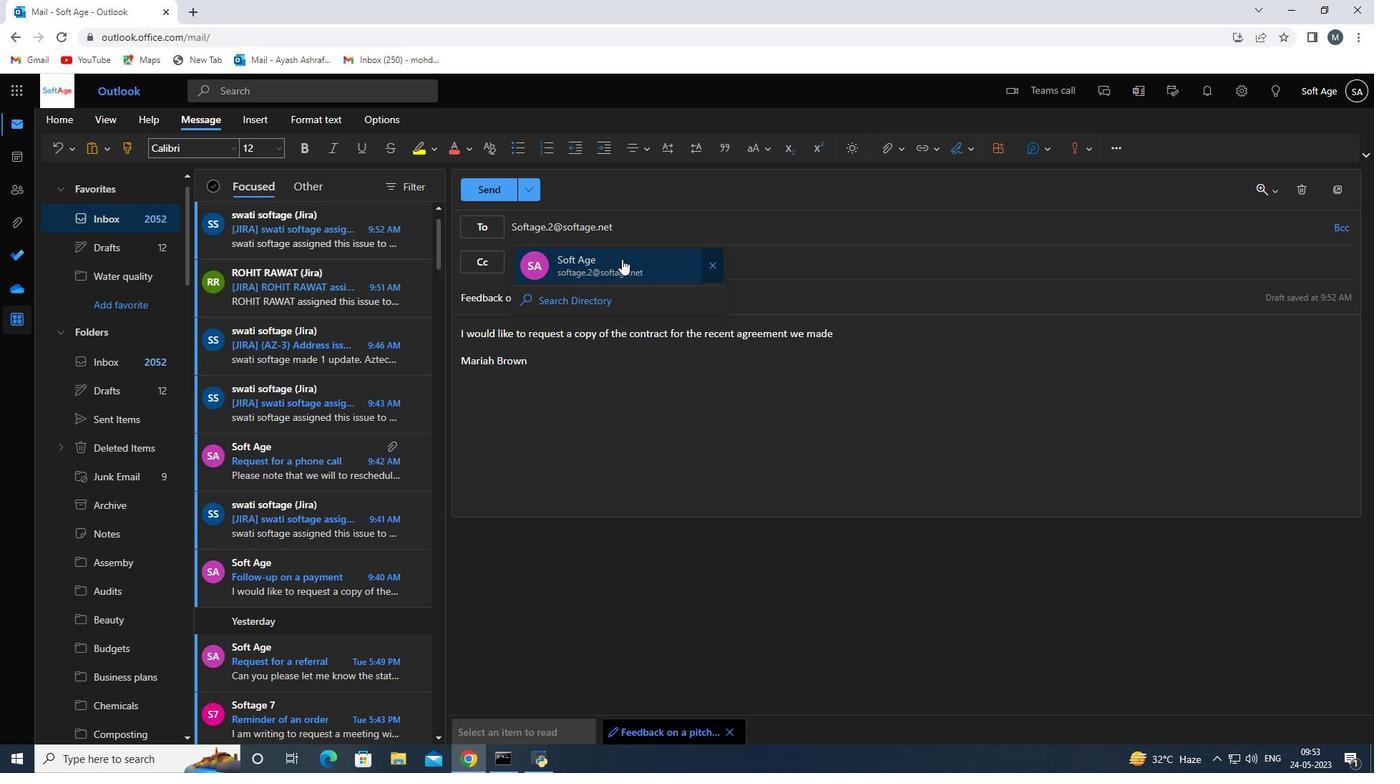 
Action: Mouse pressed left at (622, 268)
Screenshot: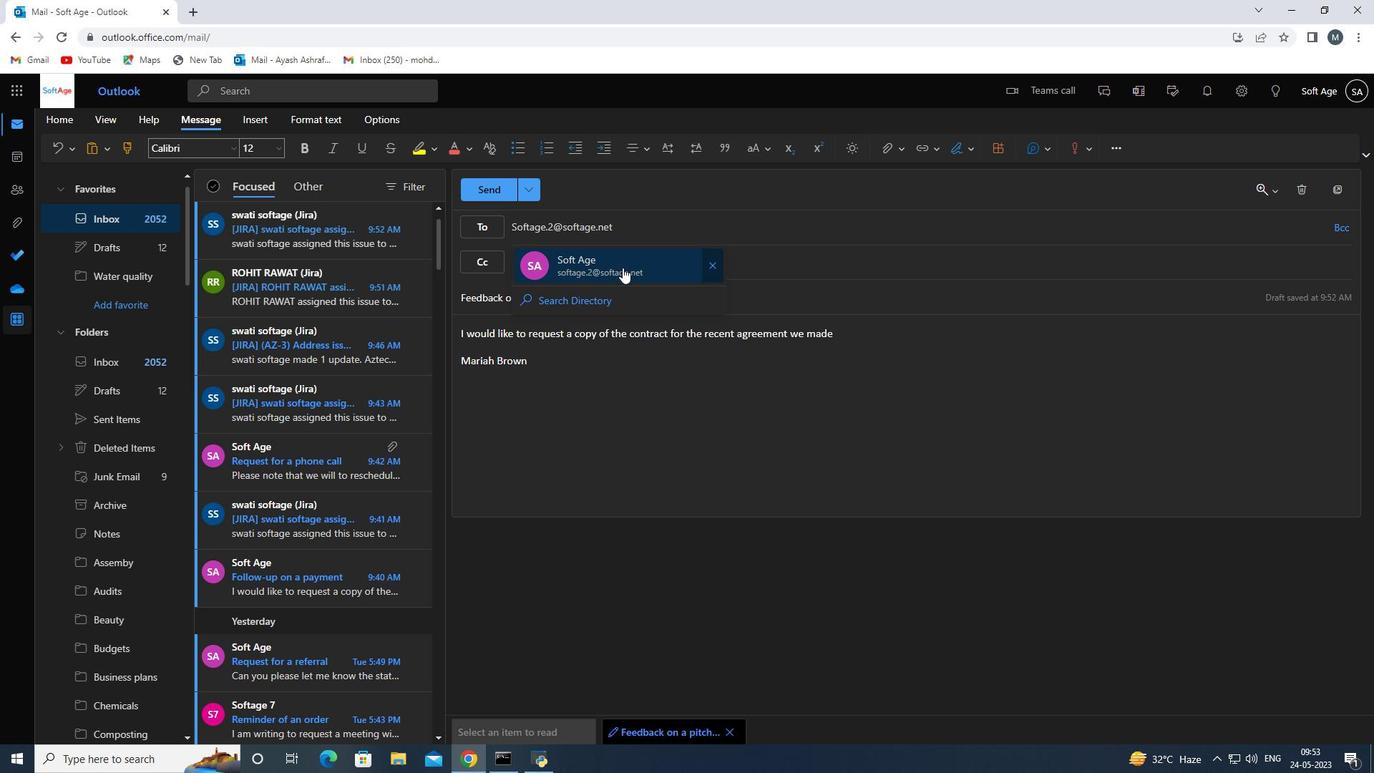 
Action: Mouse moved to (902, 151)
Screenshot: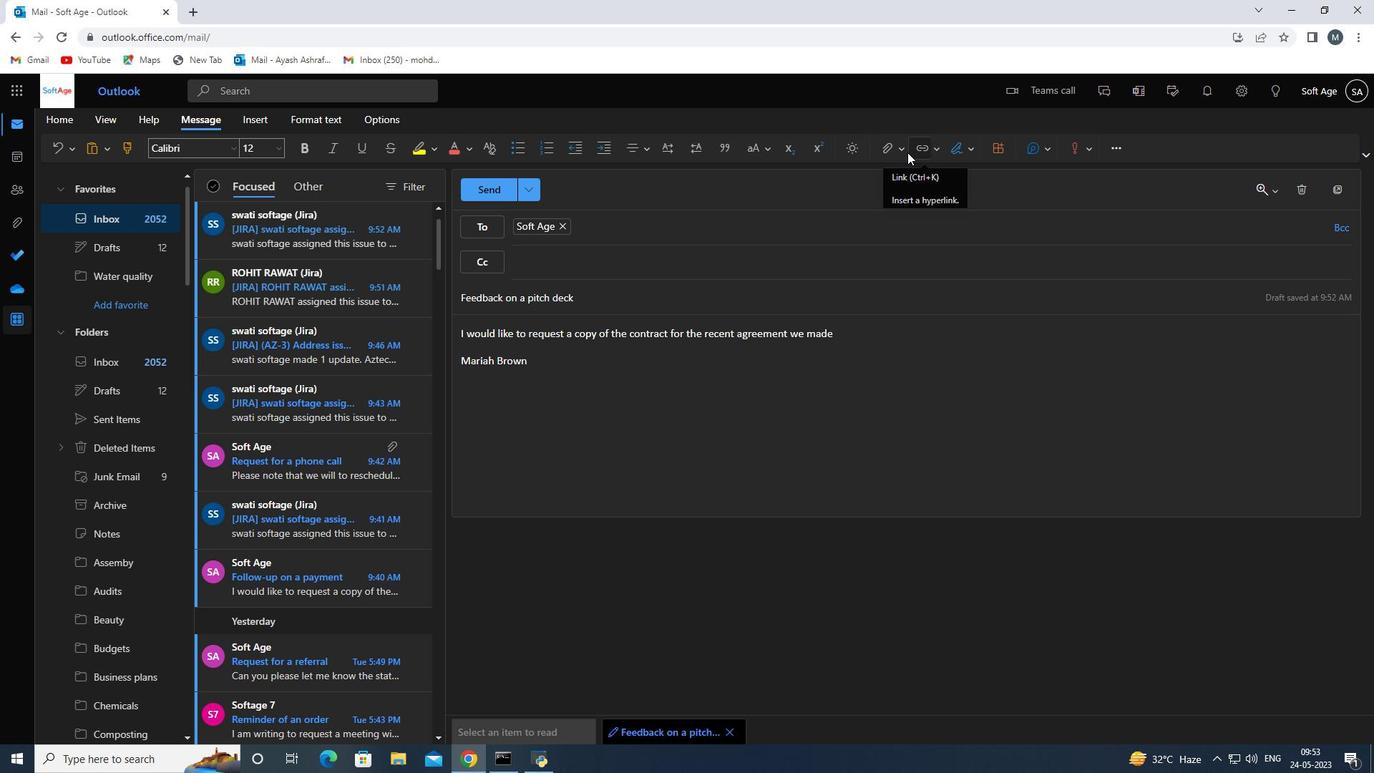 
Action: Mouse pressed left at (902, 151)
Screenshot: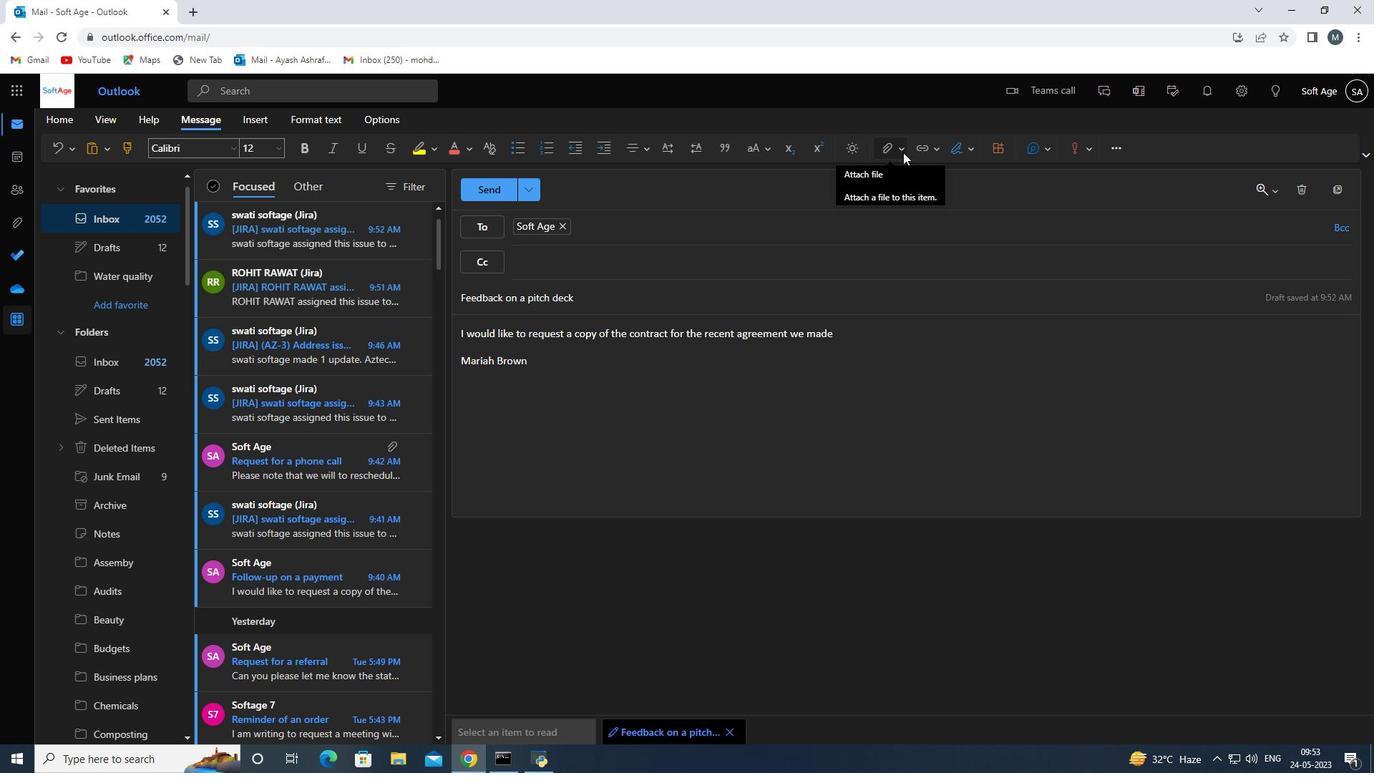 
Action: Mouse moved to (826, 178)
Screenshot: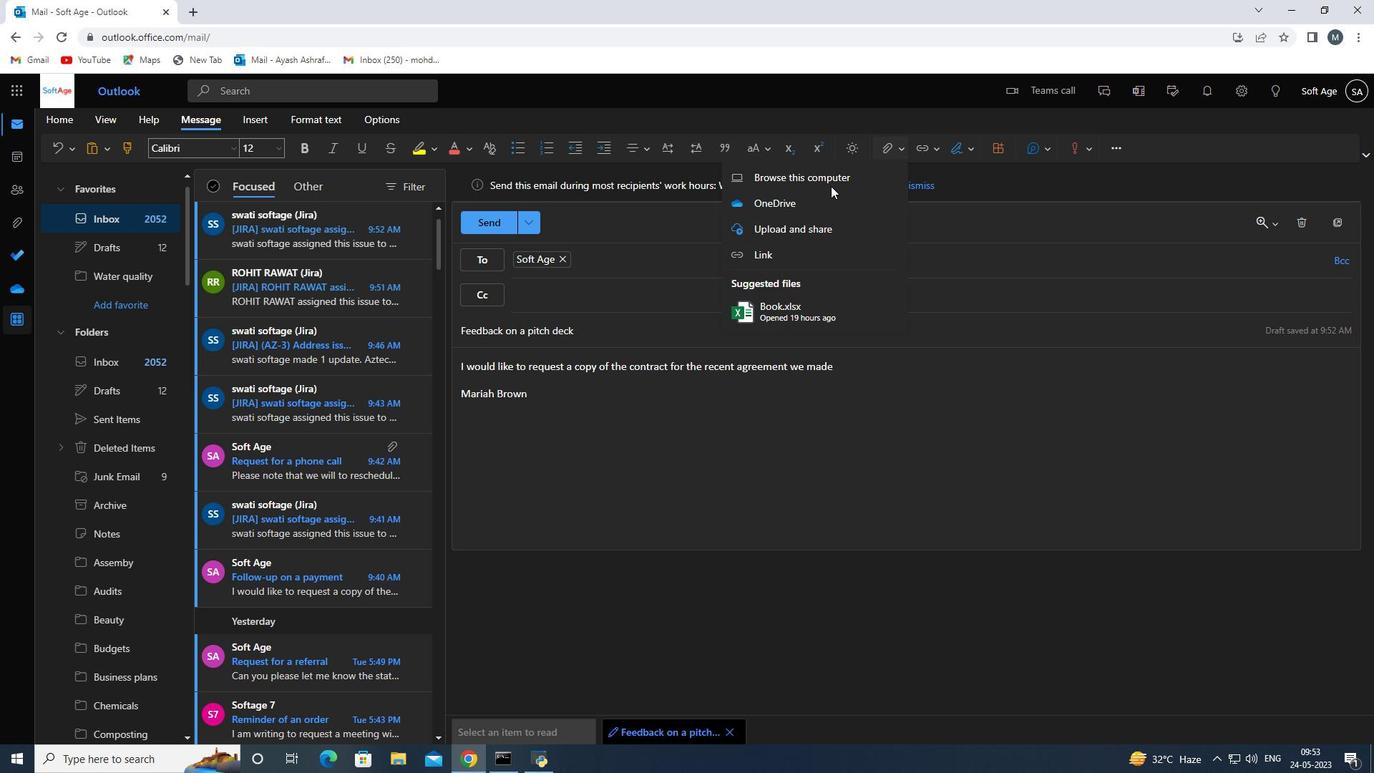
Action: Mouse pressed left at (826, 178)
Screenshot: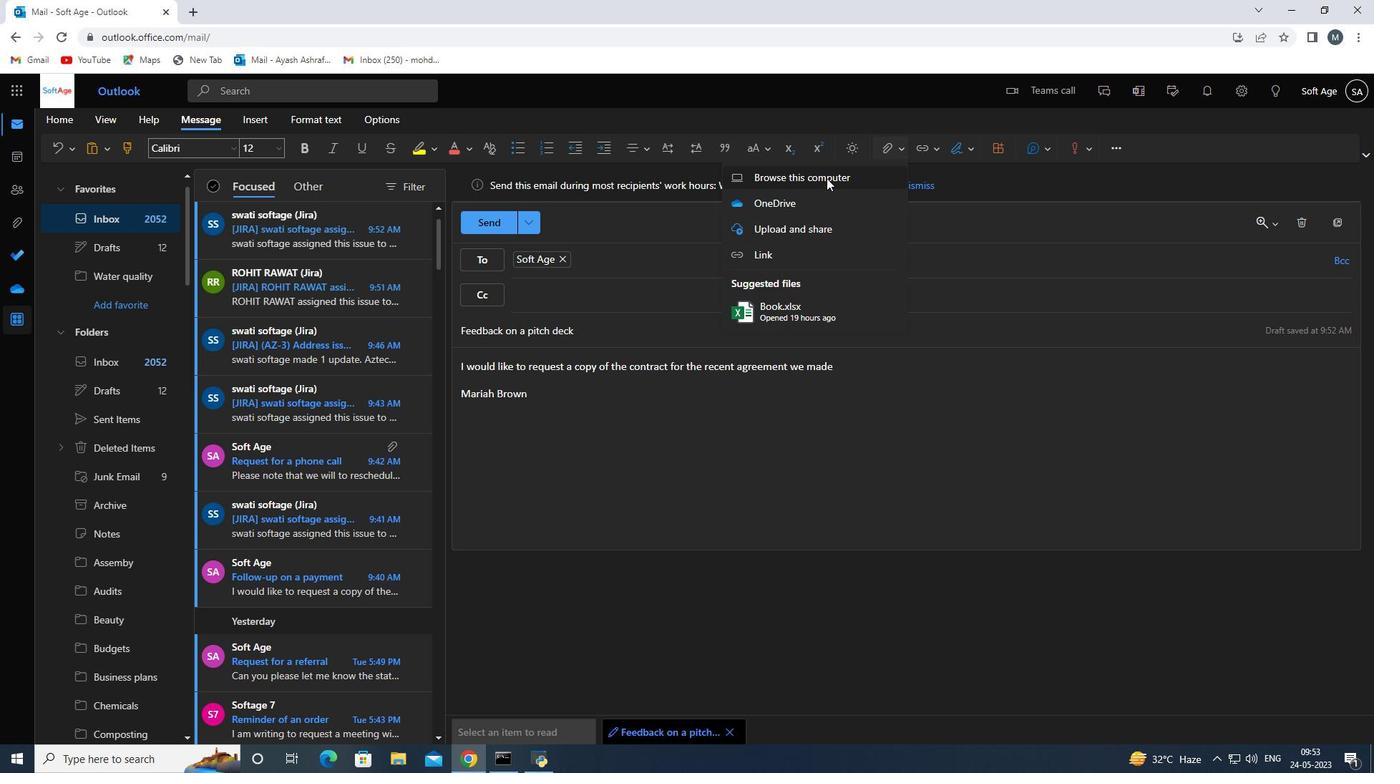
Action: Mouse moved to (270, 281)
Screenshot: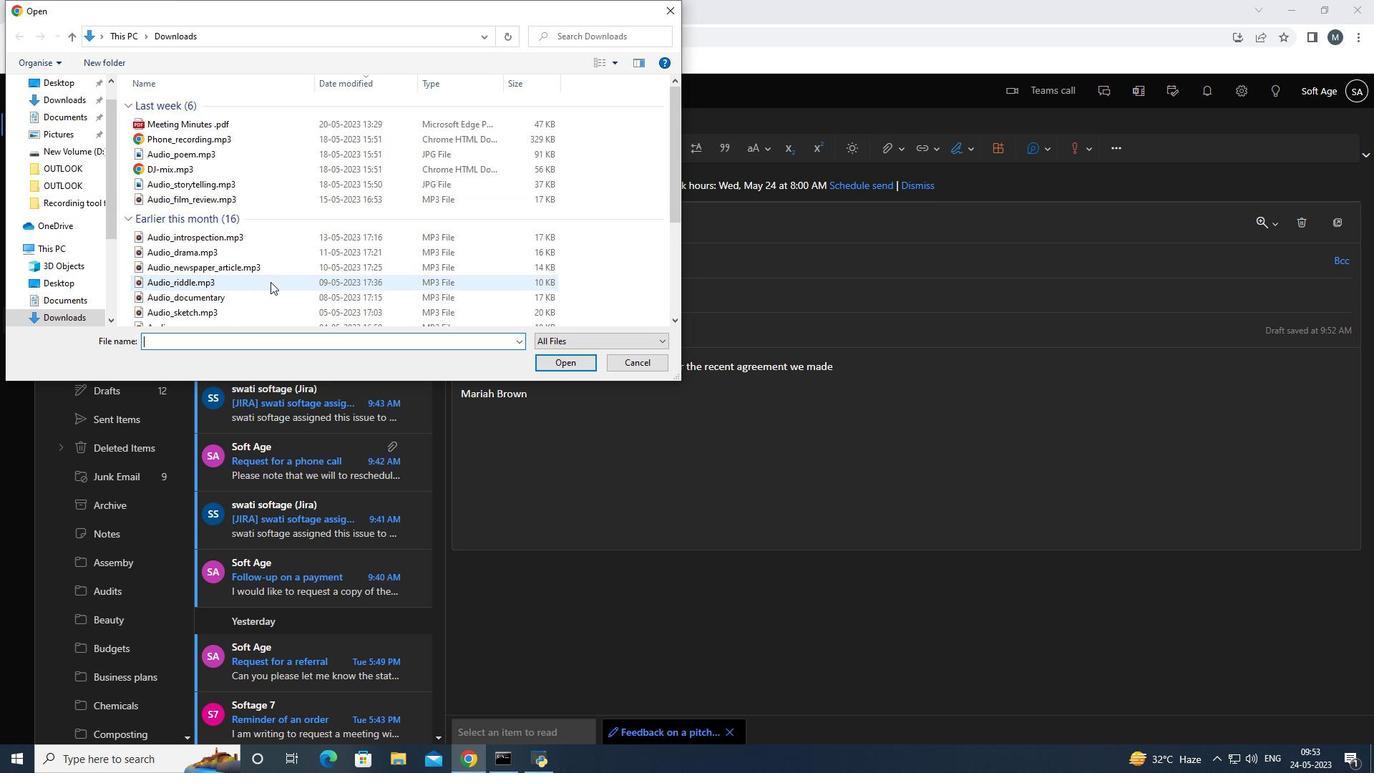 
Action: Mouse scrolled (270, 280) with delta (0, 0)
Screenshot: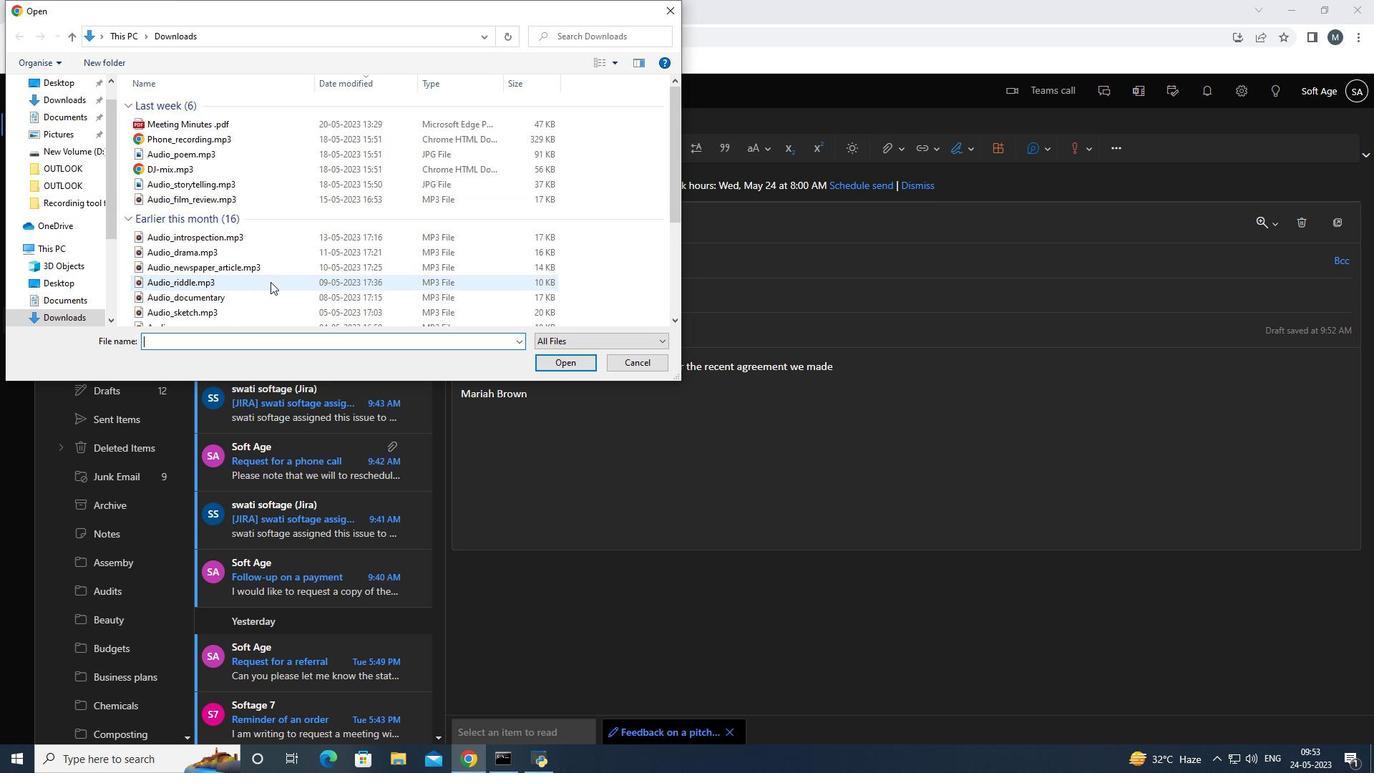 
Action: Mouse scrolled (270, 280) with delta (0, 0)
Screenshot: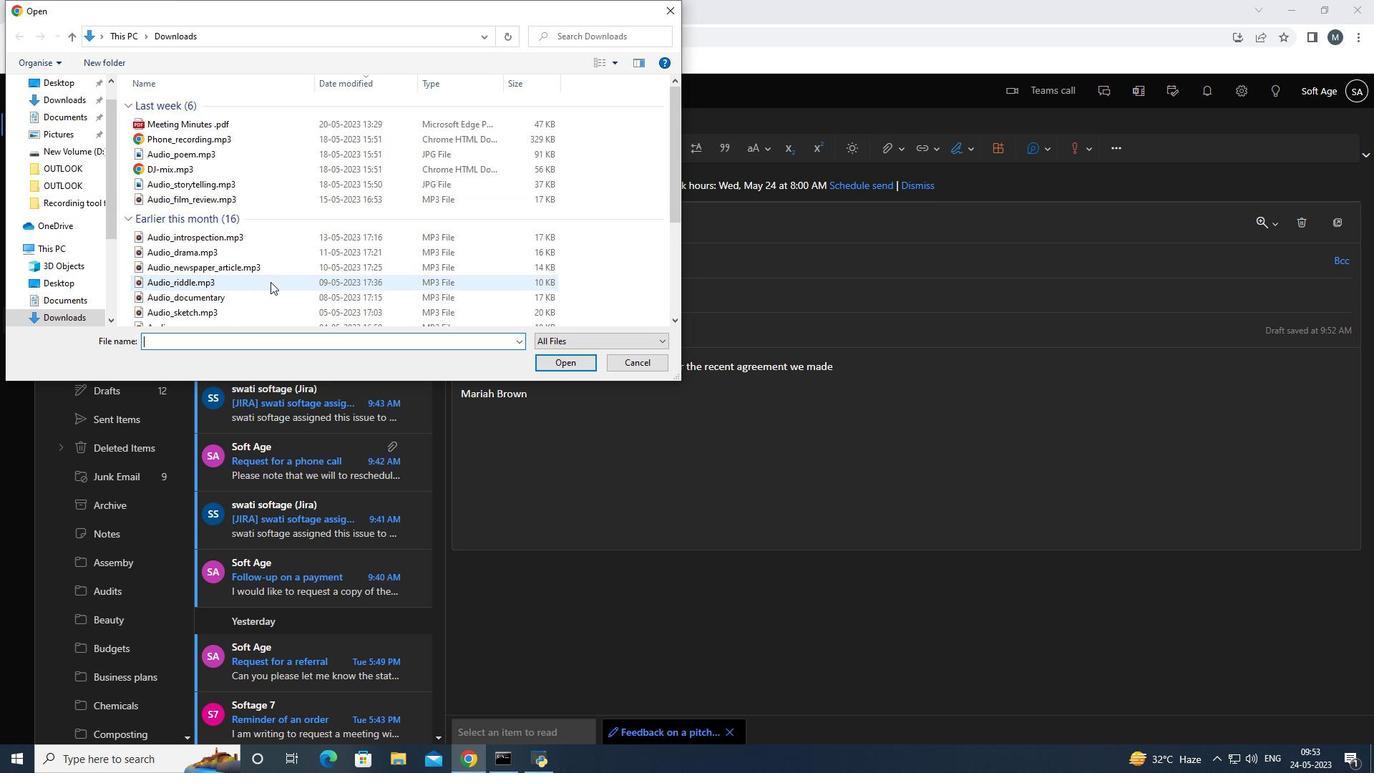
Action: Mouse scrolled (270, 280) with delta (0, 0)
Screenshot: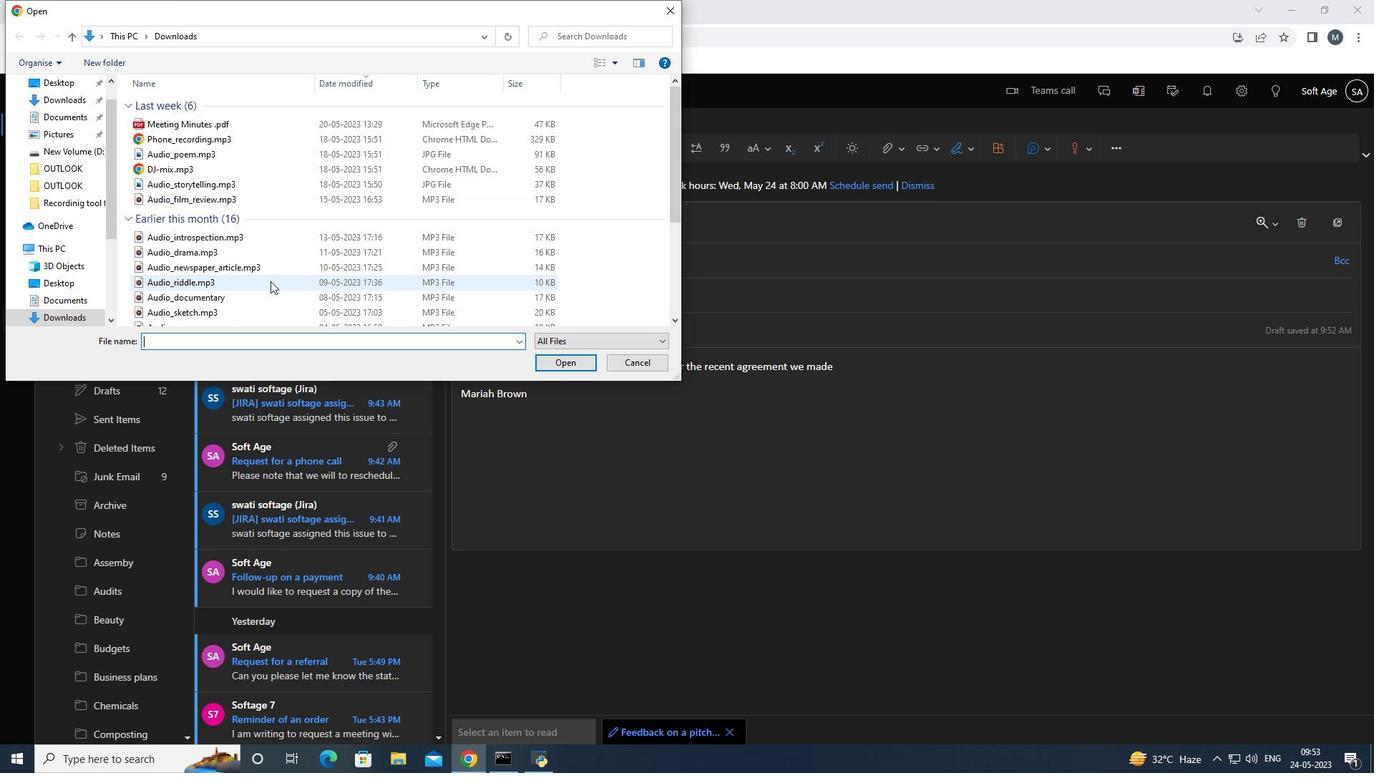 
Action: Mouse scrolled (270, 280) with delta (0, 0)
Screenshot: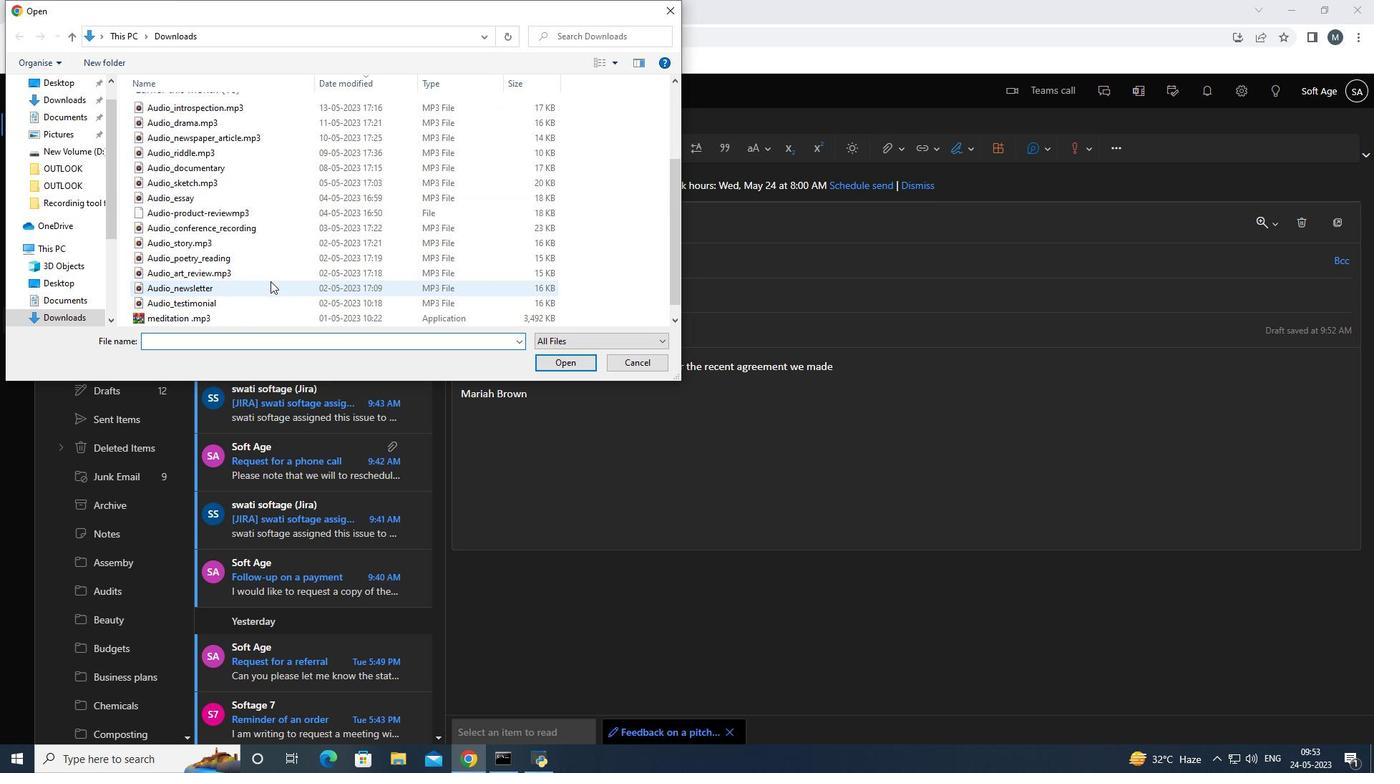 
Action: Mouse scrolled (270, 280) with delta (0, 0)
Screenshot: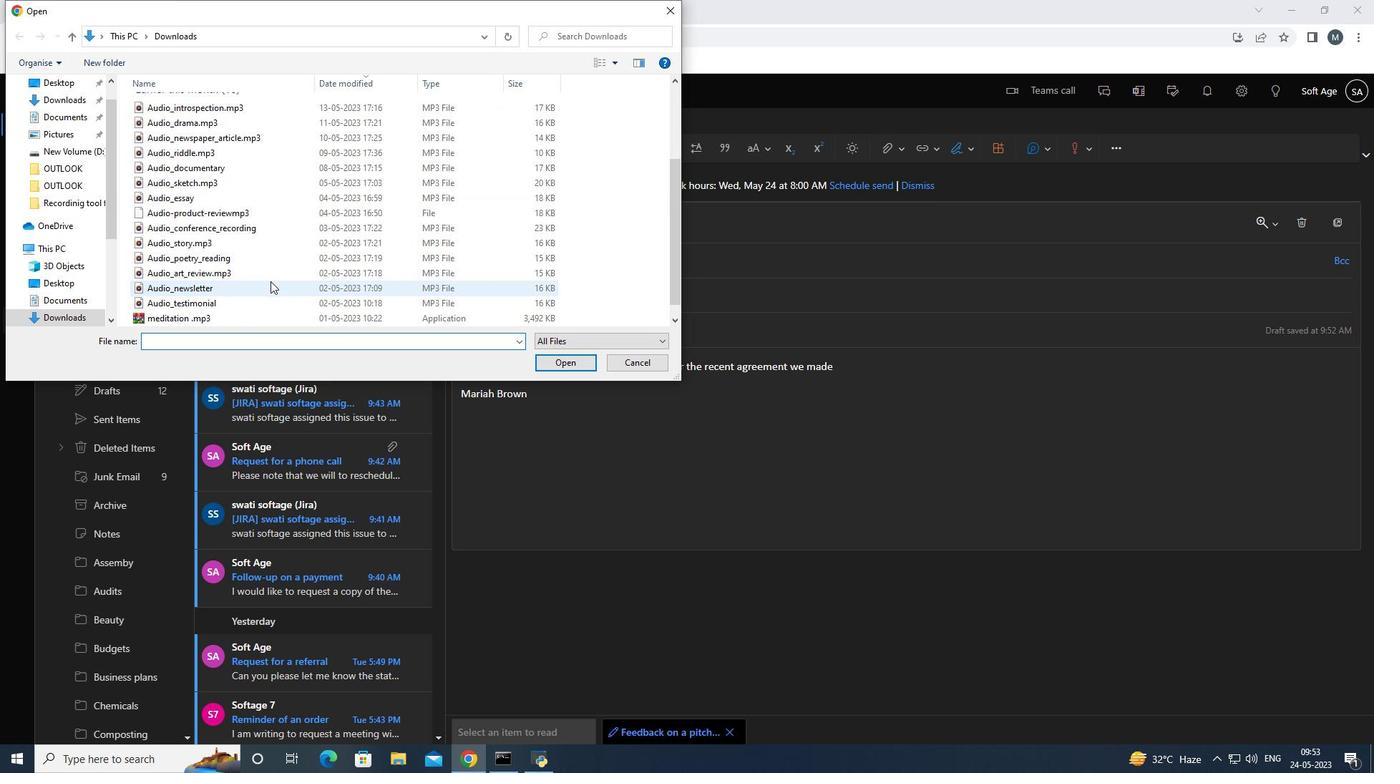 
Action: Mouse scrolled (270, 280) with delta (0, 0)
Screenshot: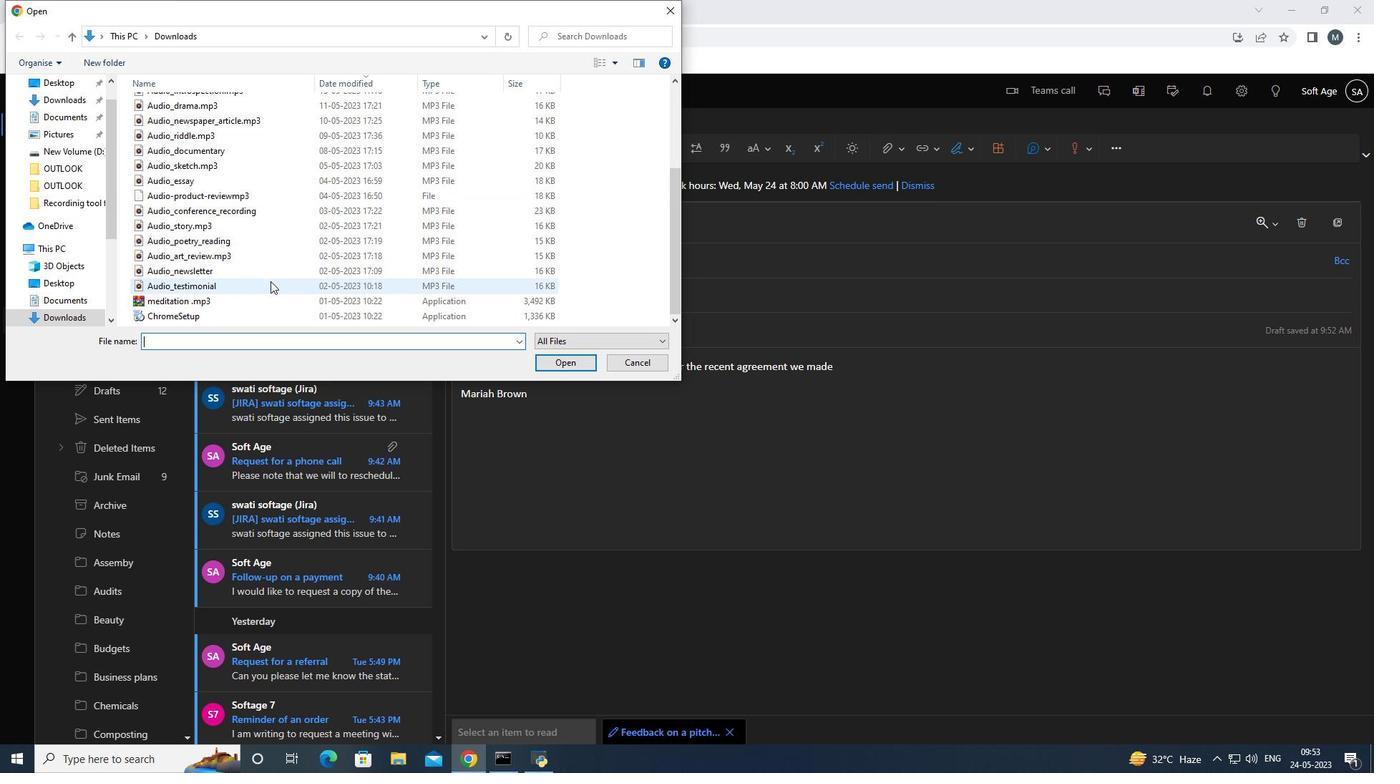 
Action: Mouse scrolled (270, 280) with delta (0, 0)
Screenshot: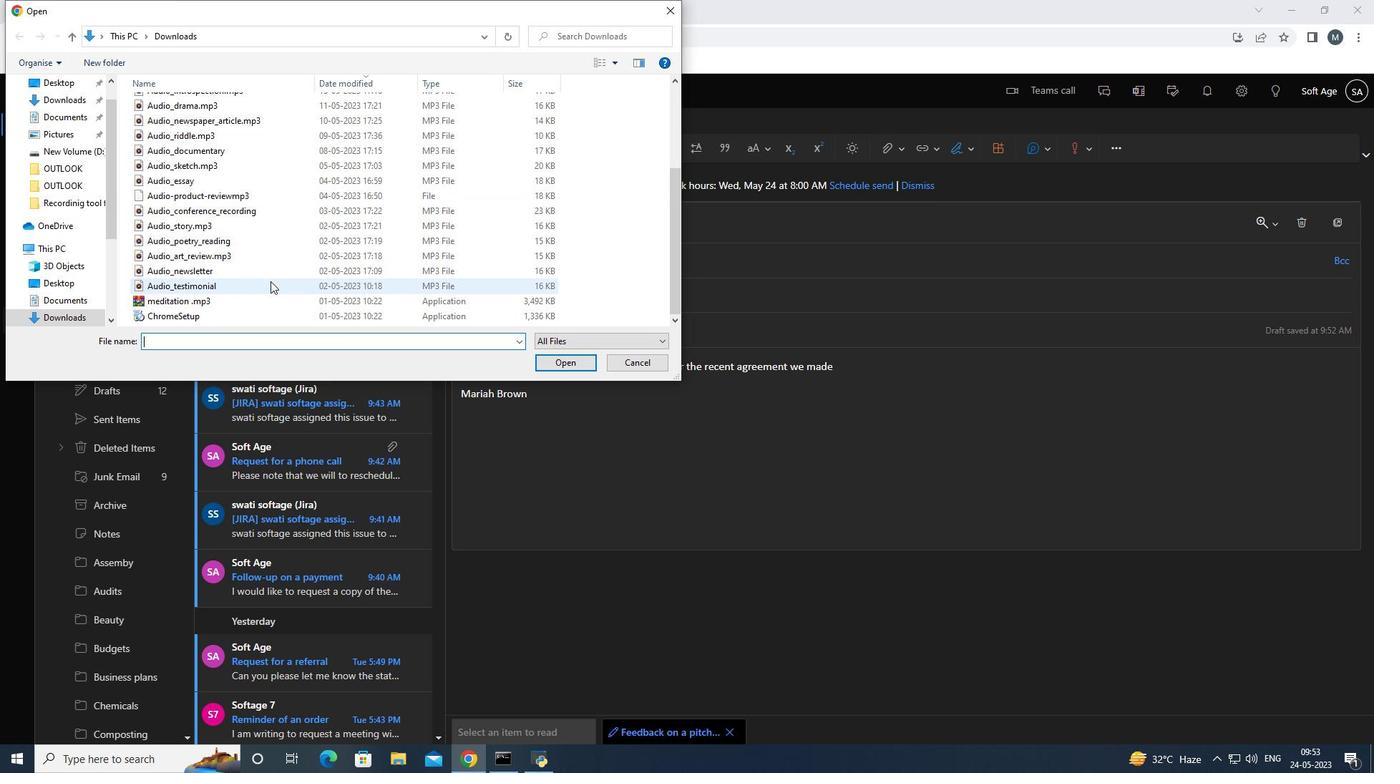 
Action: Mouse moved to (268, 313)
Screenshot: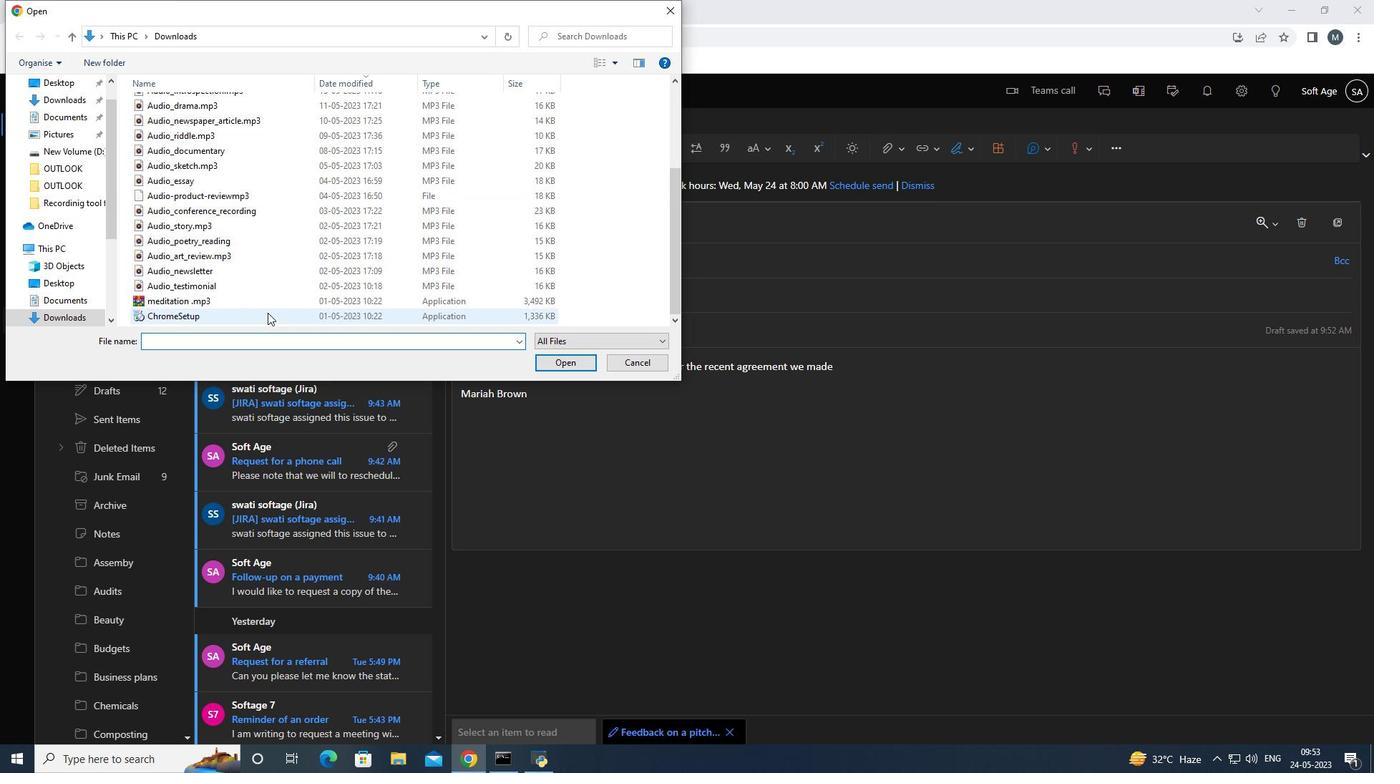 
Action: Mouse pressed left at (268, 313)
Screenshot: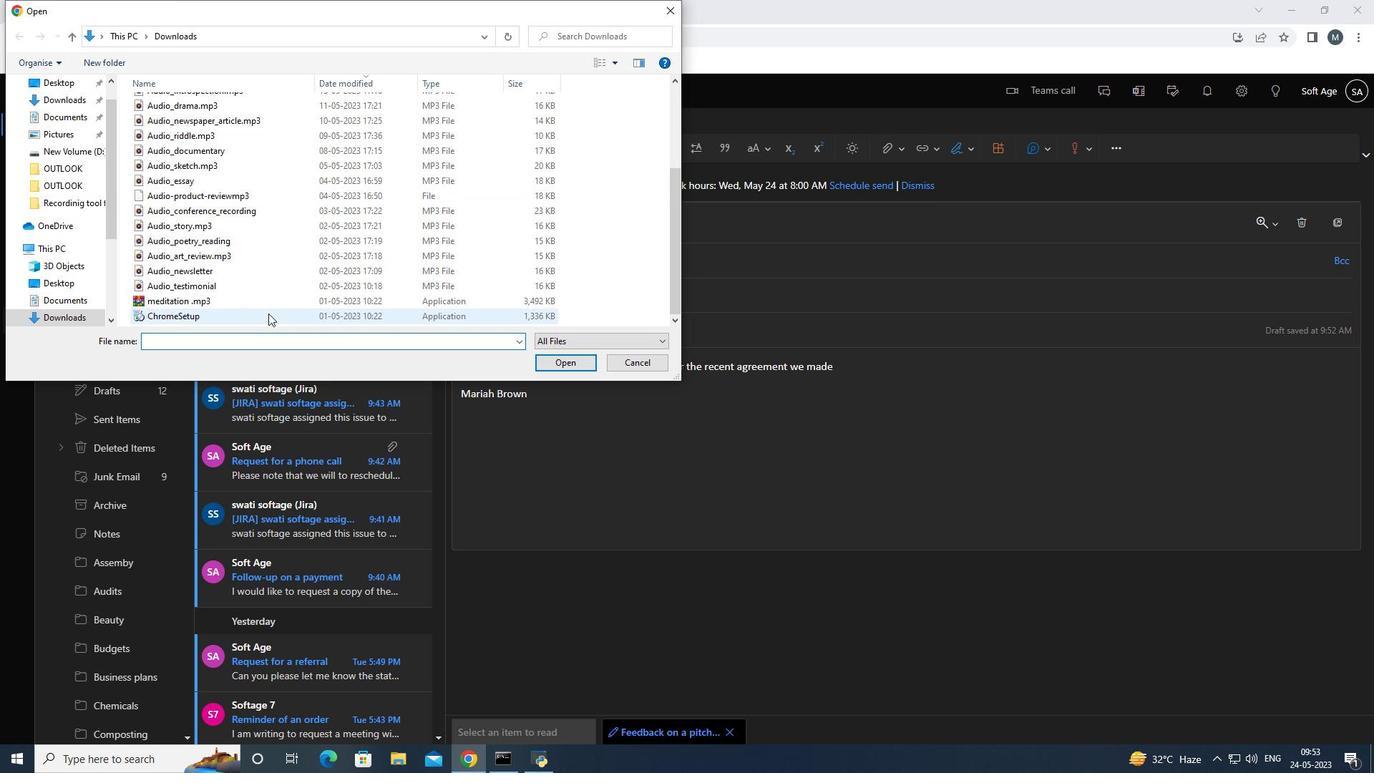 
Action: Mouse moved to (267, 297)
Screenshot: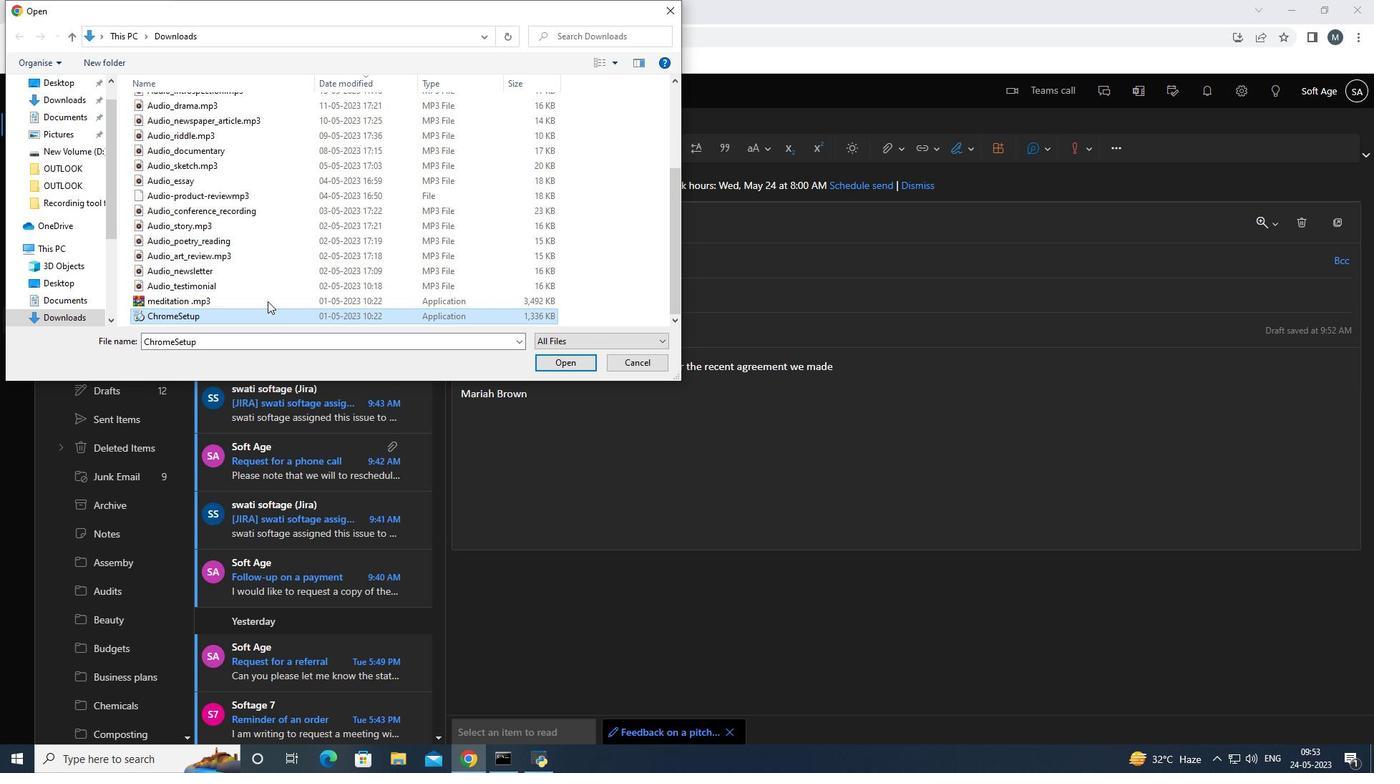
Action: Mouse pressed left at (267, 297)
Screenshot: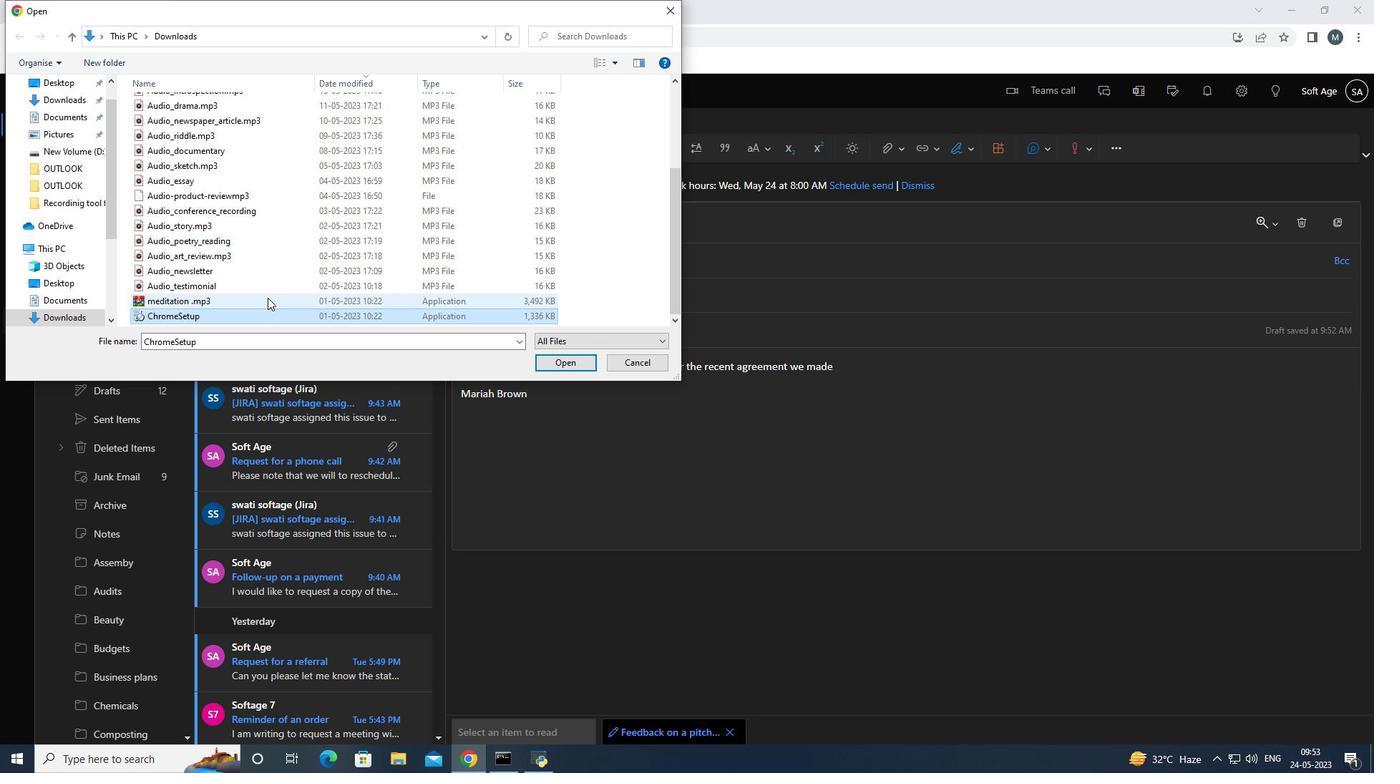 
Action: Mouse pressed right at (267, 297)
Screenshot: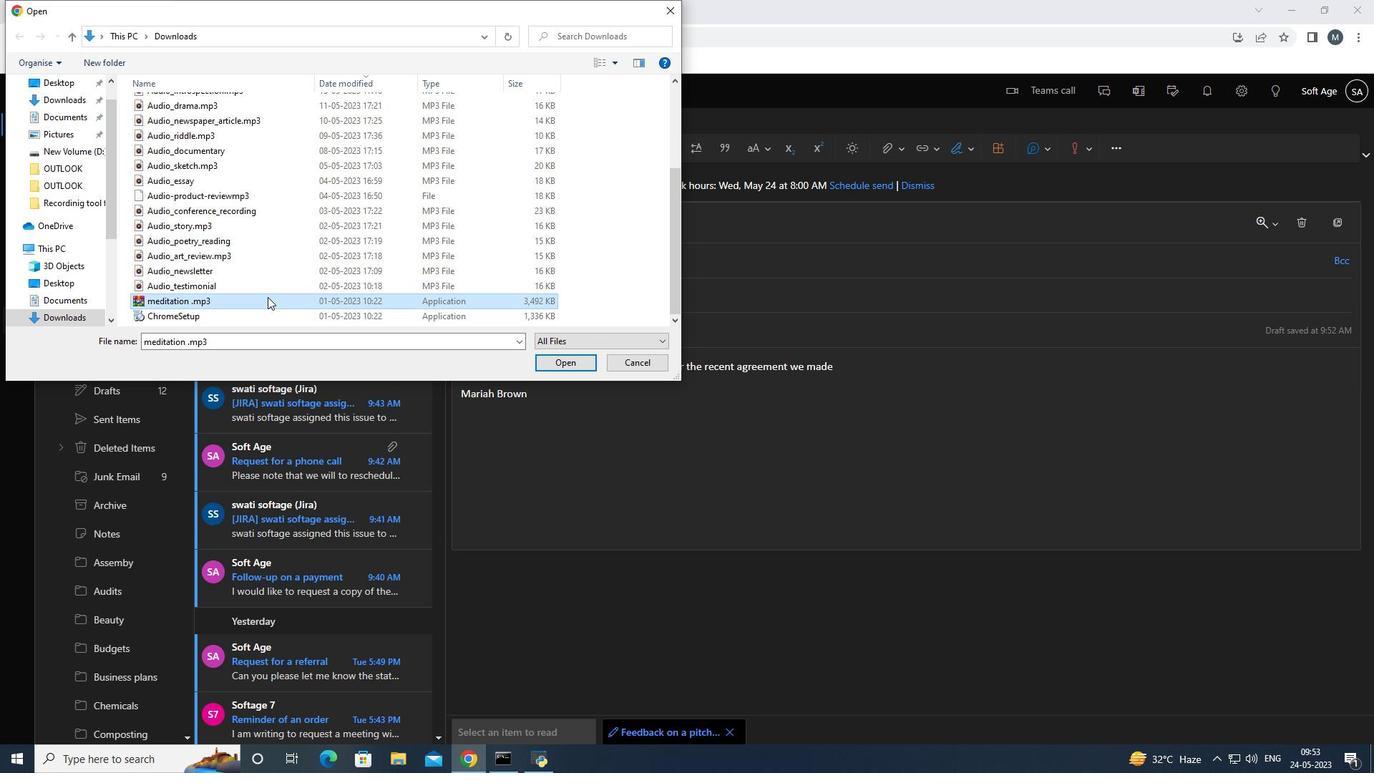 
Action: Mouse moved to (300, 682)
Screenshot: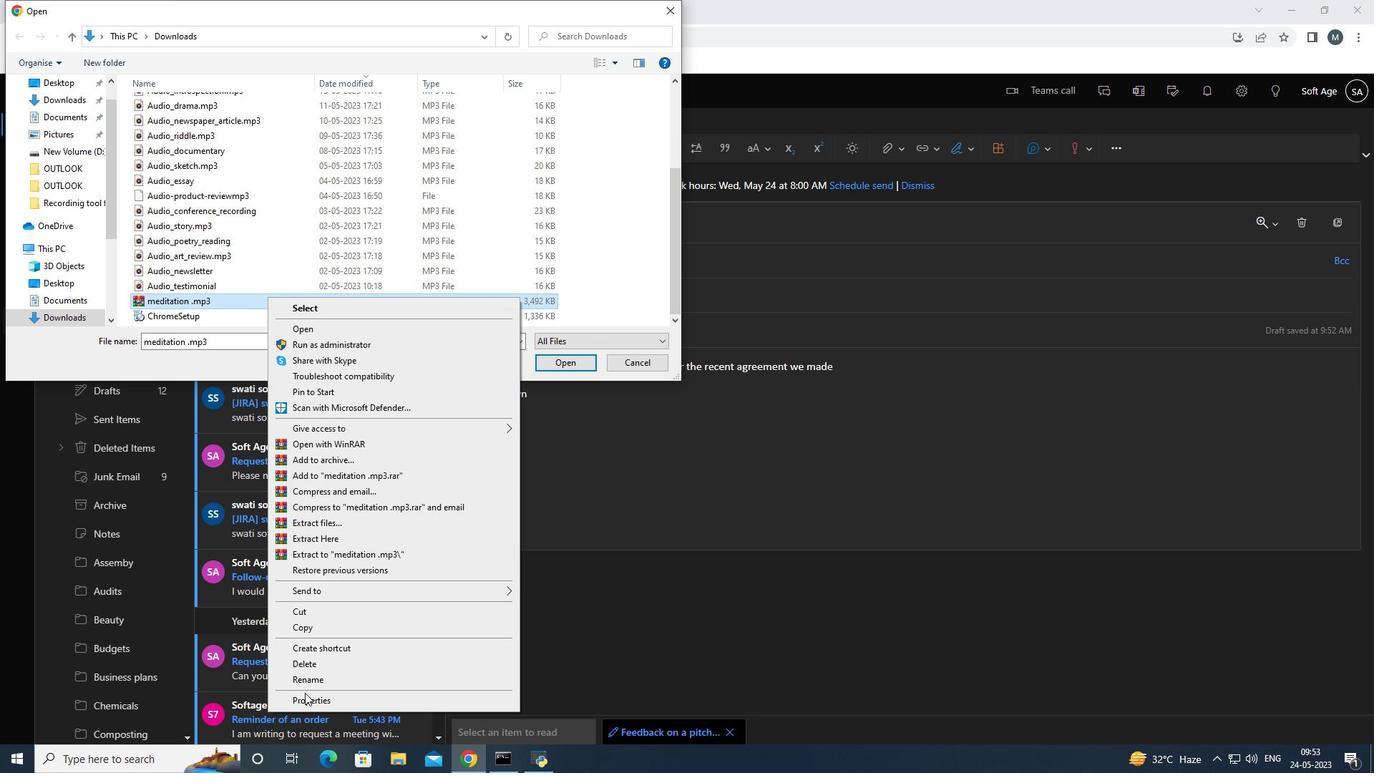 
Action: Mouse pressed left at (300, 682)
Screenshot: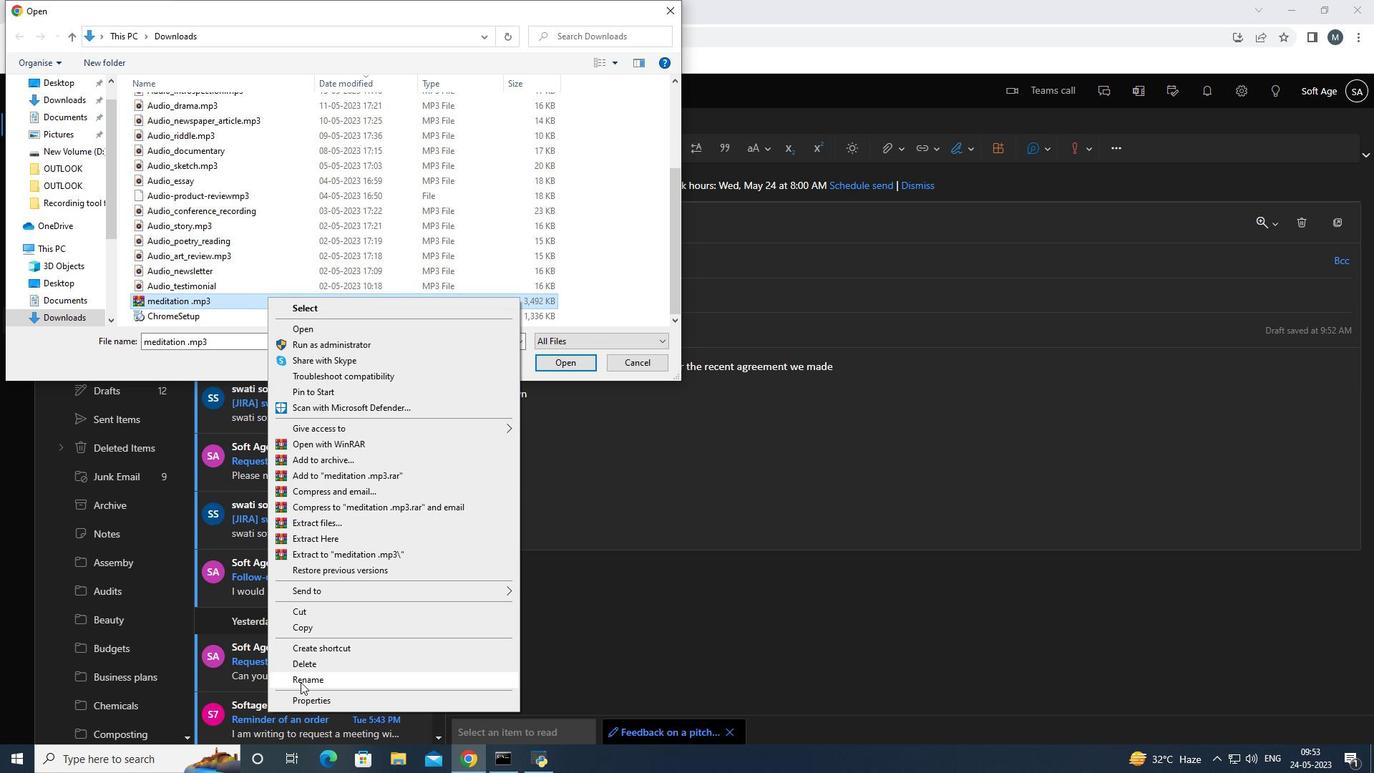 
Action: Mouse moved to (300, 681)
Screenshot: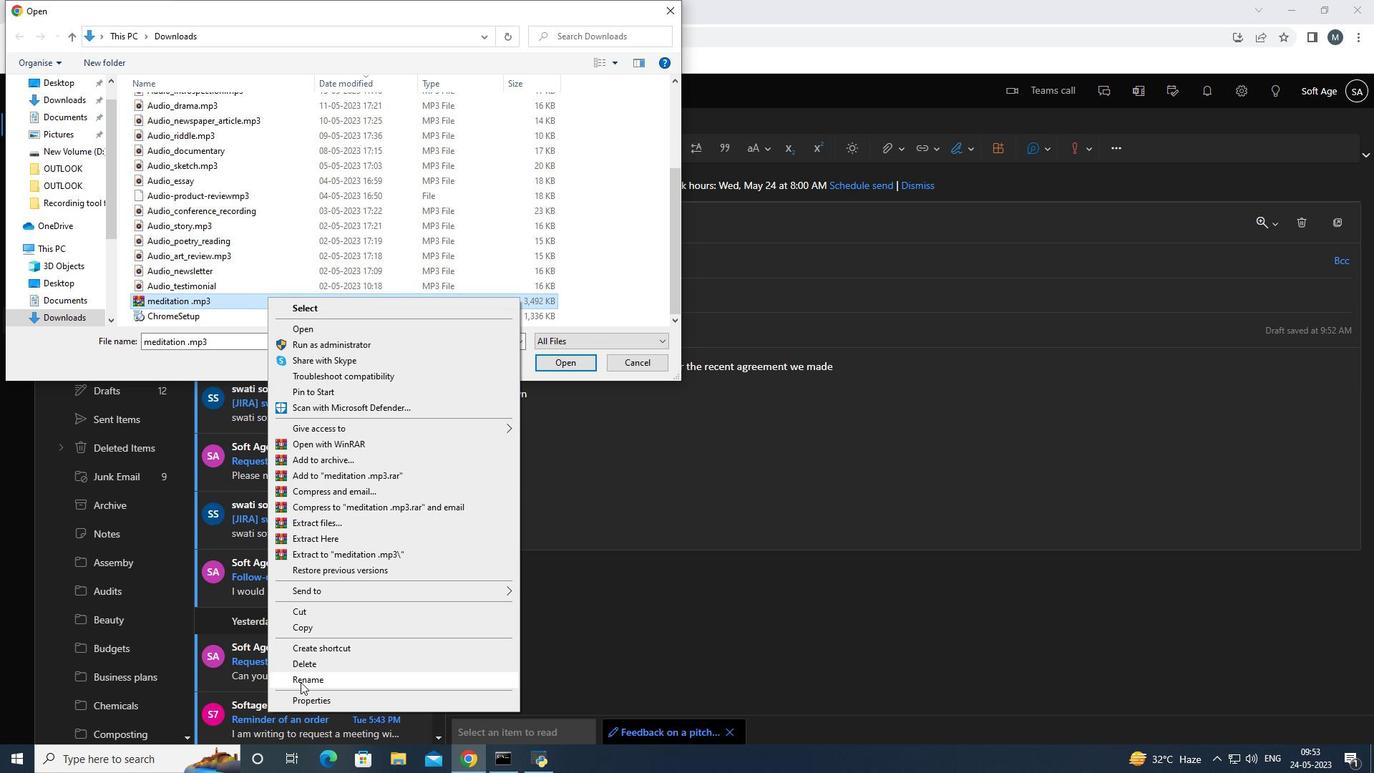
Action: Key pressed <Key.shift>Humor<Key.shift>_<Key.shift><Key.shift><Key.shift><Key.shift><Key.shift><Key.shift><Key.shift><Key.shift><Key.shift><Key.shift><Key.shift><Key.shift><Key.shift><Key.shift><Key.shift><Key.shift><Key.shift>sketch.mp3
Screenshot: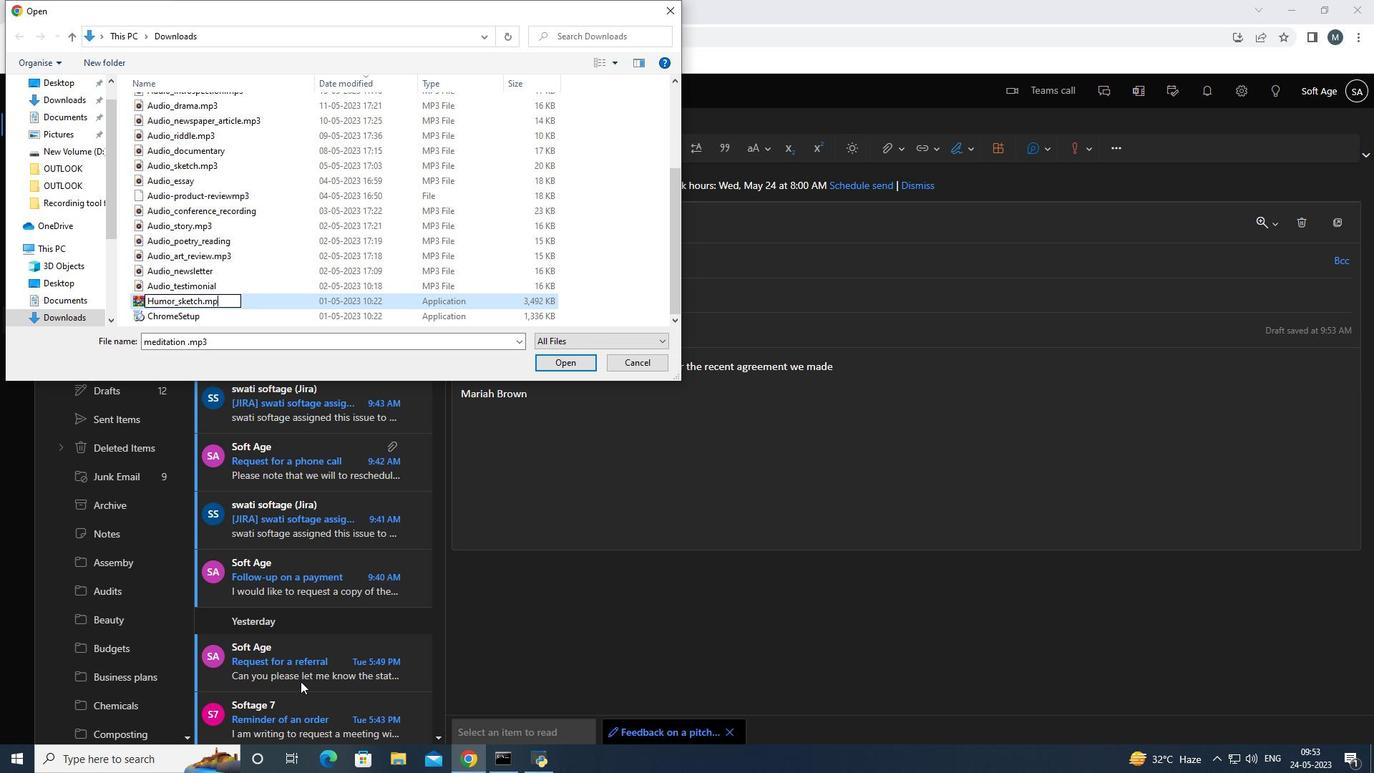 
Action: Mouse moved to (325, 320)
Screenshot: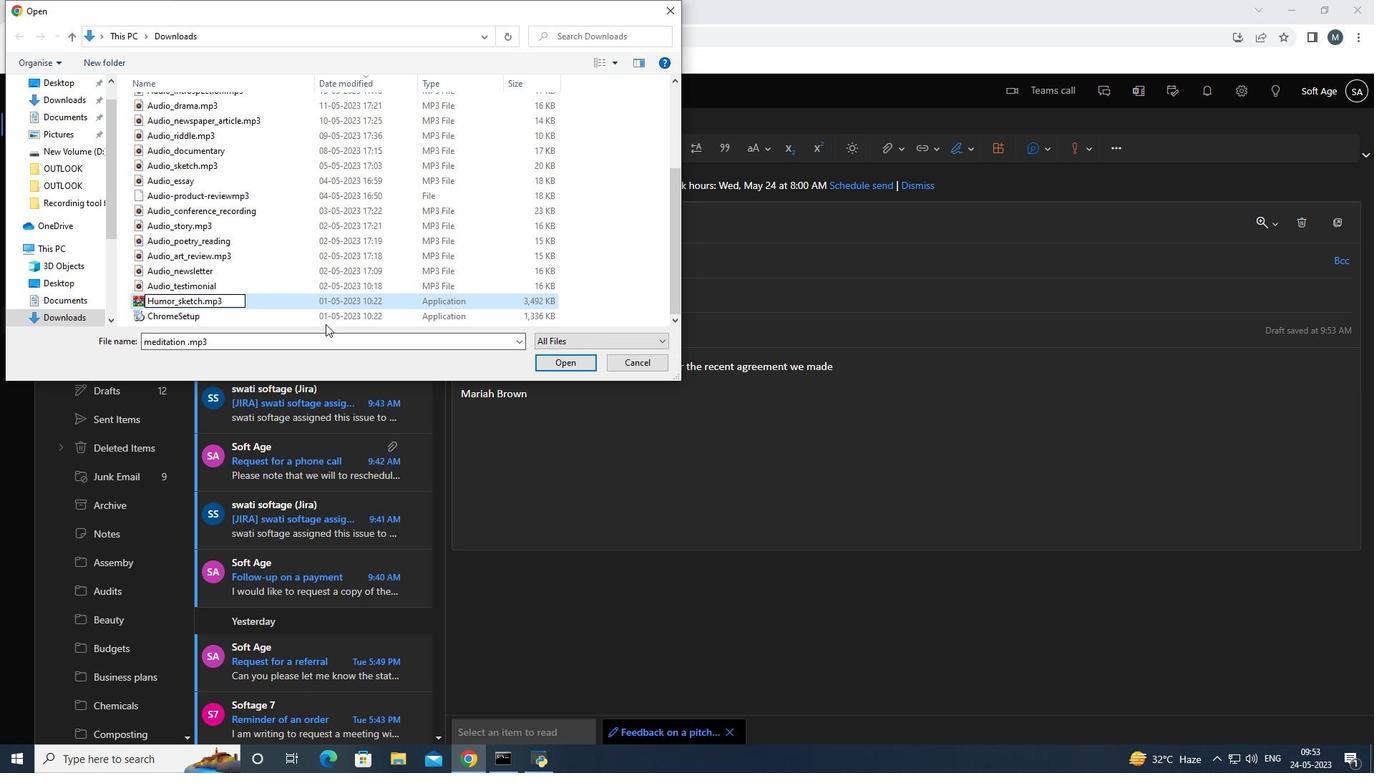 
Action: Mouse pressed left at (325, 320)
Screenshot: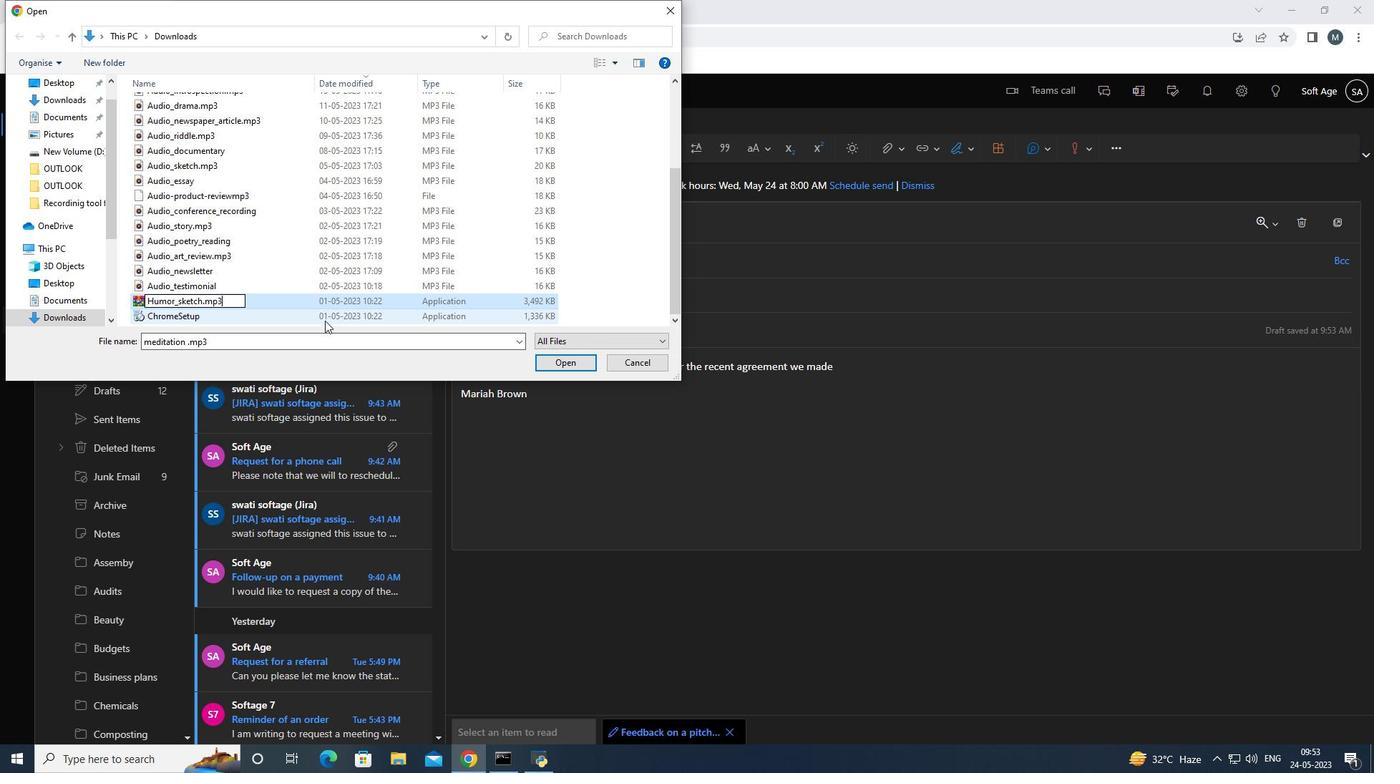 
Action: Mouse moved to (339, 297)
Screenshot: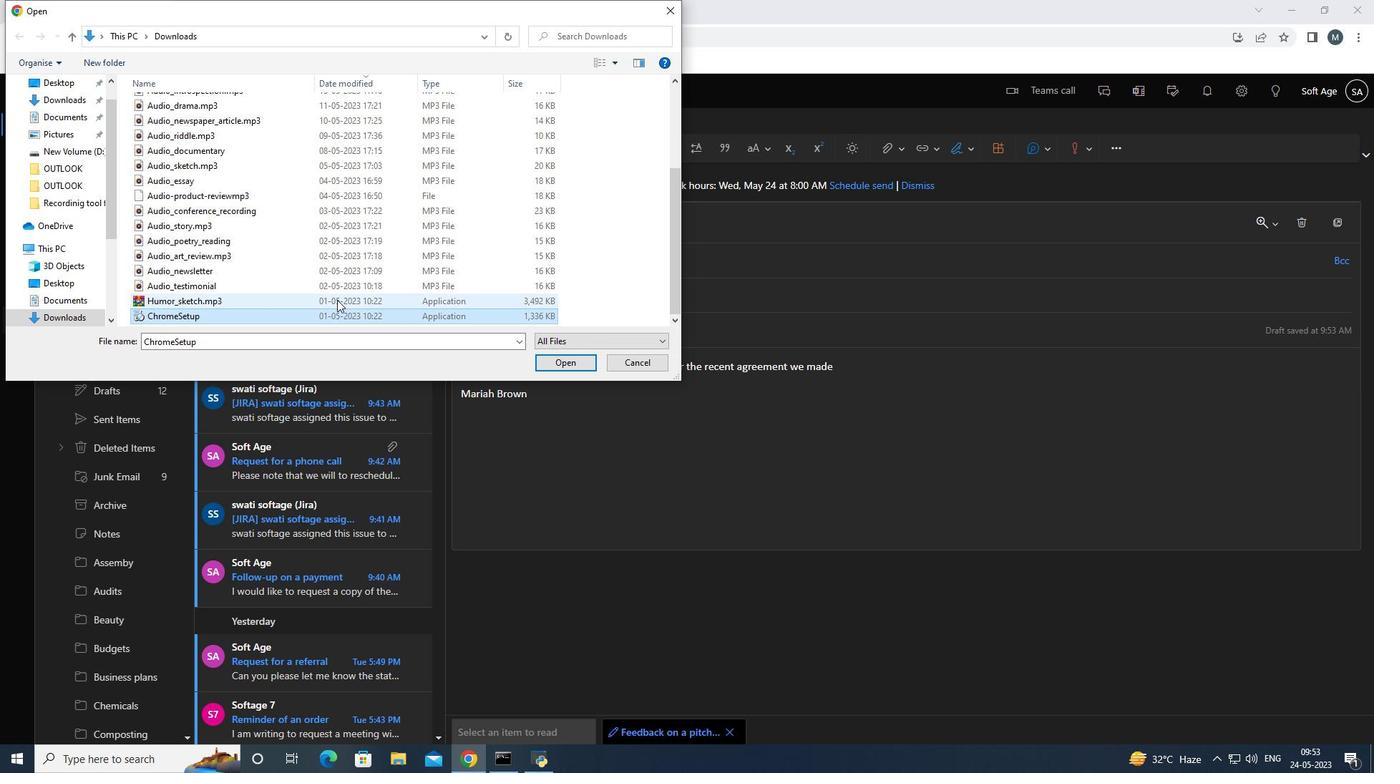 
Action: Mouse pressed left at (339, 297)
Screenshot: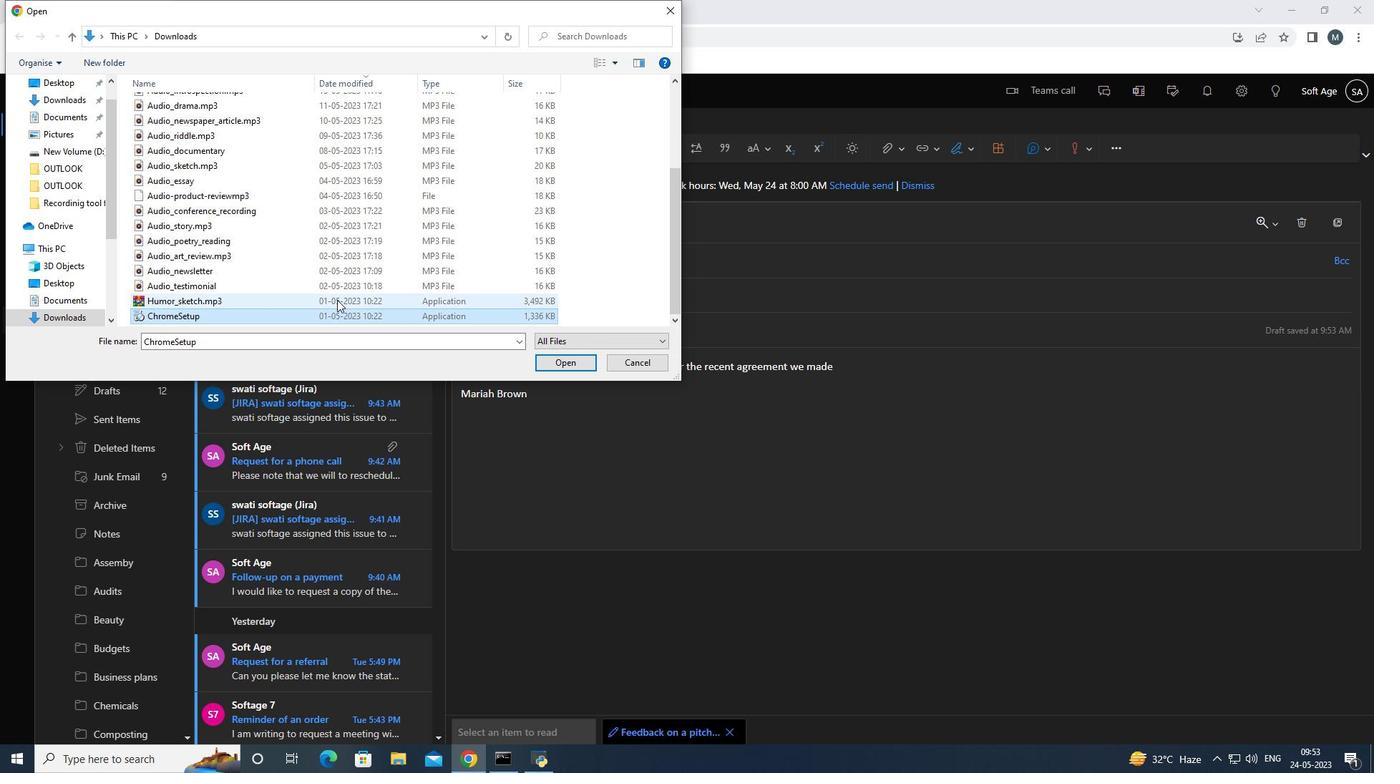 
Action: Mouse moved to (553, 368)
Screenshot: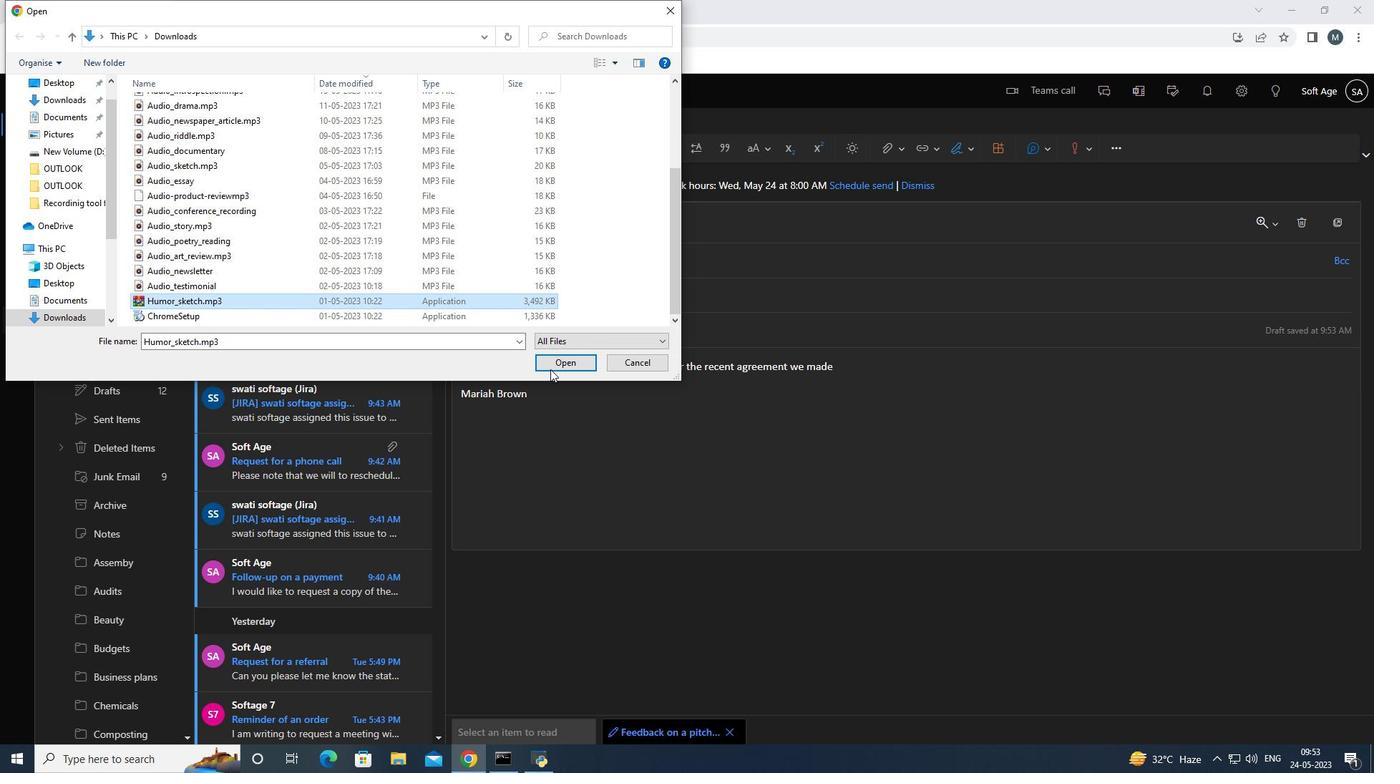 
Action: Mouse pressed left at (553, 368)
Screenshot: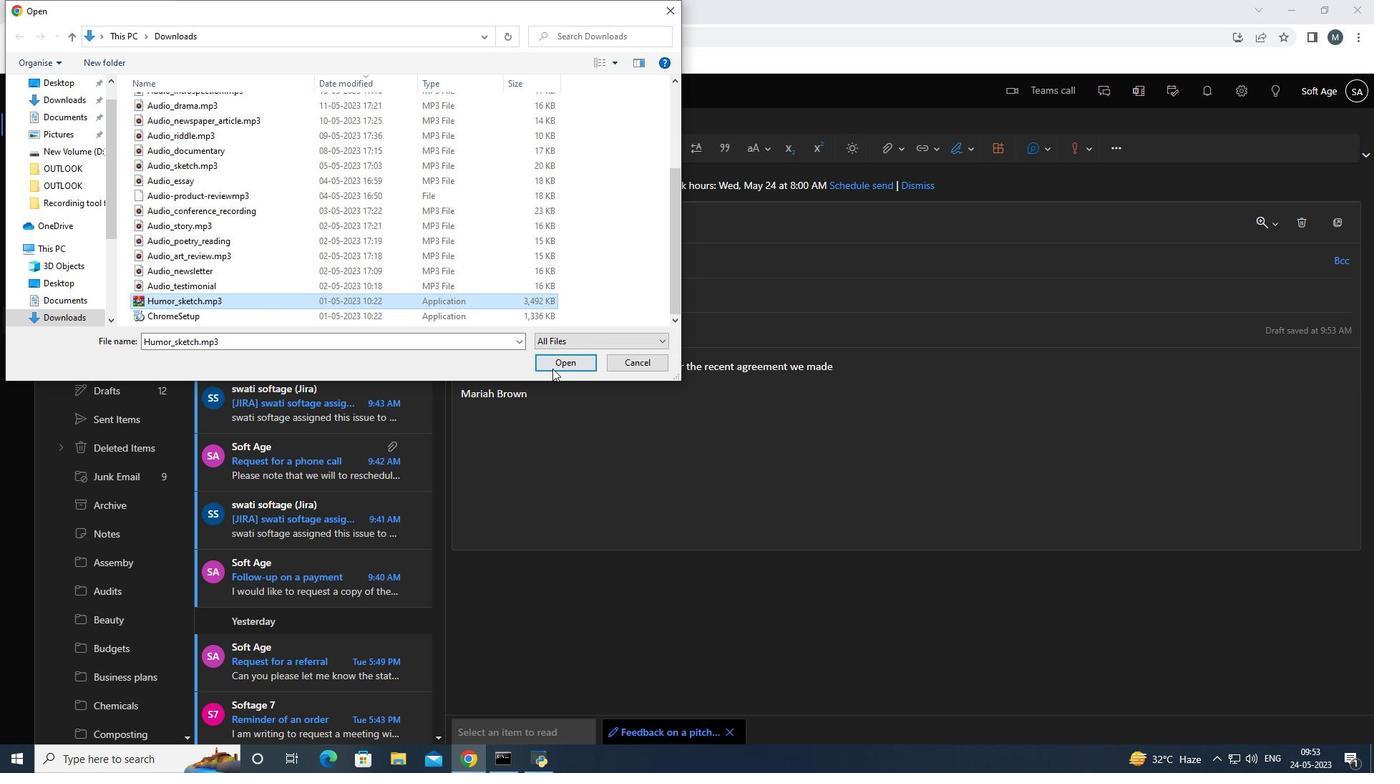 
Action: Mouse moved to (594, 362)
Screenshot: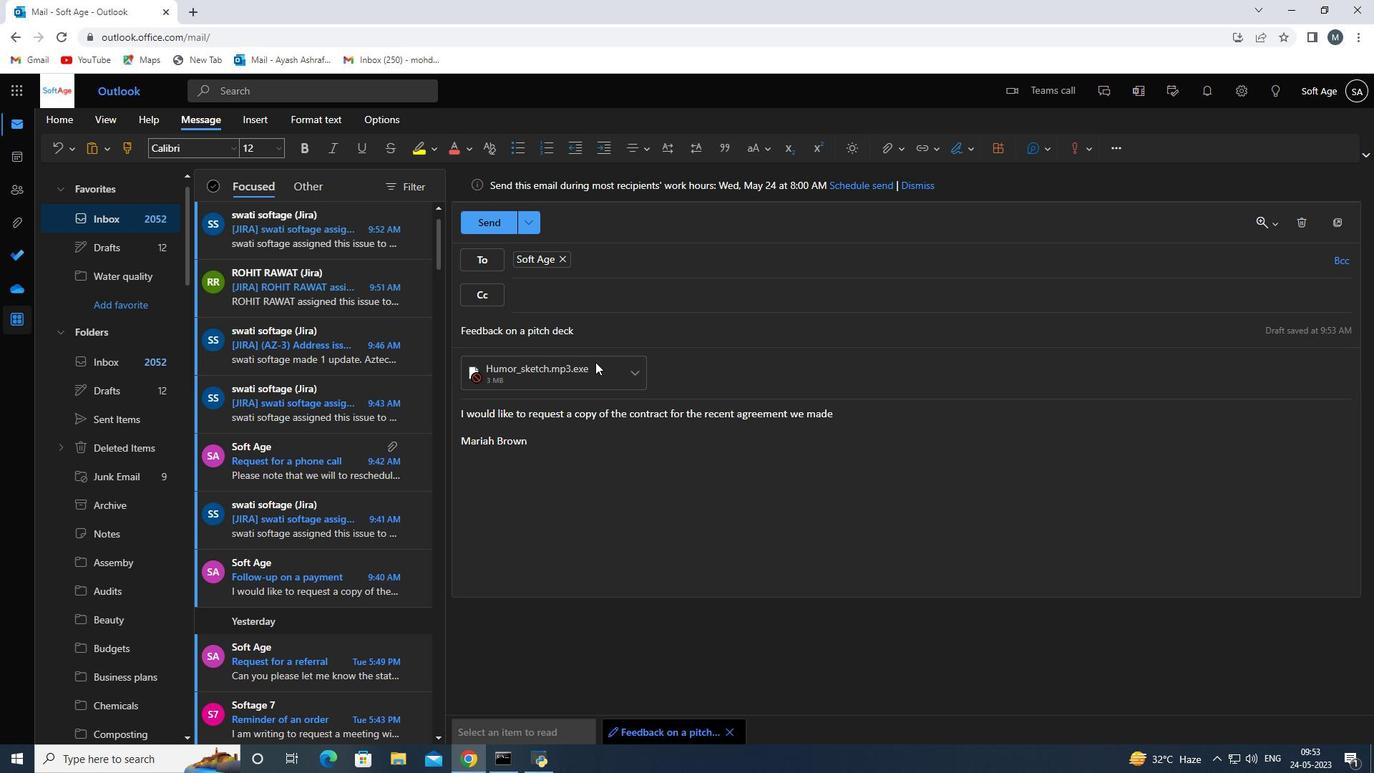 
Action: Mouse scrolled (594, 362) with delta (0, 0)
Screenshot: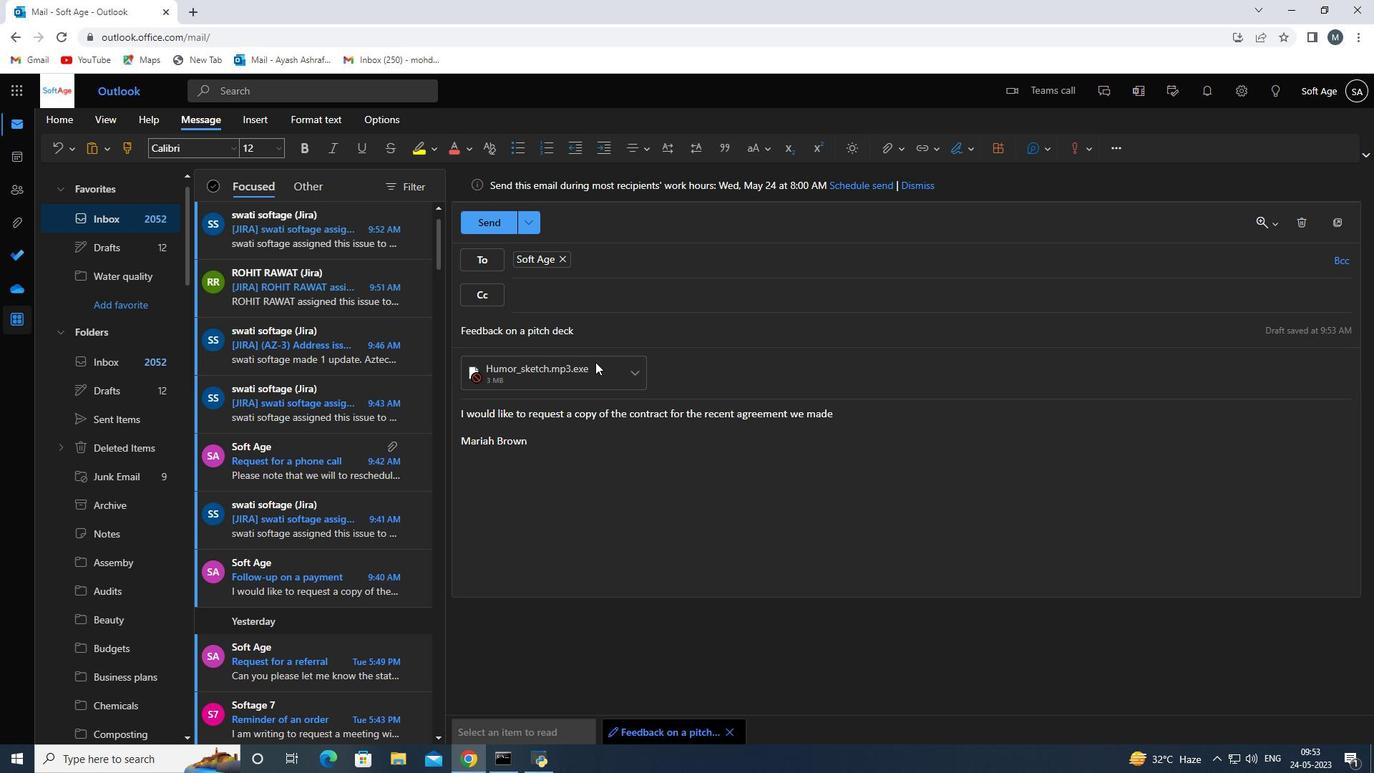 
Action: Mouse moved to (594, 361)
Screenshot: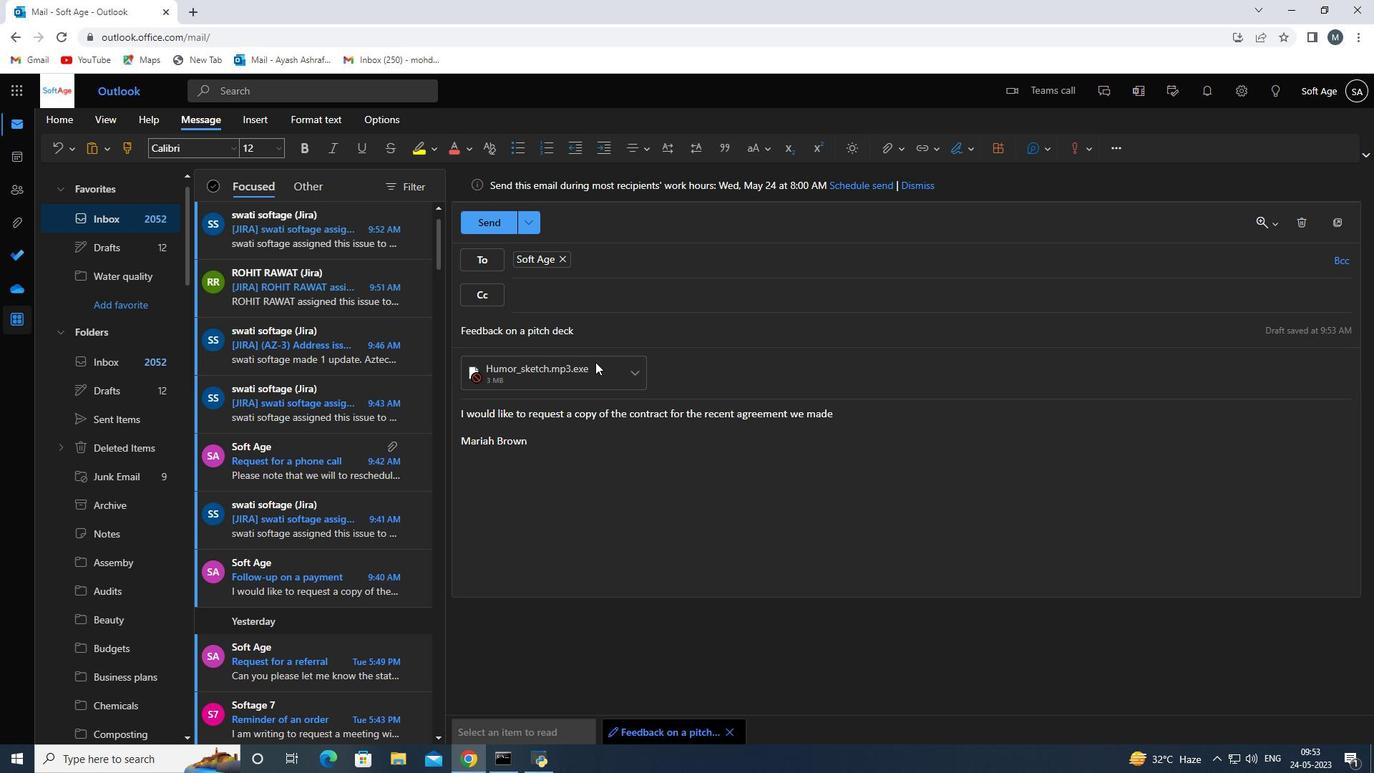 
Action: Mouse scrolled (594, 362) with delta (0, 0)
Screenshot: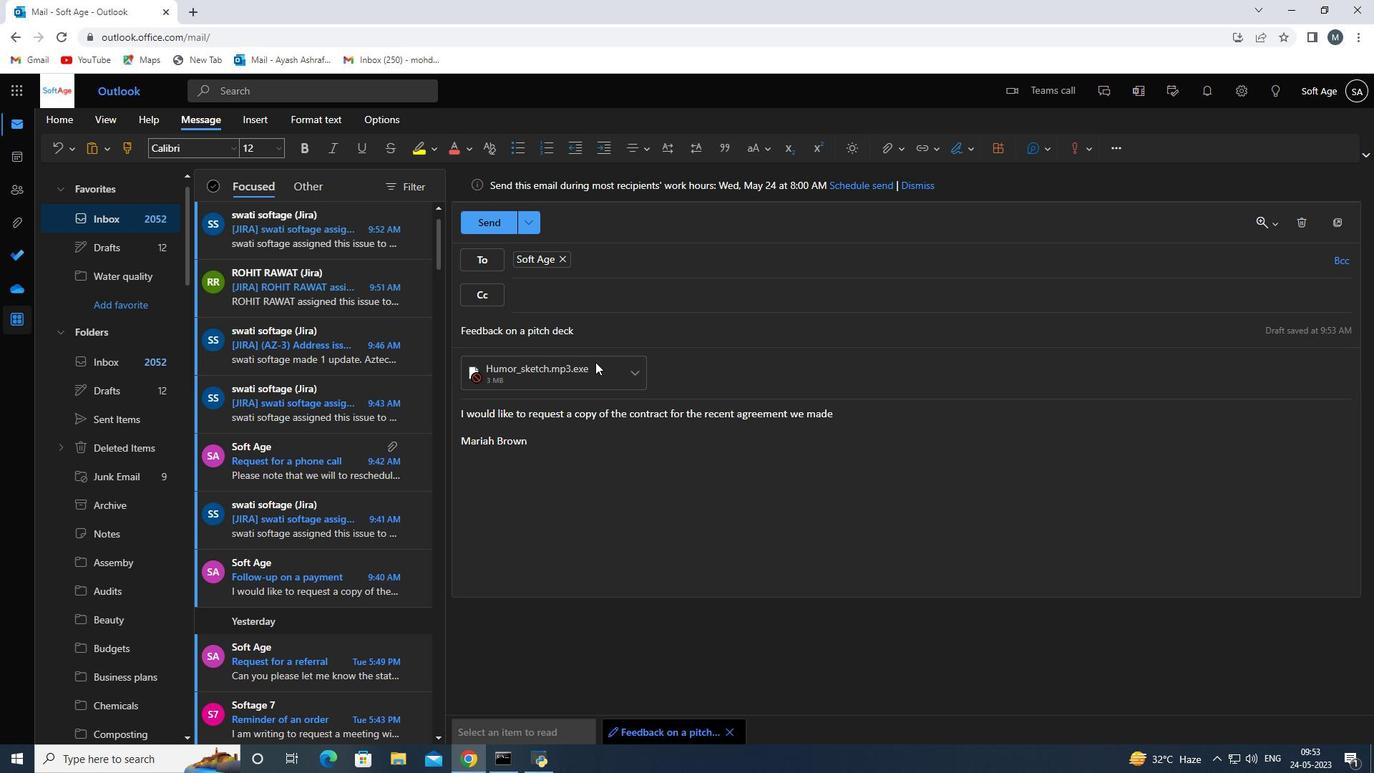 
Action: Mouse scrolled (594, 362) with delta (0, 0)
Screenshot: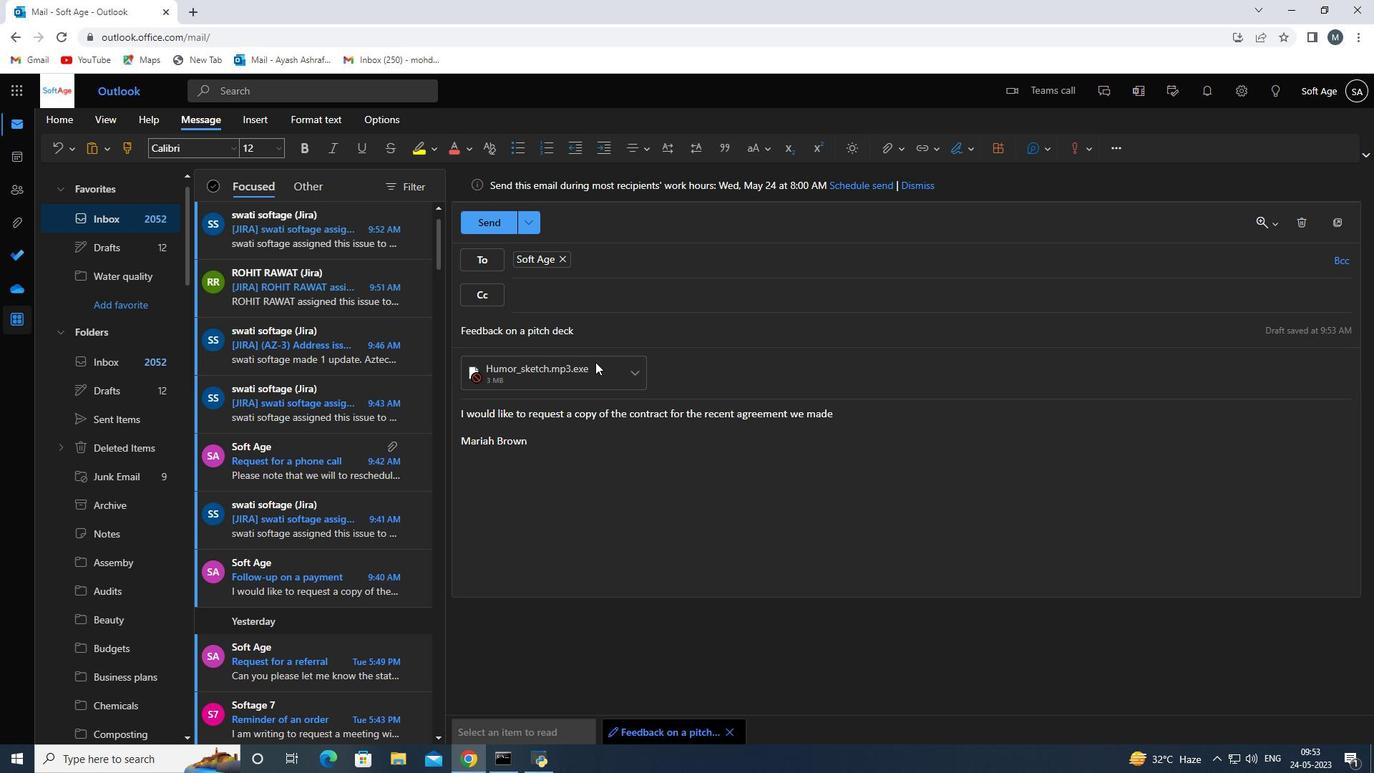 
Action: Mouse moved to (594, 354)
Screenshot: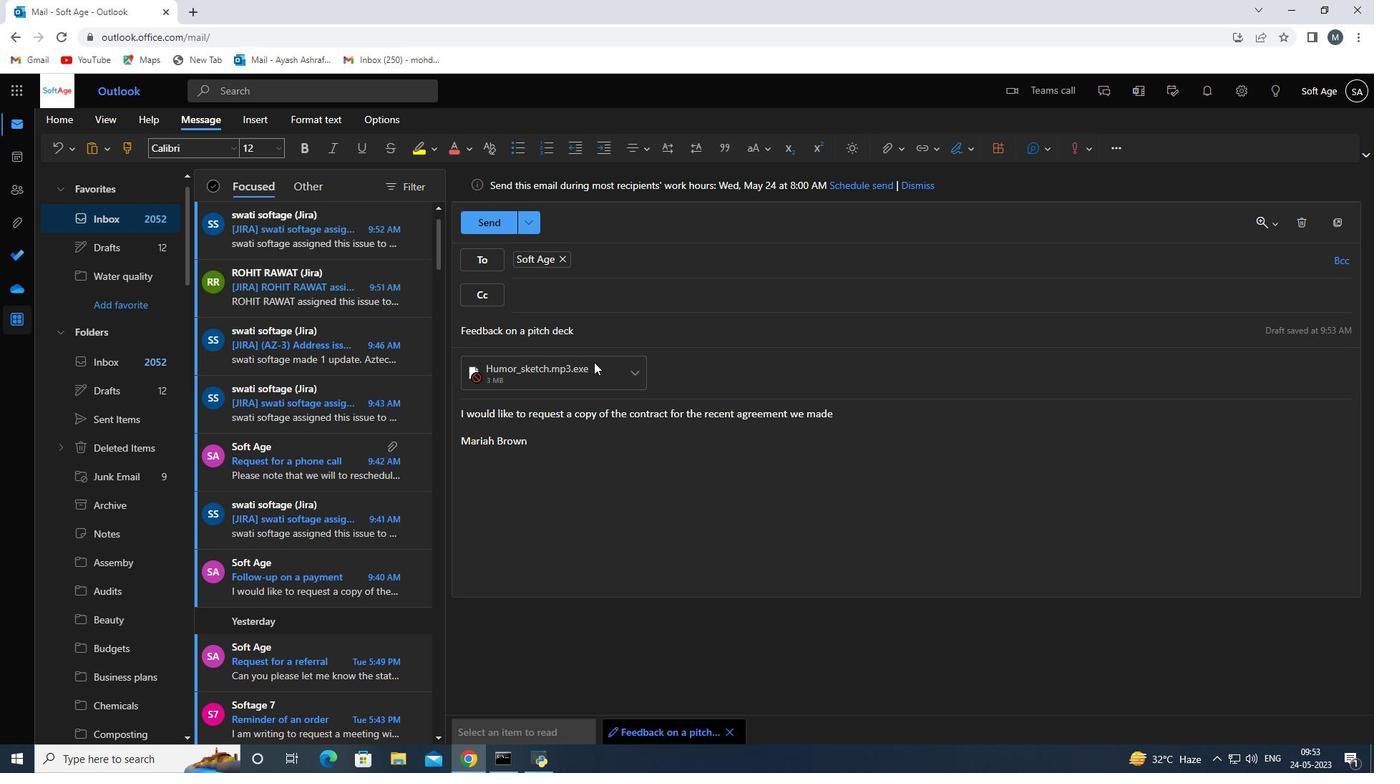 
Action: Mouse scrolled (594, 355) with delta (0, 0)
Screenshot: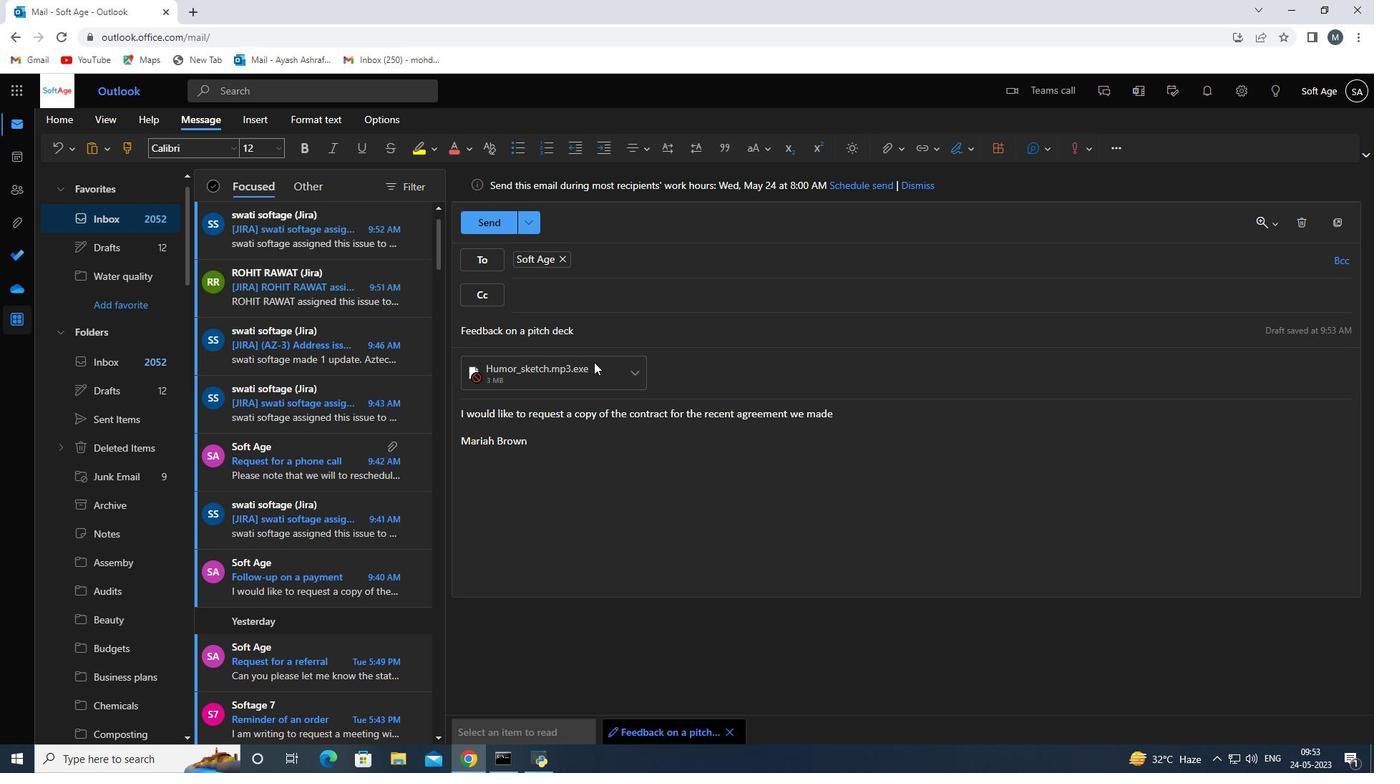
Action: Mouse moved to (494, 226)
Screenshot: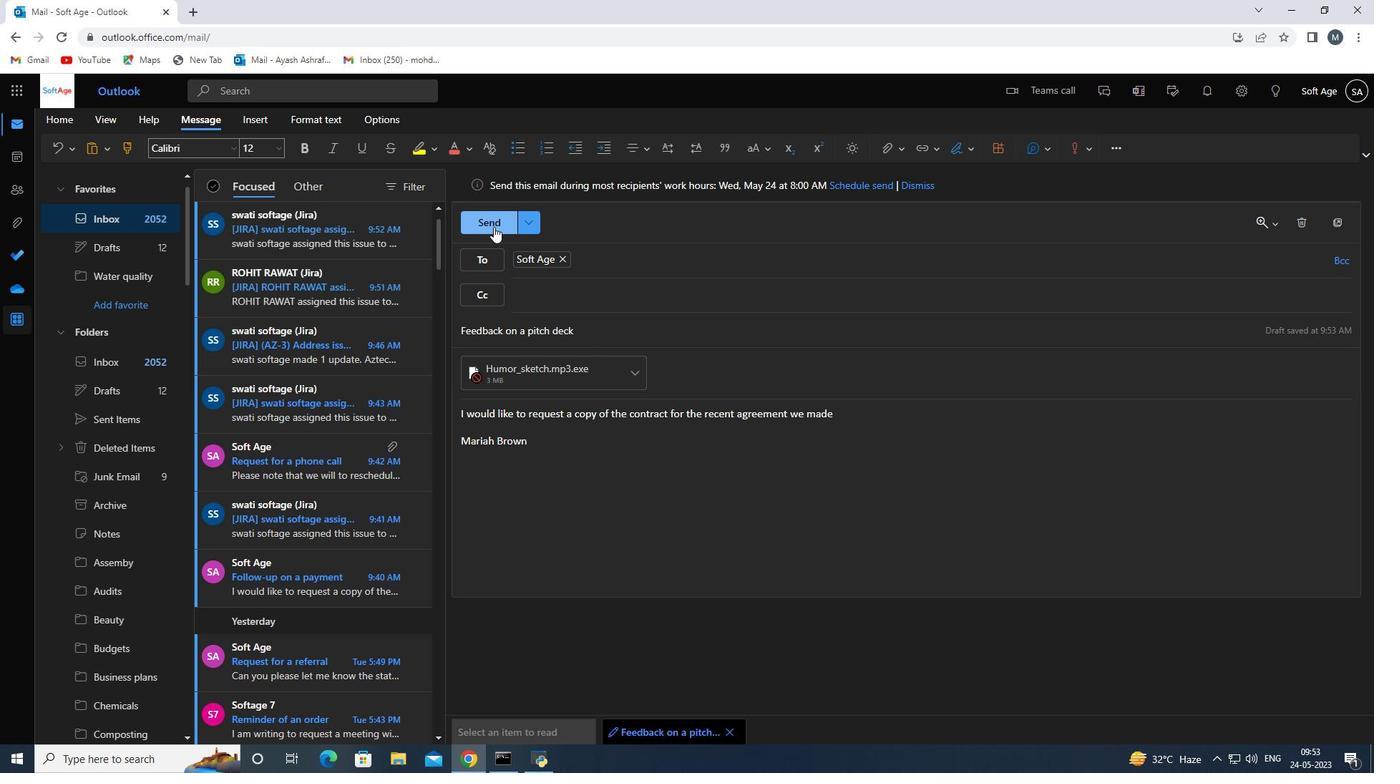 
Action: Mouse pressed left at (494, 226)
Screenshot: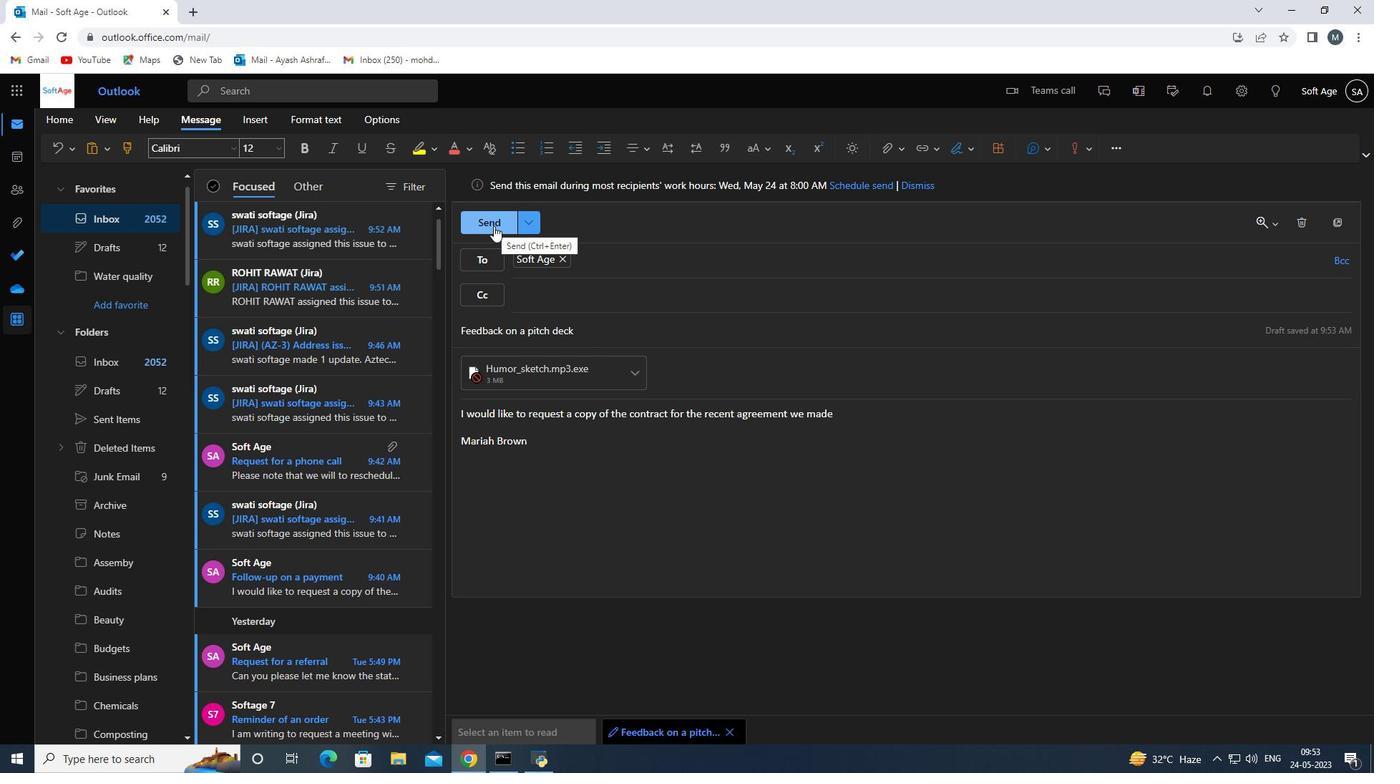 
Action: Mouse moved to (307, 269)
Screenshot: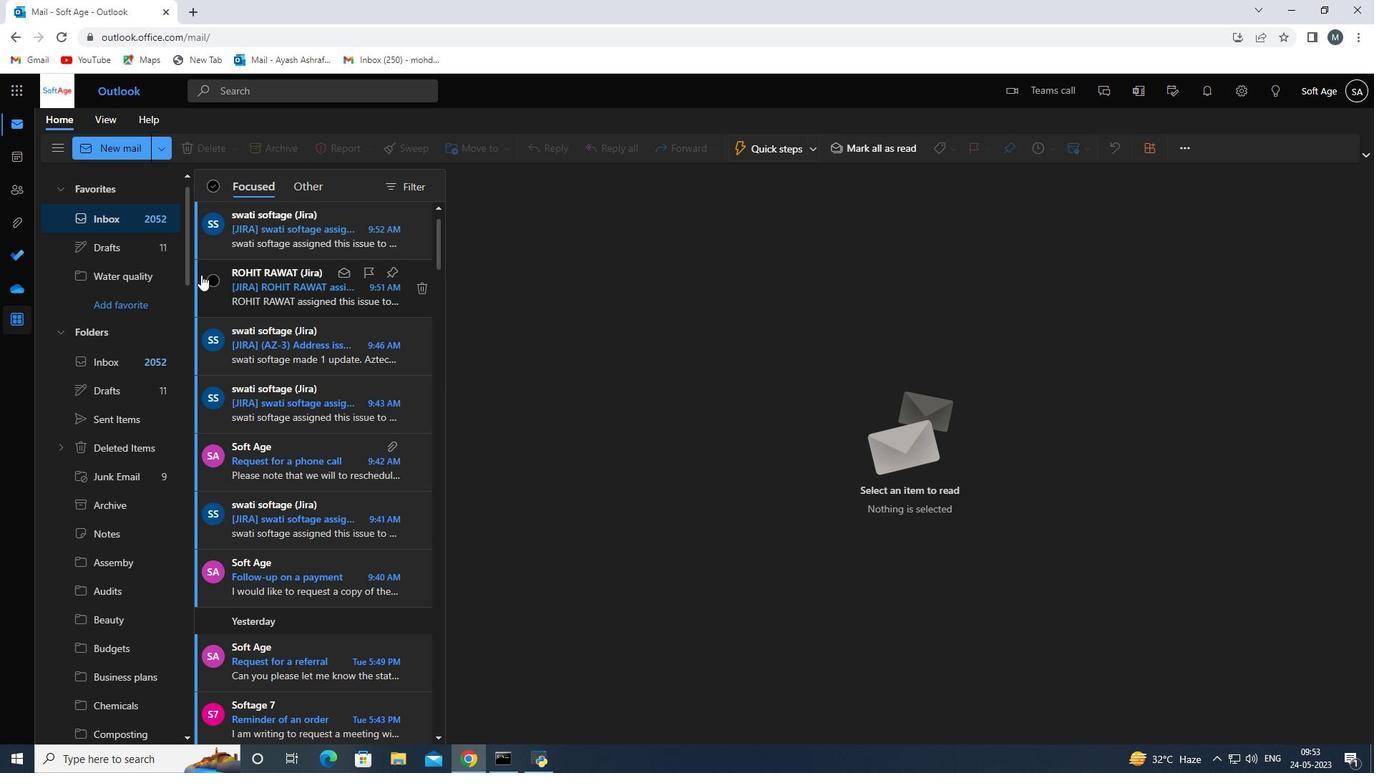 
Action: Mouse scrolled (307, 270) with delta (0, 0)
Screenshot: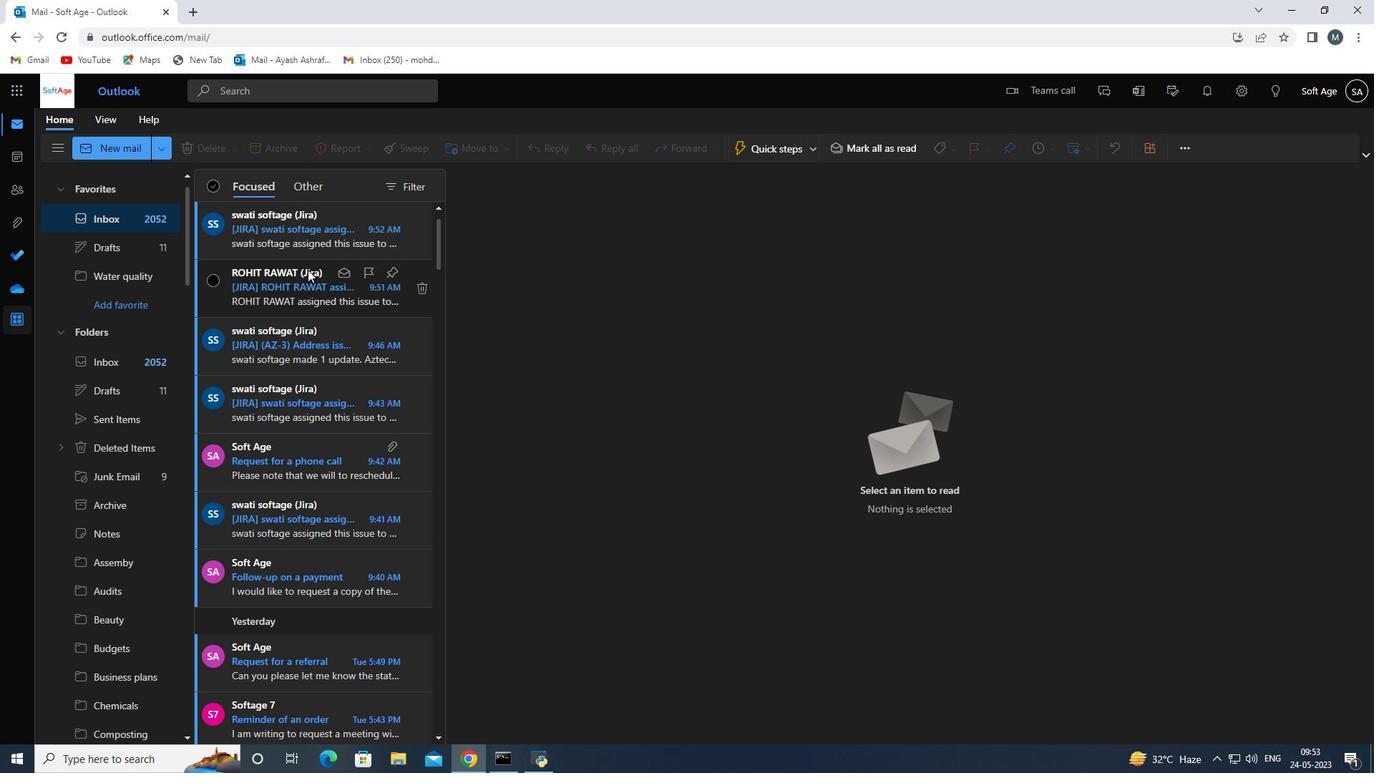 
Action: Mouse scrolled (307, 270) with delta (0, 0)
Screenshot: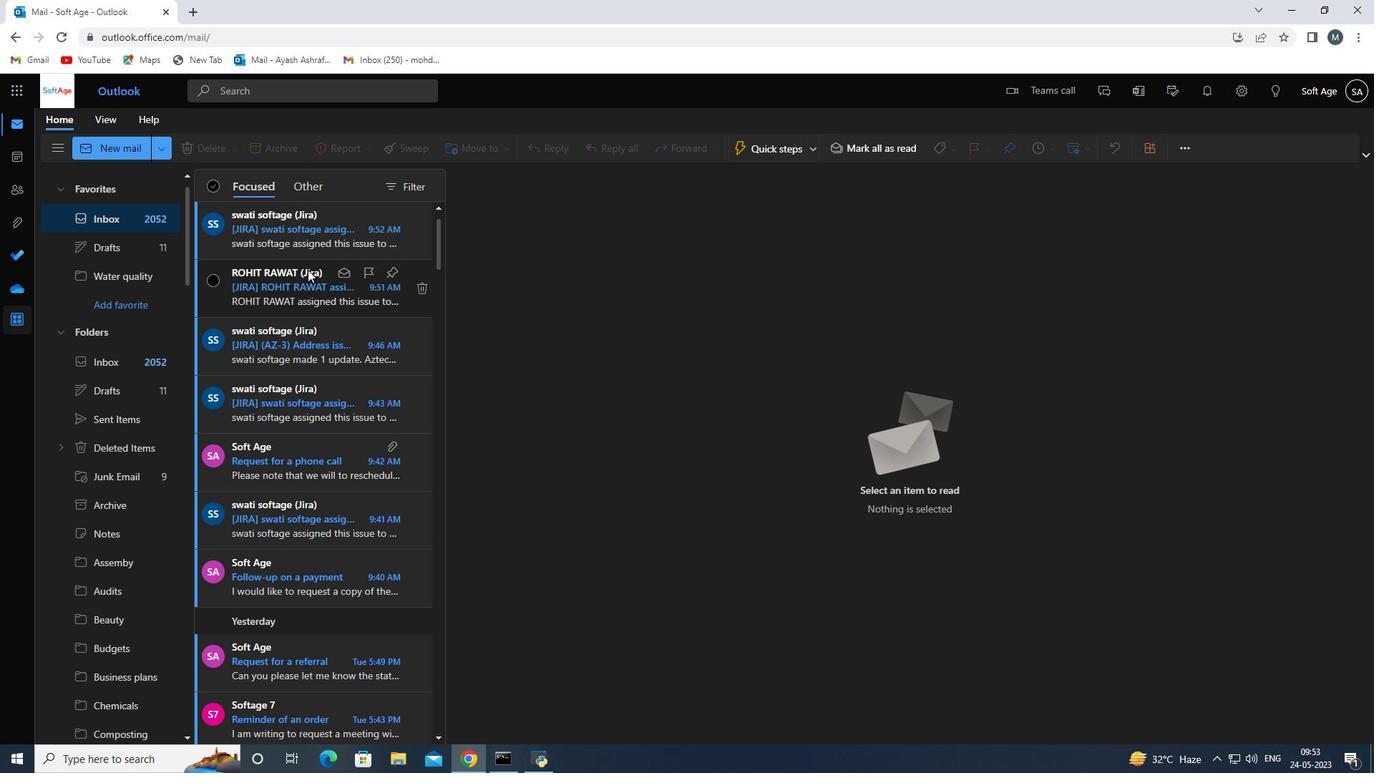 
Action: Mouse moved to (136, 424)
Screenshot: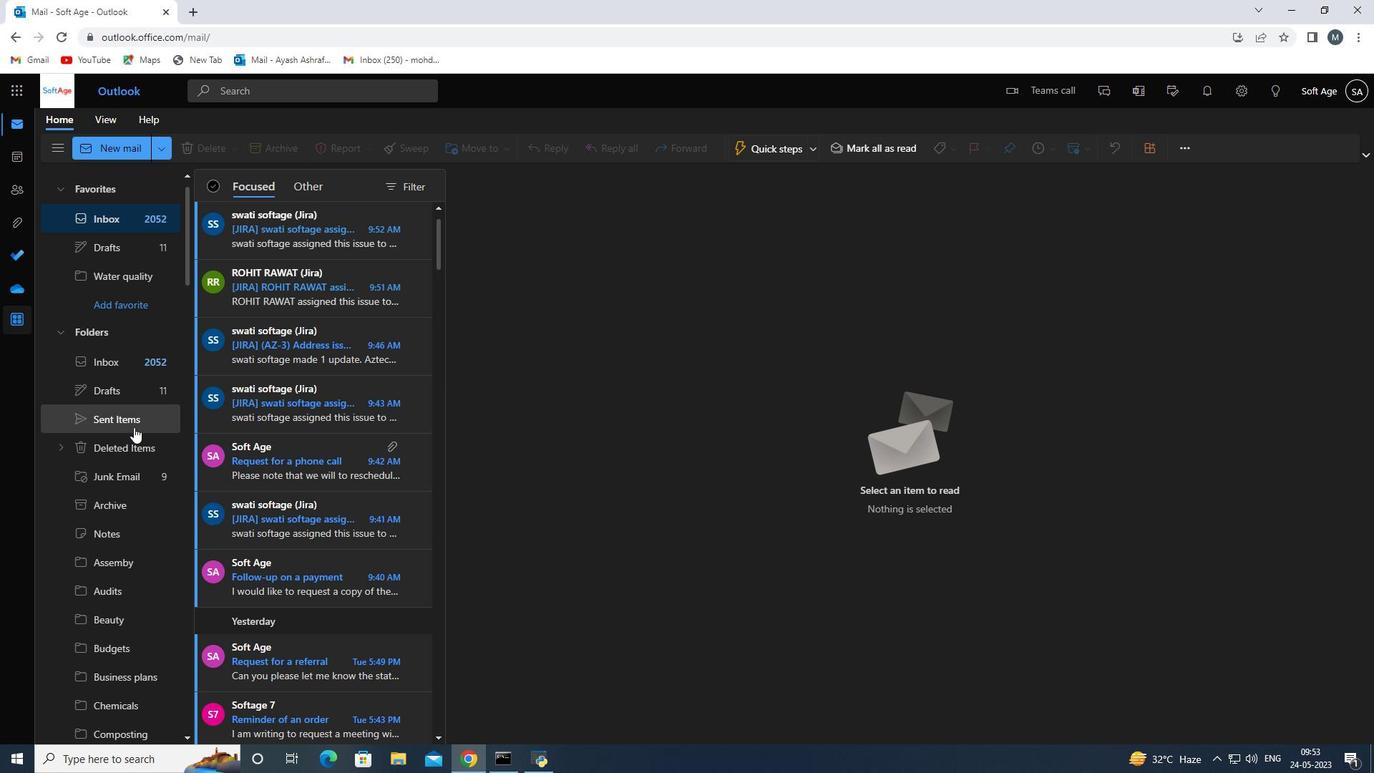 
Action: Mouse pressed left at (136, 424)
Screenshot: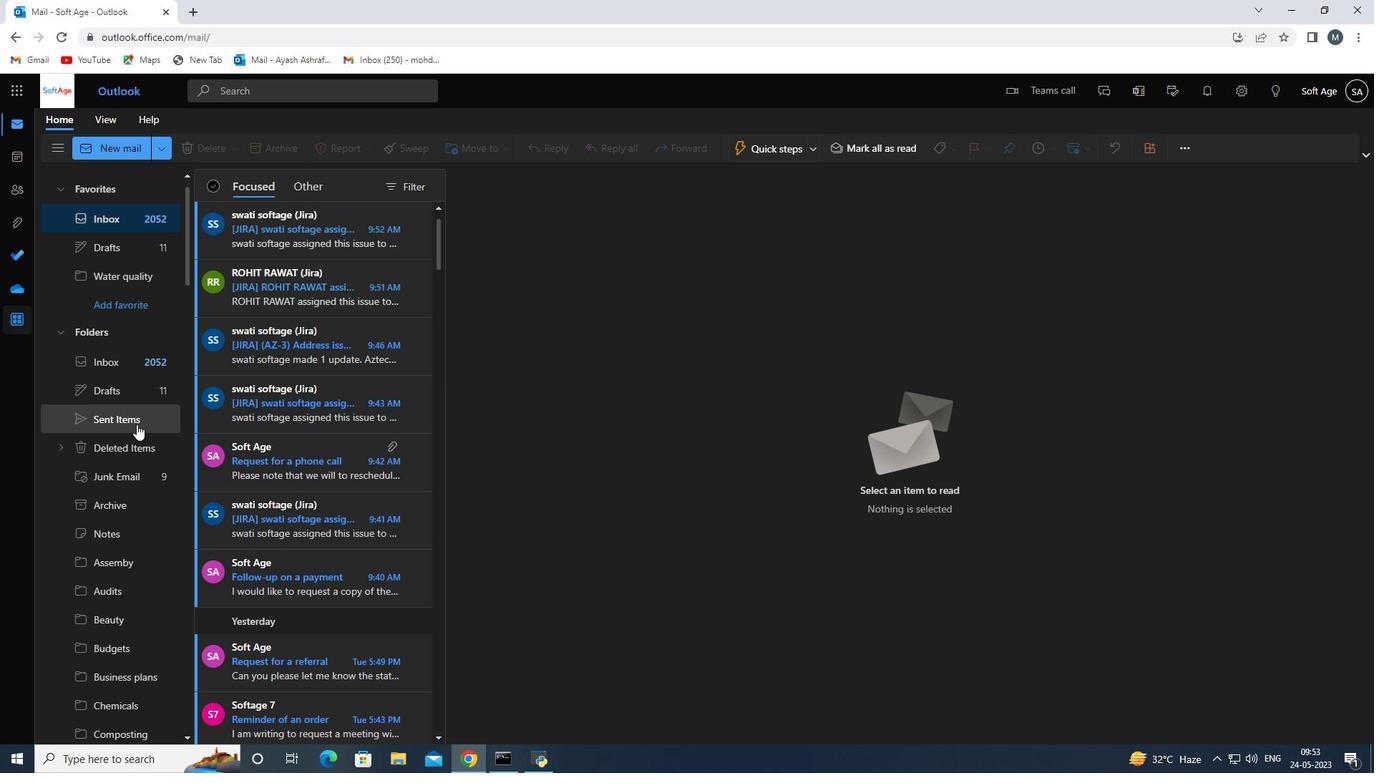 
Action: Mouse moved to (304, 253)
Screenshot: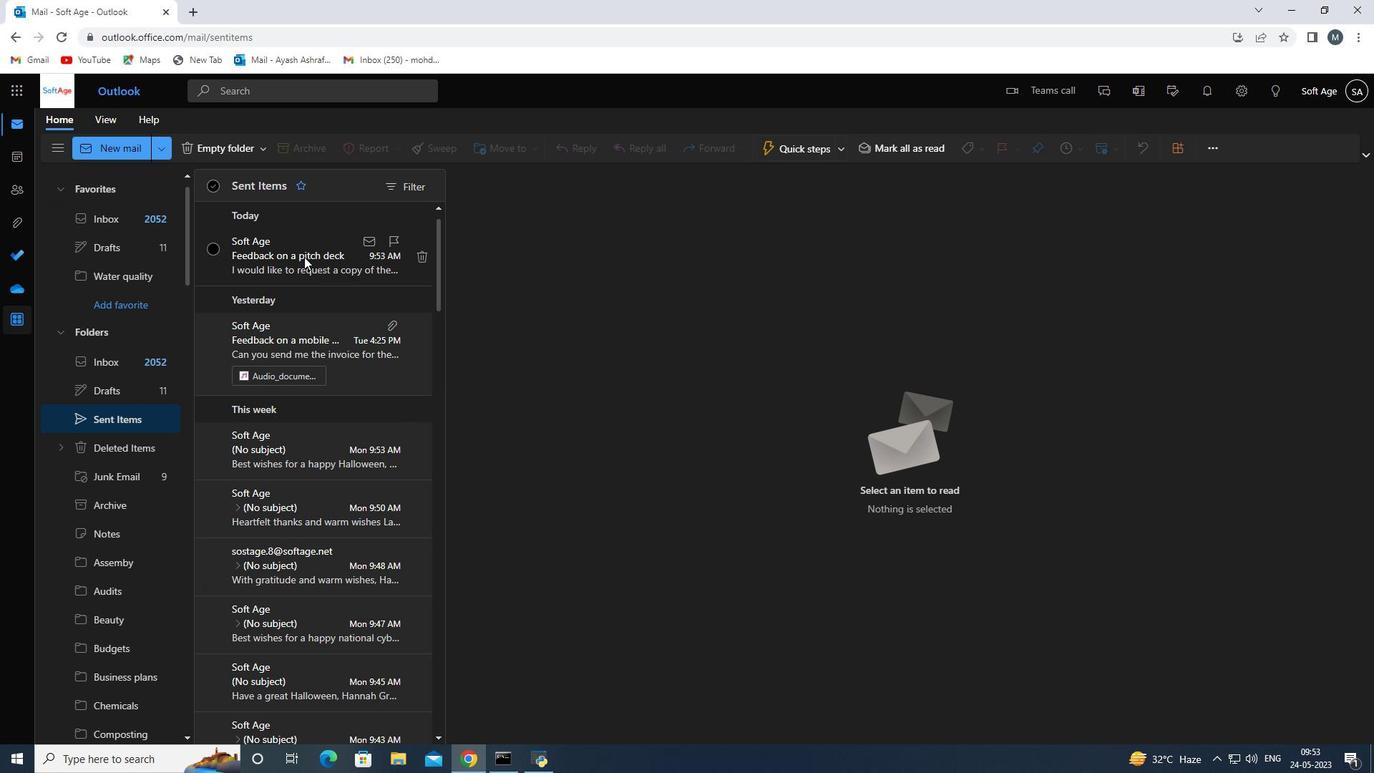 
Action: Mouse pressed left at (304, 253)
Screenshot: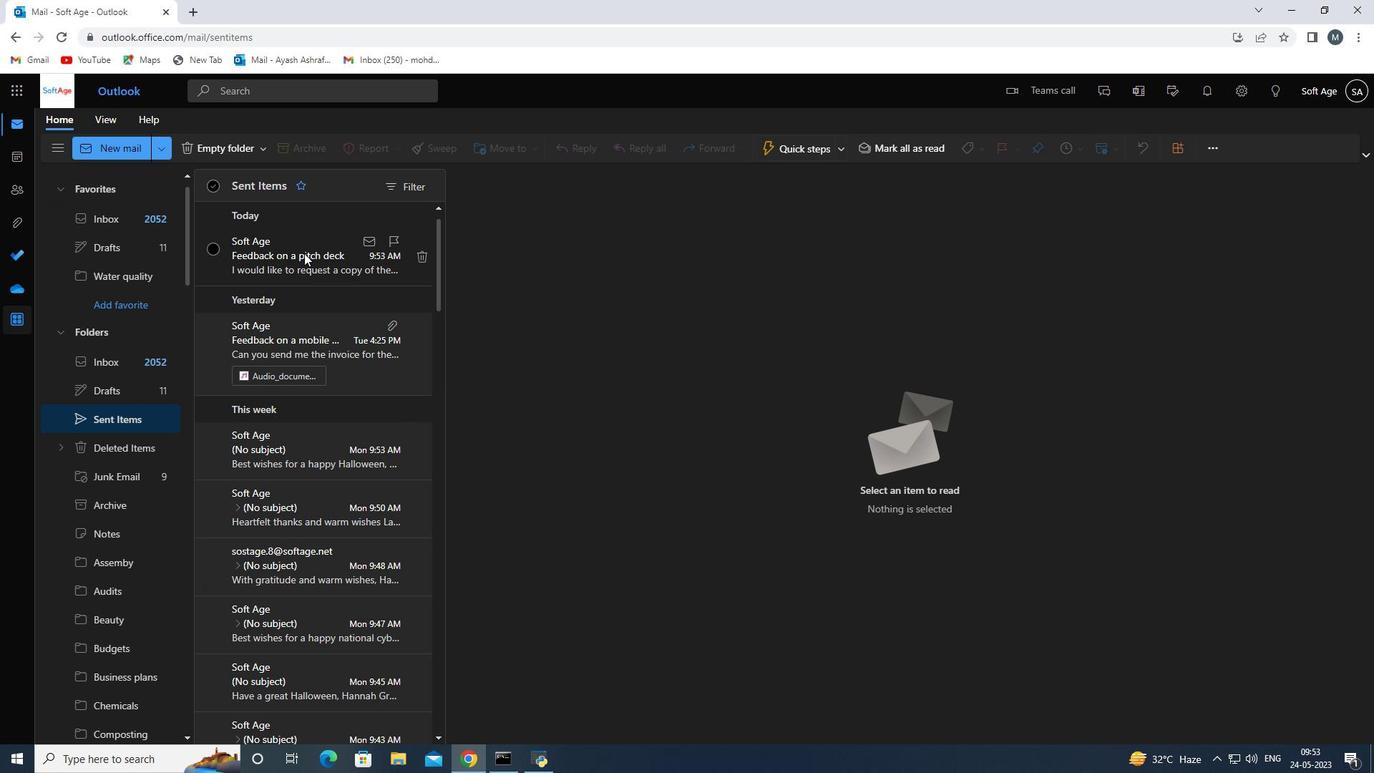 
Action: Mouse moved to (603, 320)
Screenshot: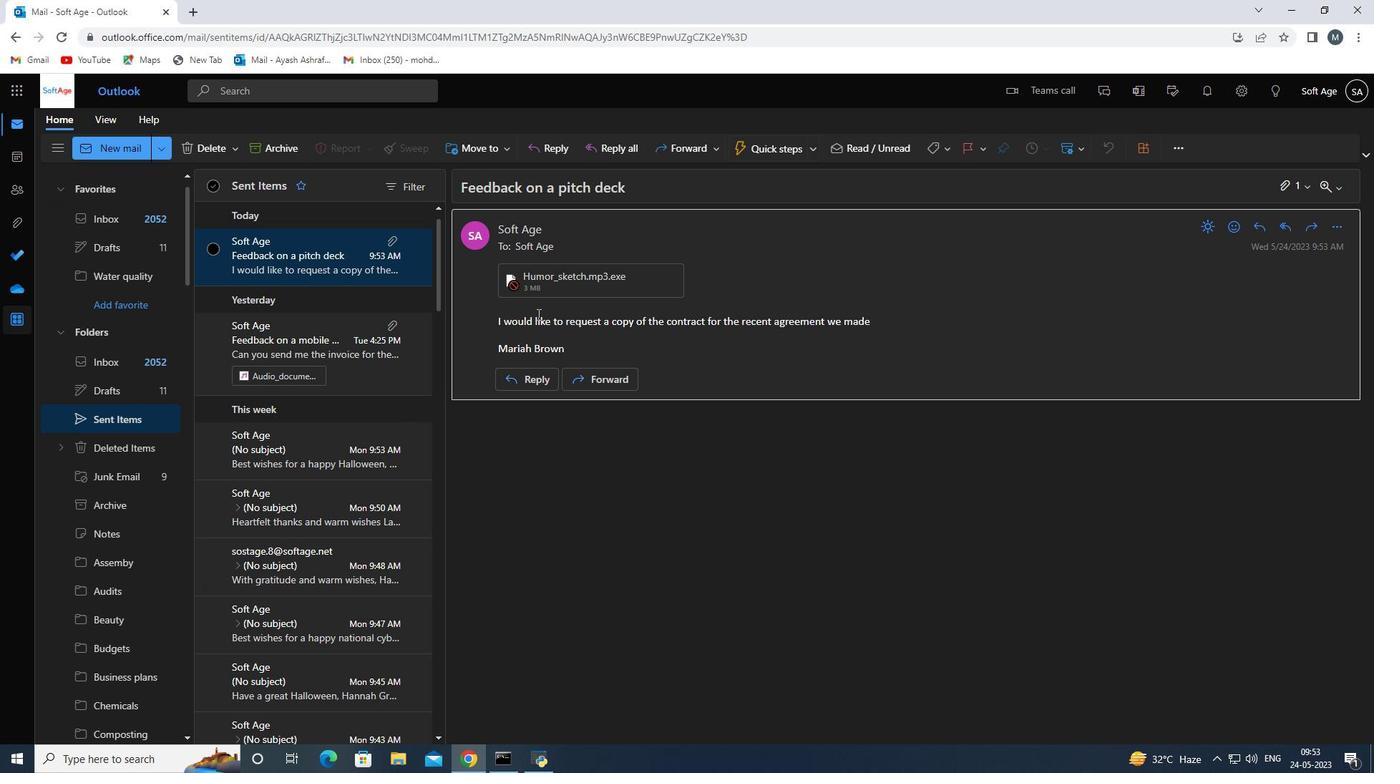 
Action: Mouse scrolled (603, 321) with delta (0, 0)
Screenshot: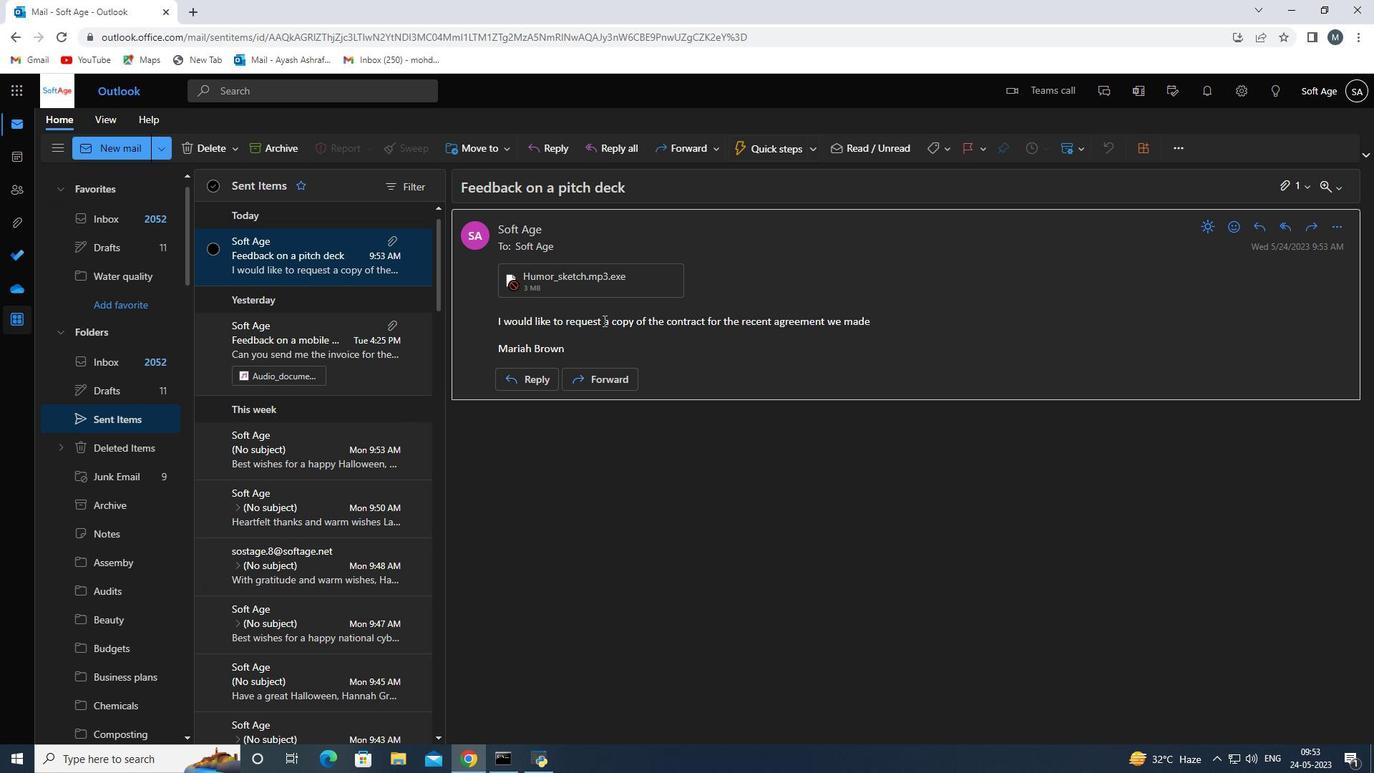 
Action: Mouse scrolled (603, 321) with delta (0, 0)
Screenshot: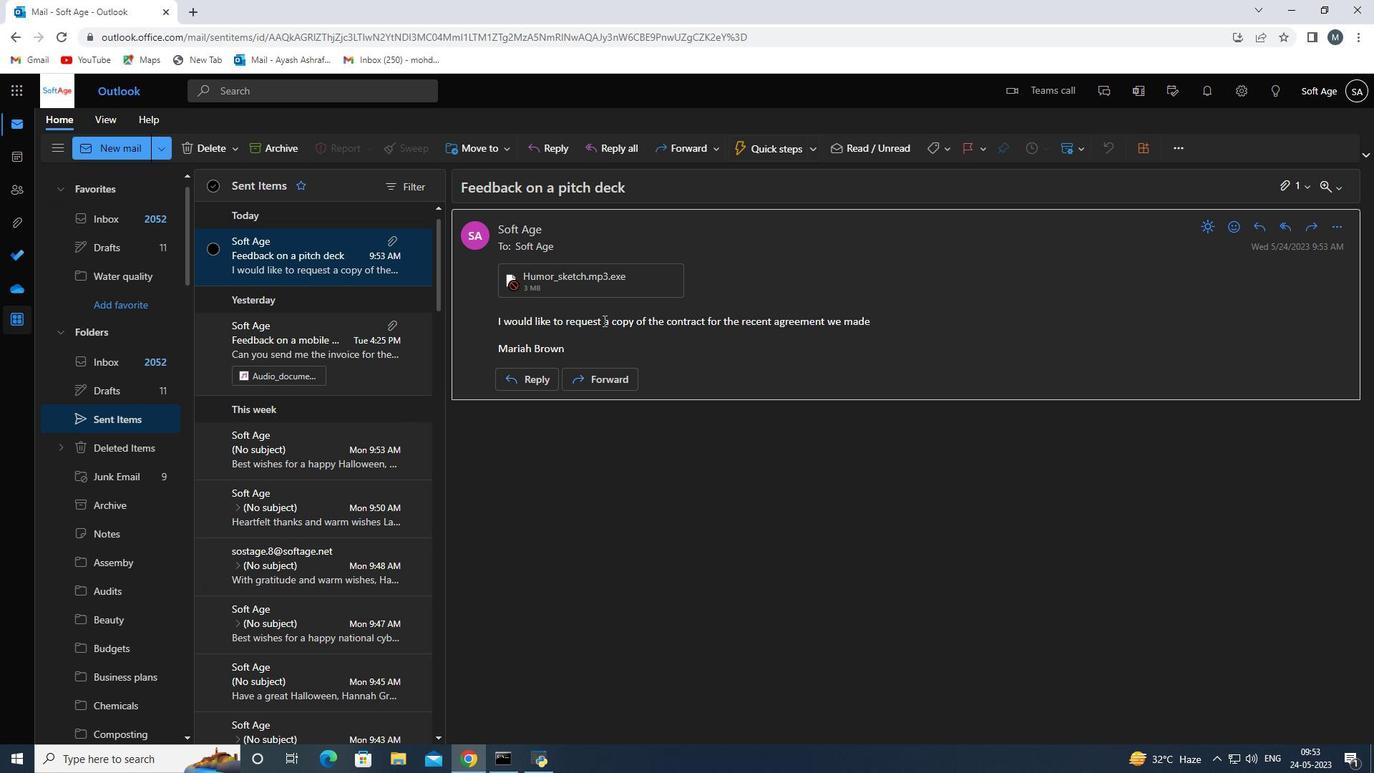 
Action: Mouse moved to (470, 154)
Screenshot: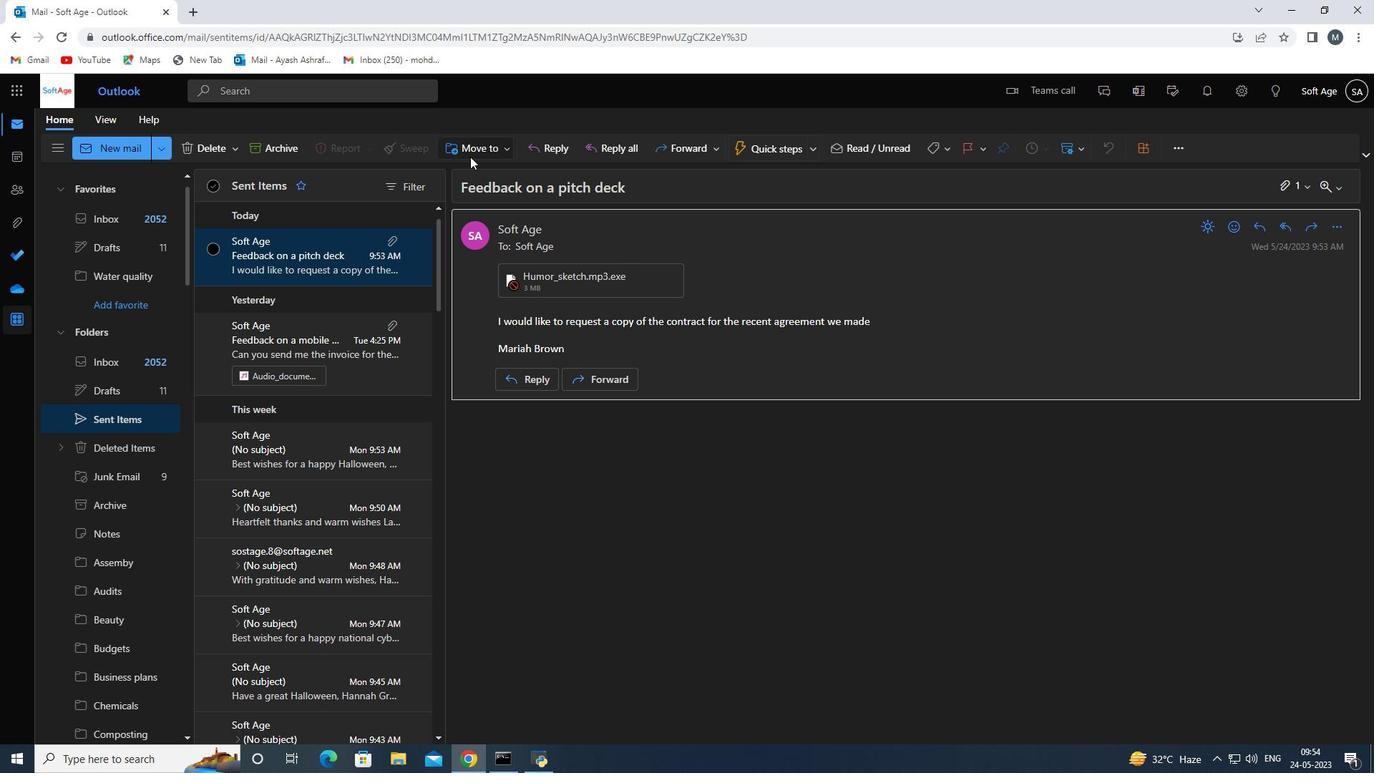 
Action: Mouse pressed left at (470, 154)
Screenshot: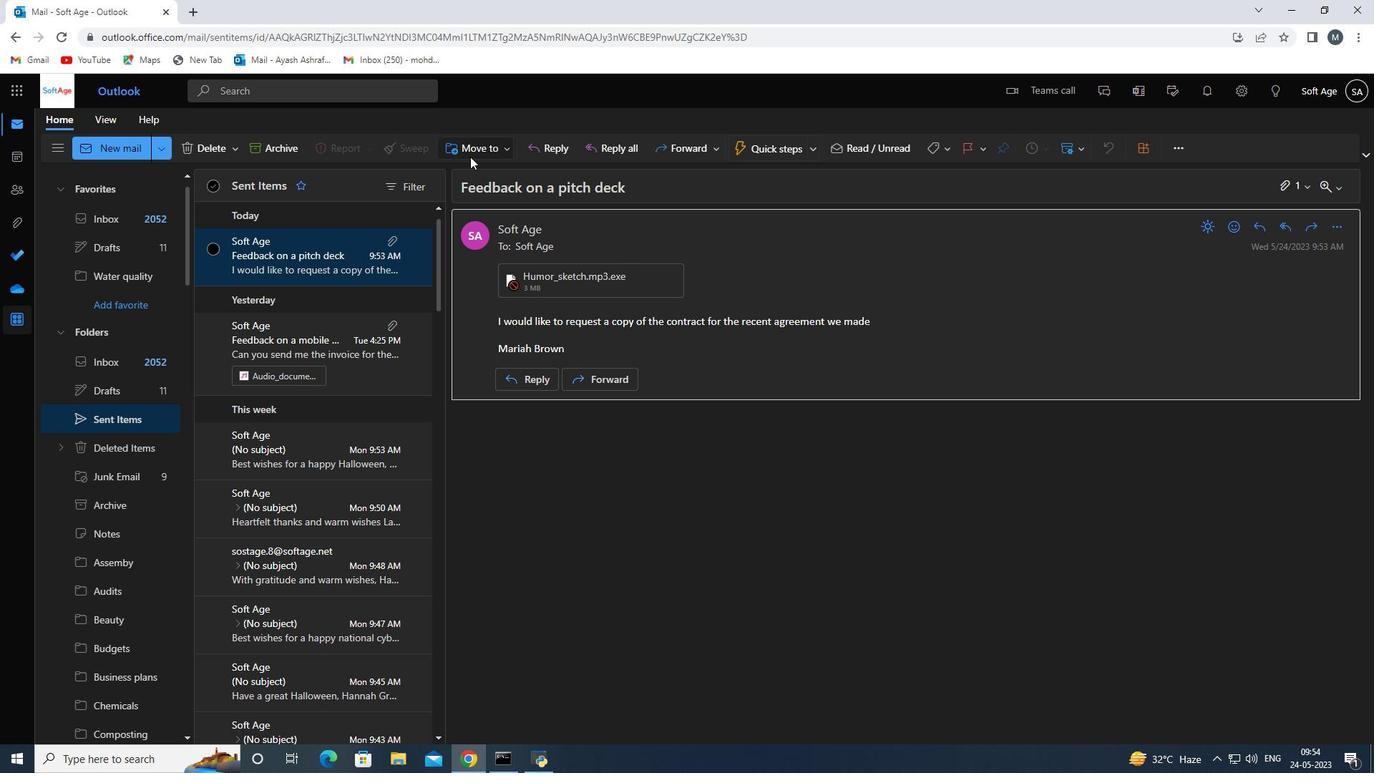
Action: Mouse moved to (526, 168)
Screenshot: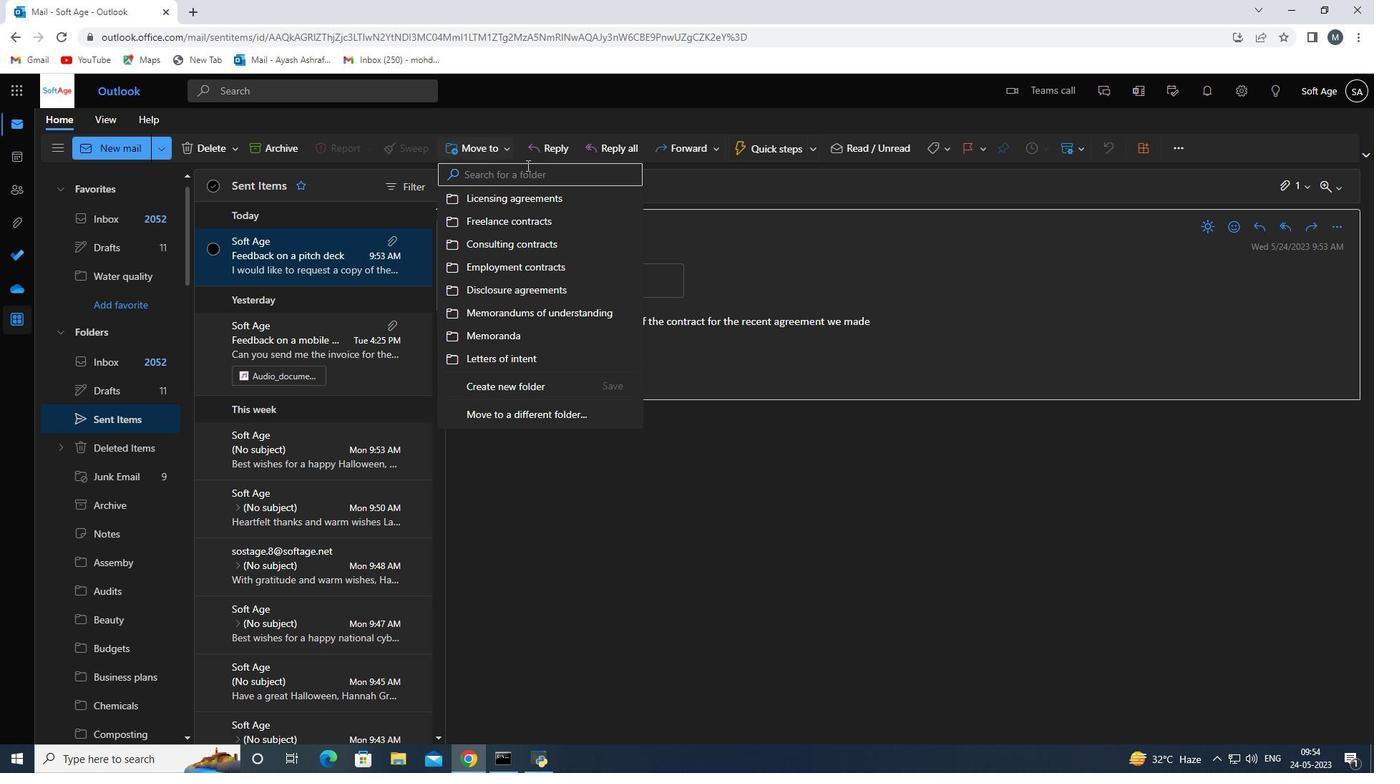 
Action: Mouse pressed left at (526, 168)
Screenshot: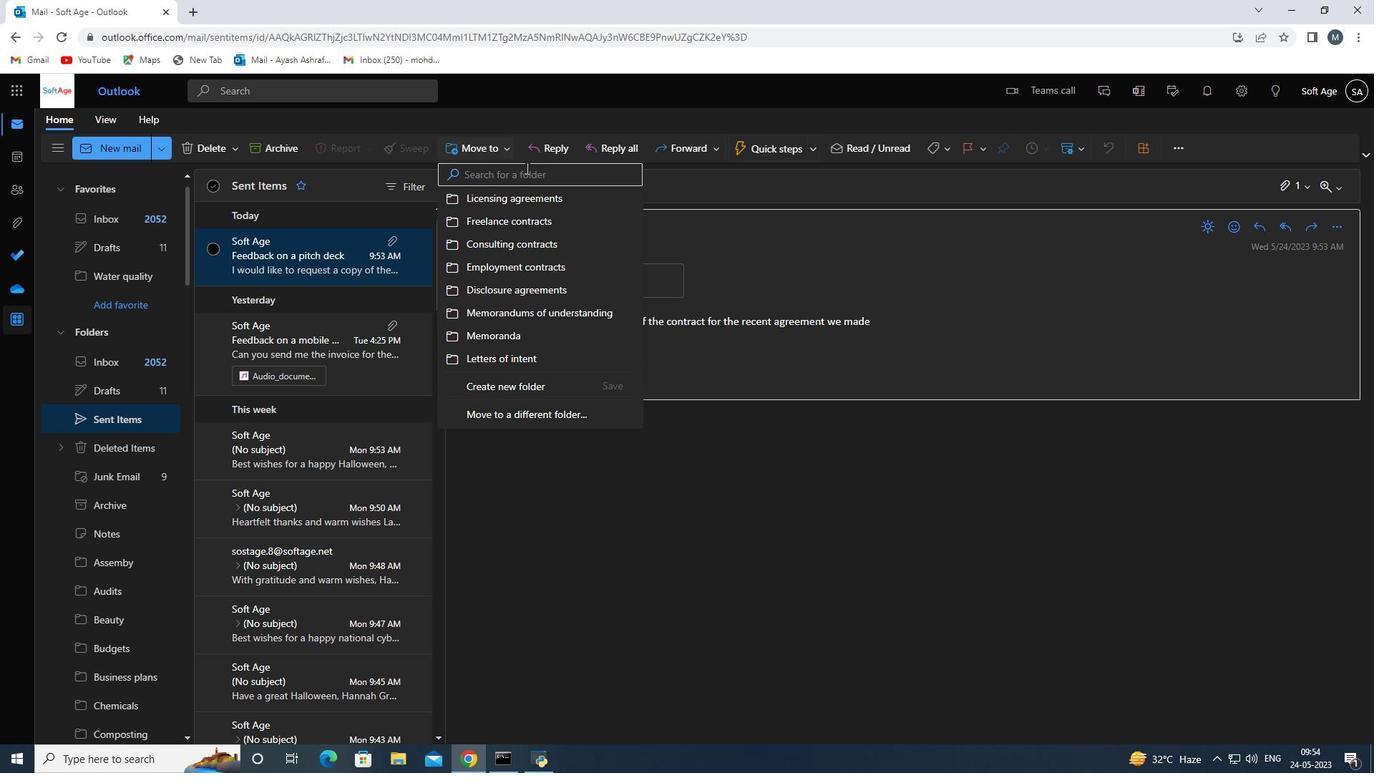 
Action: Key pressed <Key.shift>Lease<Key.space>agreements<Key.space>
Screenshot: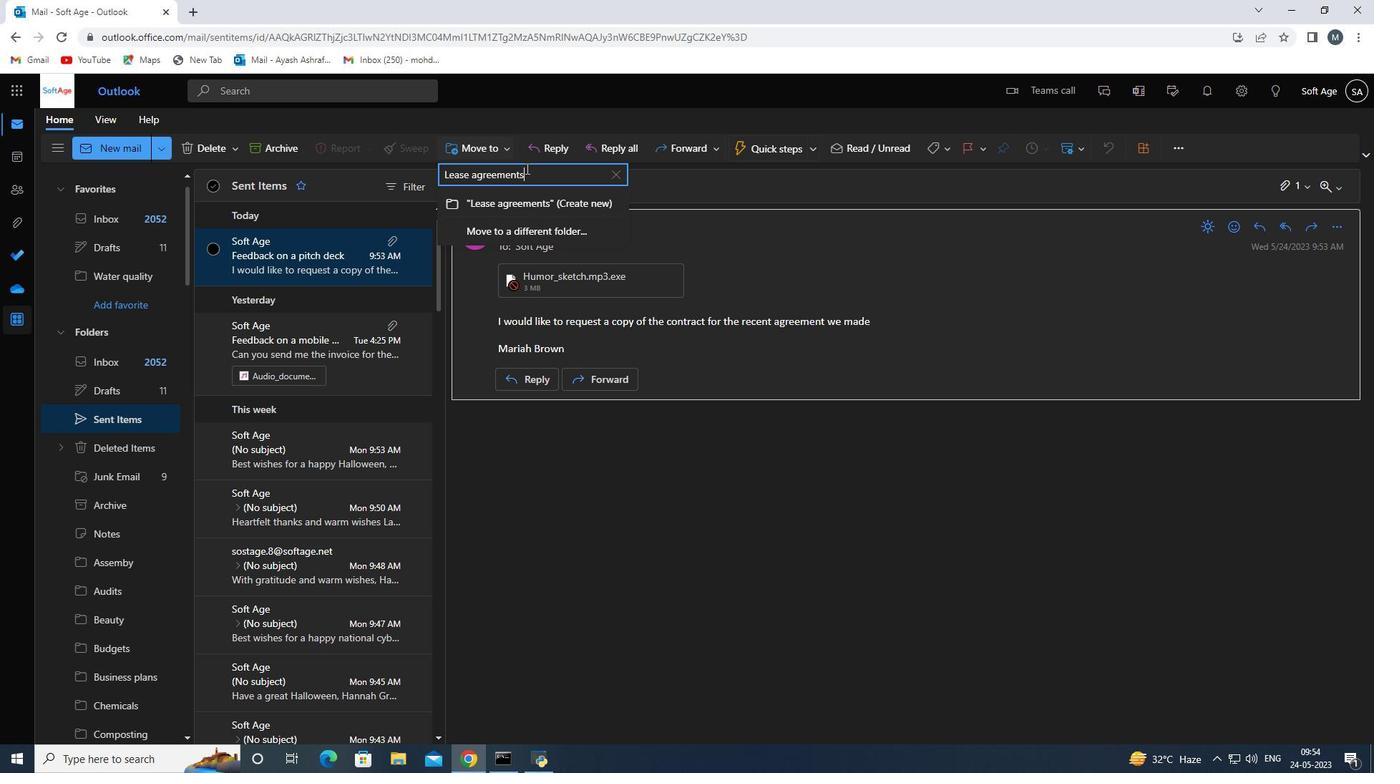 
Action: Mouse moved to (508, 198)
Screenshot: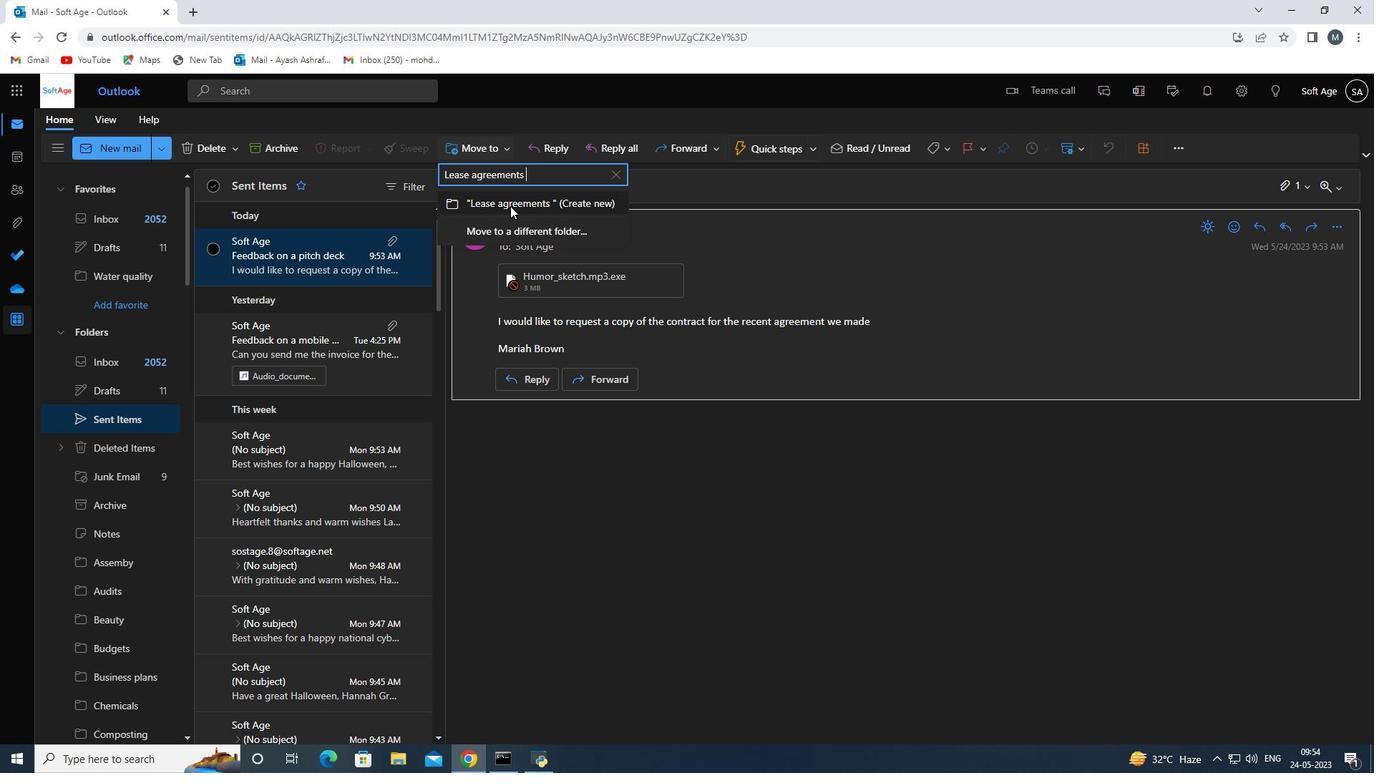 
Action: Mouse pressed left at (508, 198)
Screenshot: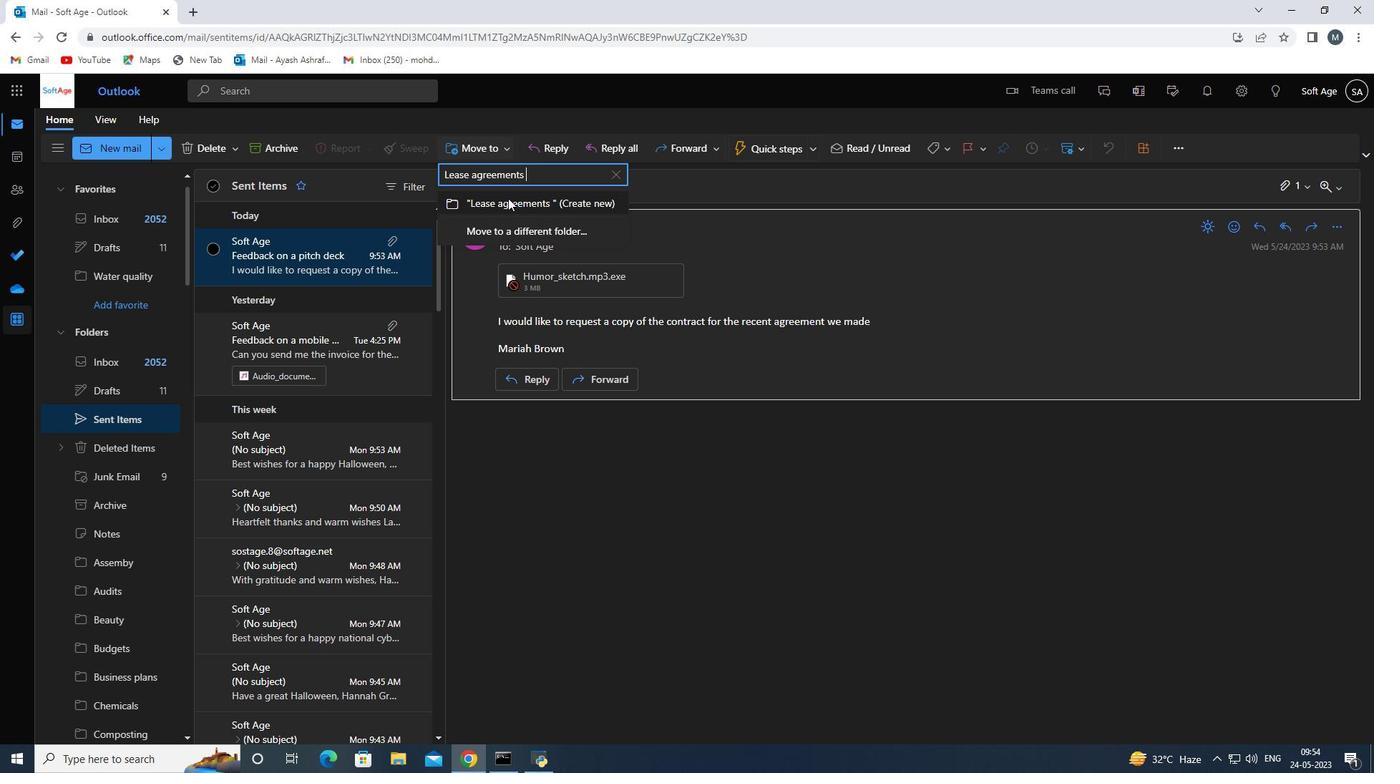 
